 Task: Change  the formatting of the data to Which is Greater than 10 In conditional formating, put the option 'Red Text. 'add another formatting option Format As Table, insert the option Light Gray, Table style light 1 In the sheet   Valor SalesZenith Sales templetes   book
Action: Mouse moved to (191, 93)
Screenshot: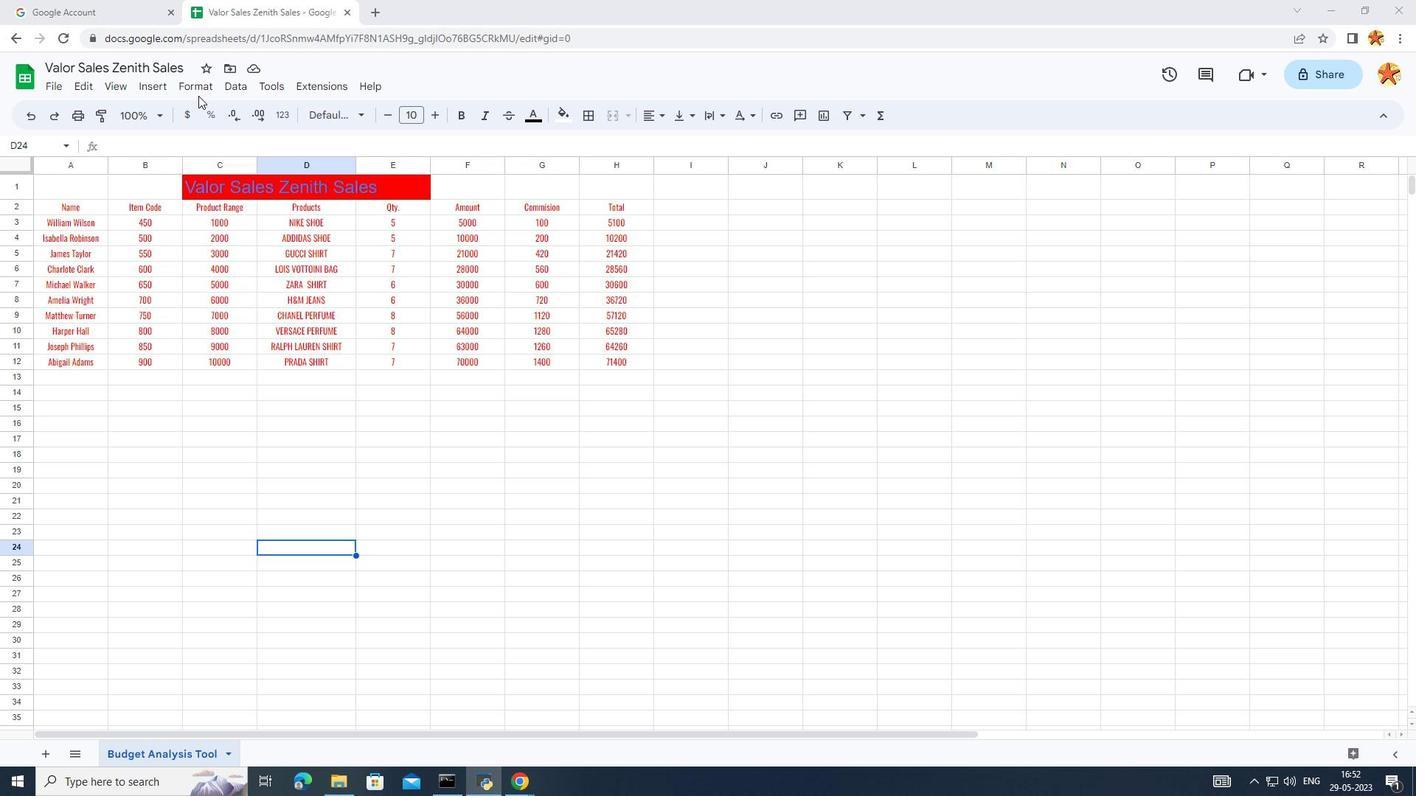 
Action: Mouse pressed left at (191, 93)
Screenshot: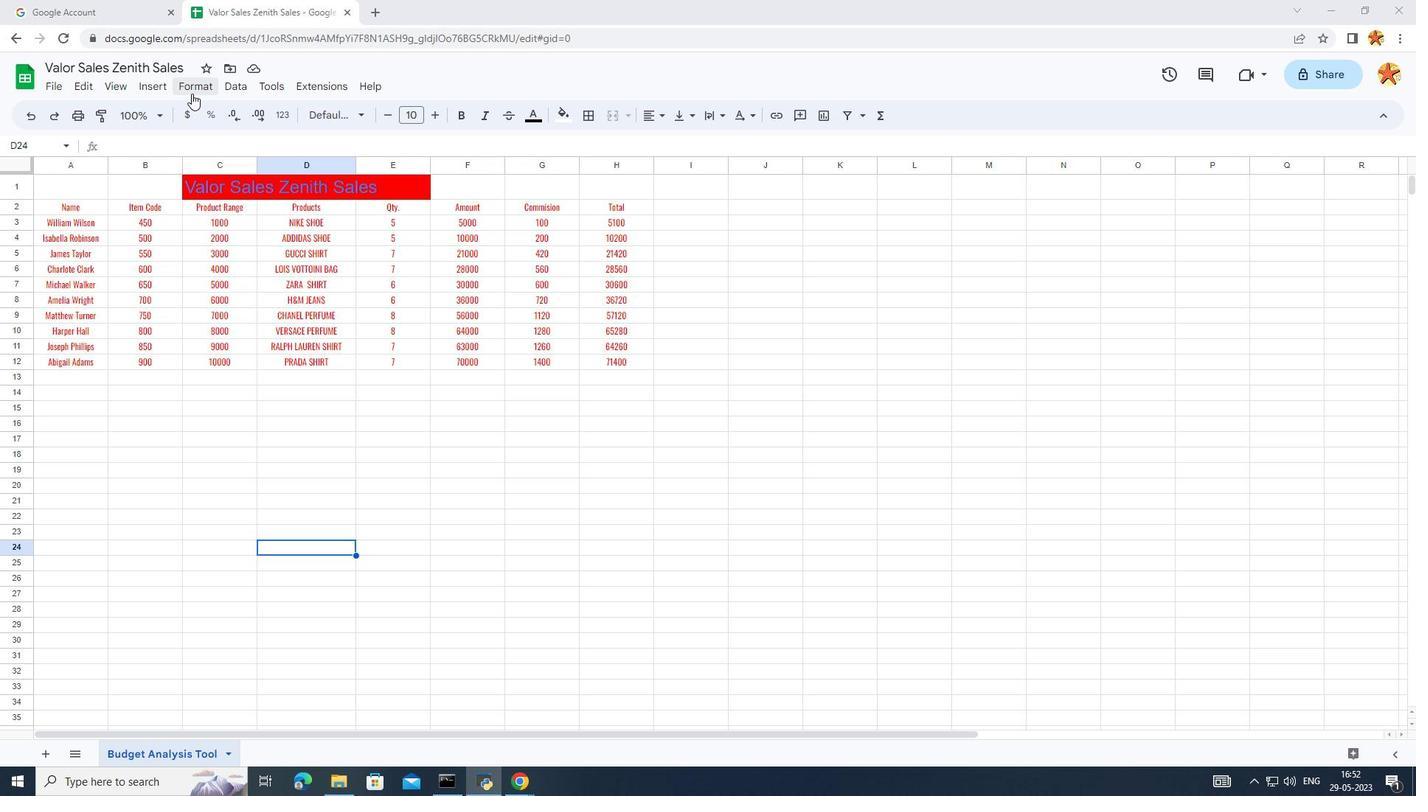
Action: Mouse moved to (242, 337)
Screenshot: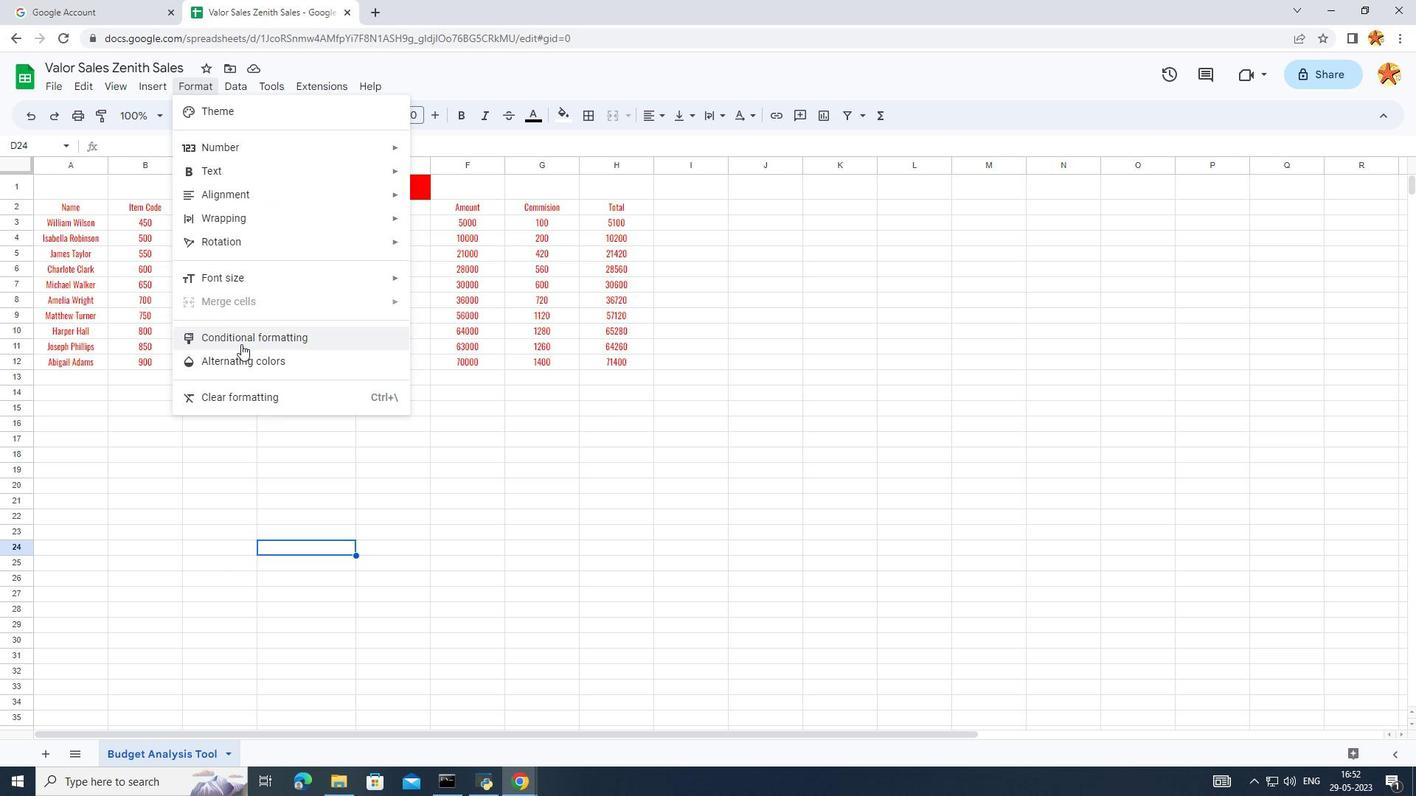
Action: Mouse pressed left at (242, 337)
Screenshot: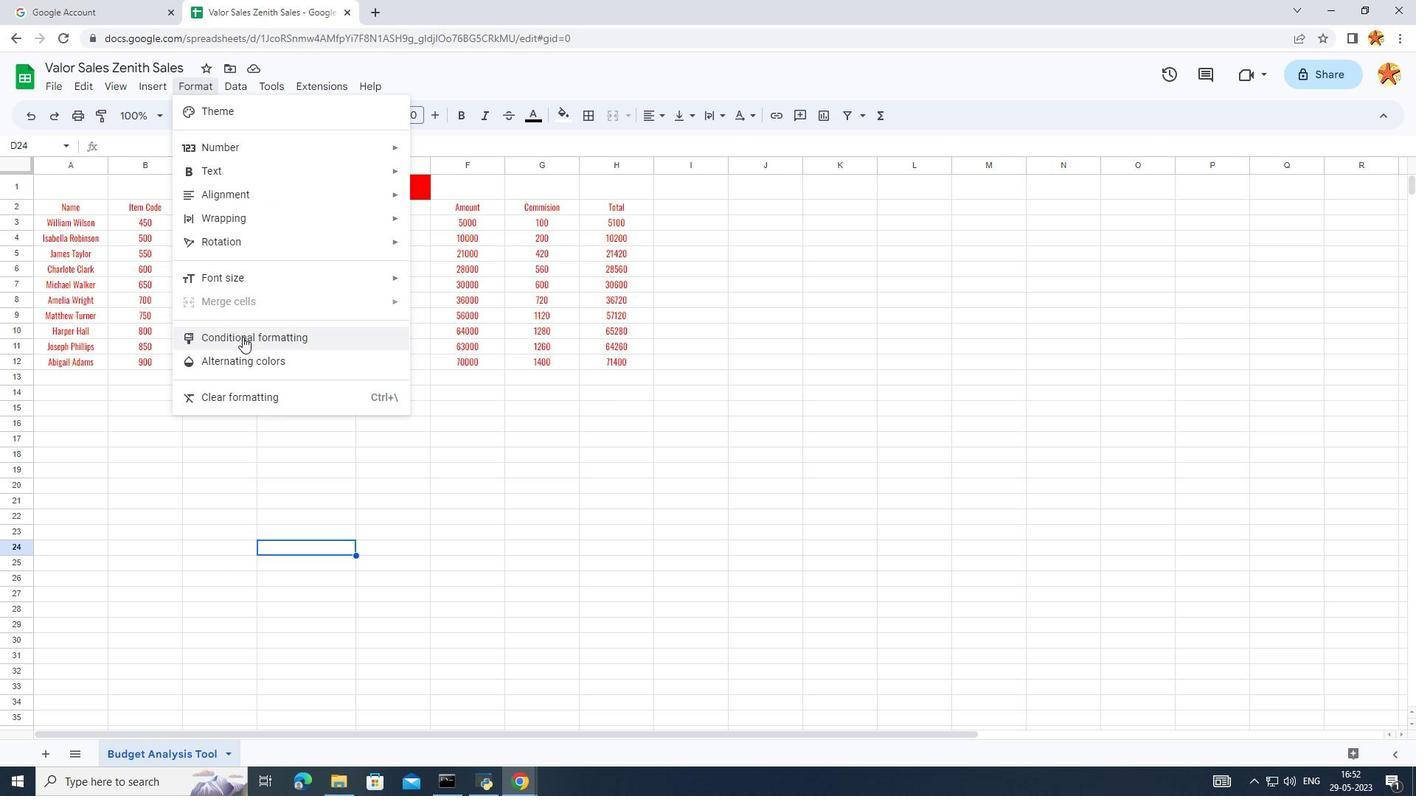 
Action: Mouse moved to (56, 194)
Screenshot: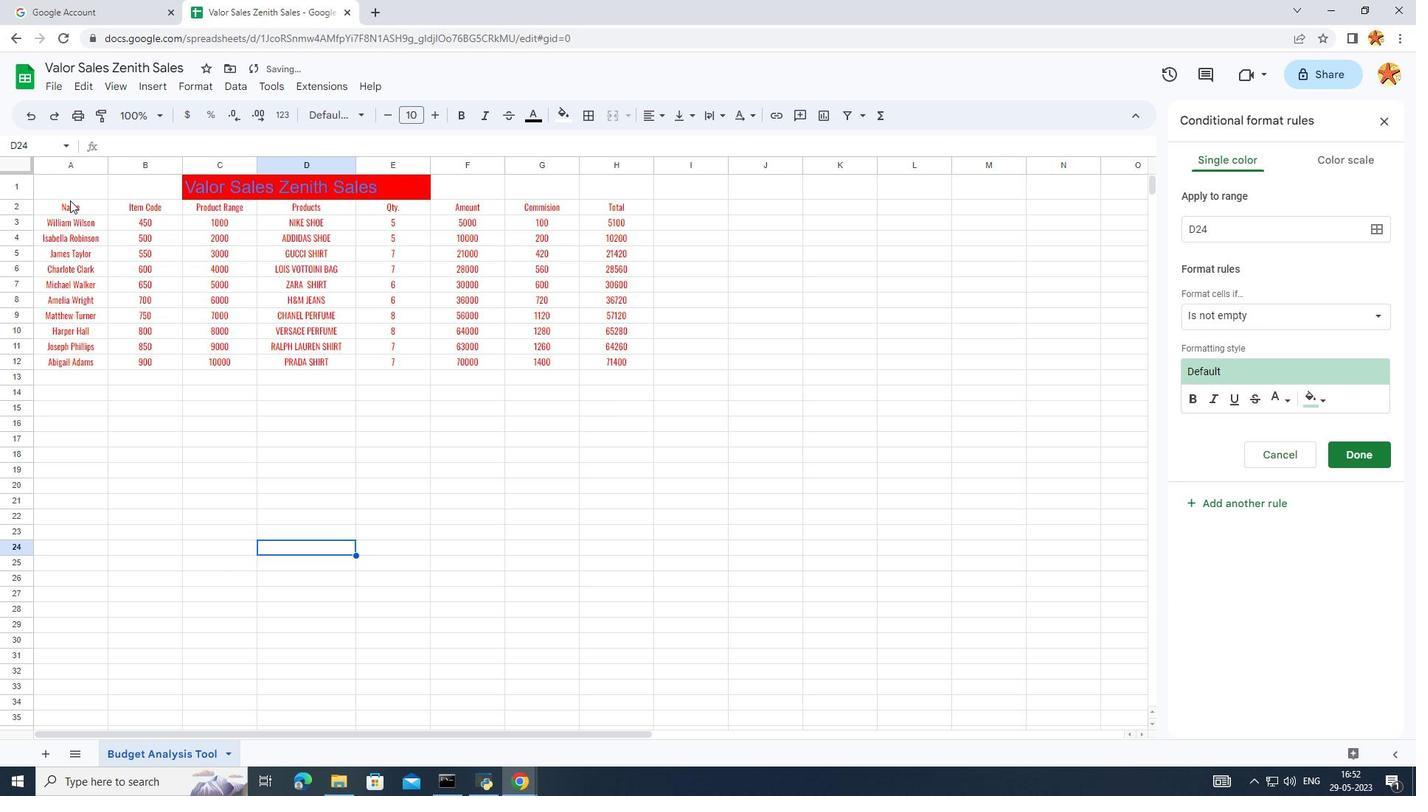 
Action: Mouse pressed left at (56, 194)
Screenshot: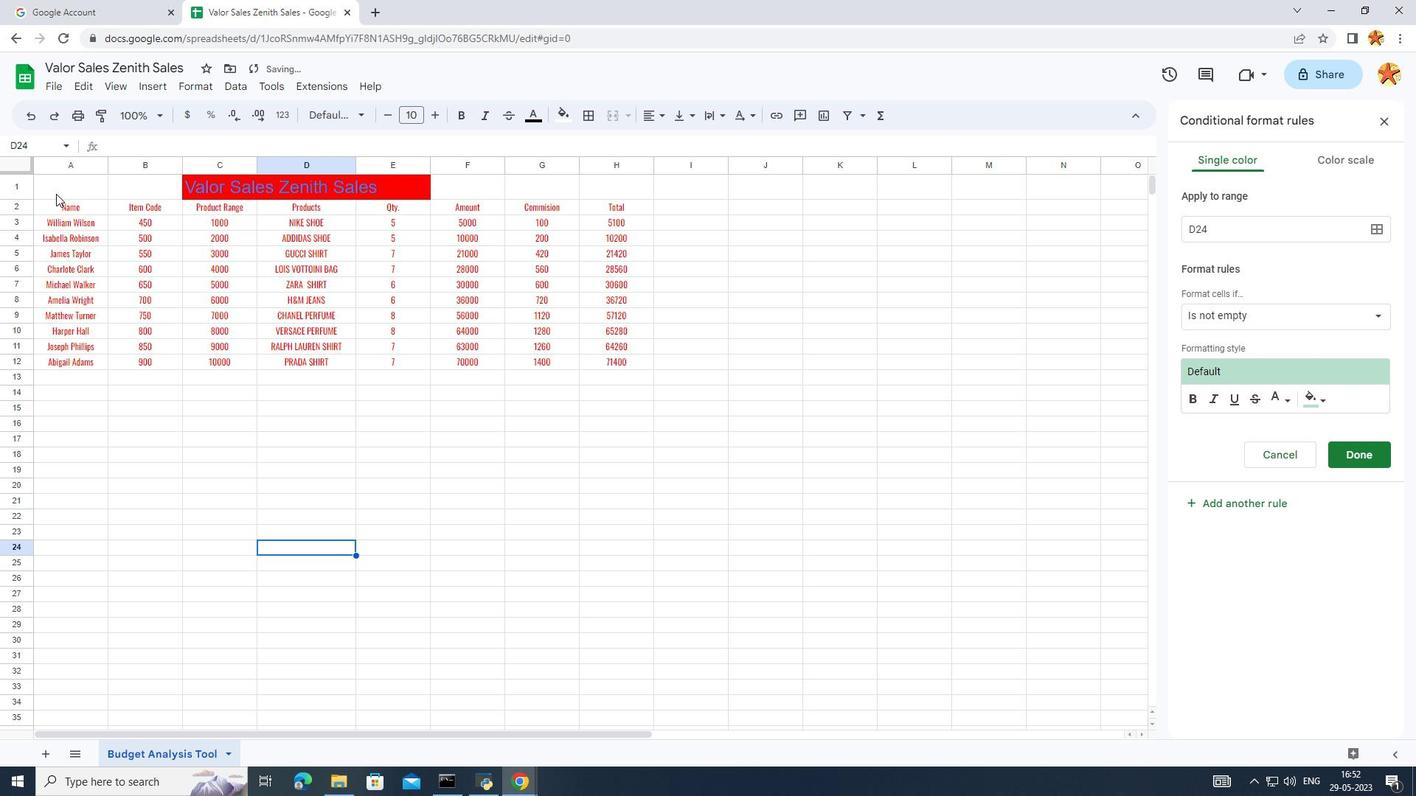 
Action: Mouse moved to (1221, 317)
Screenshot: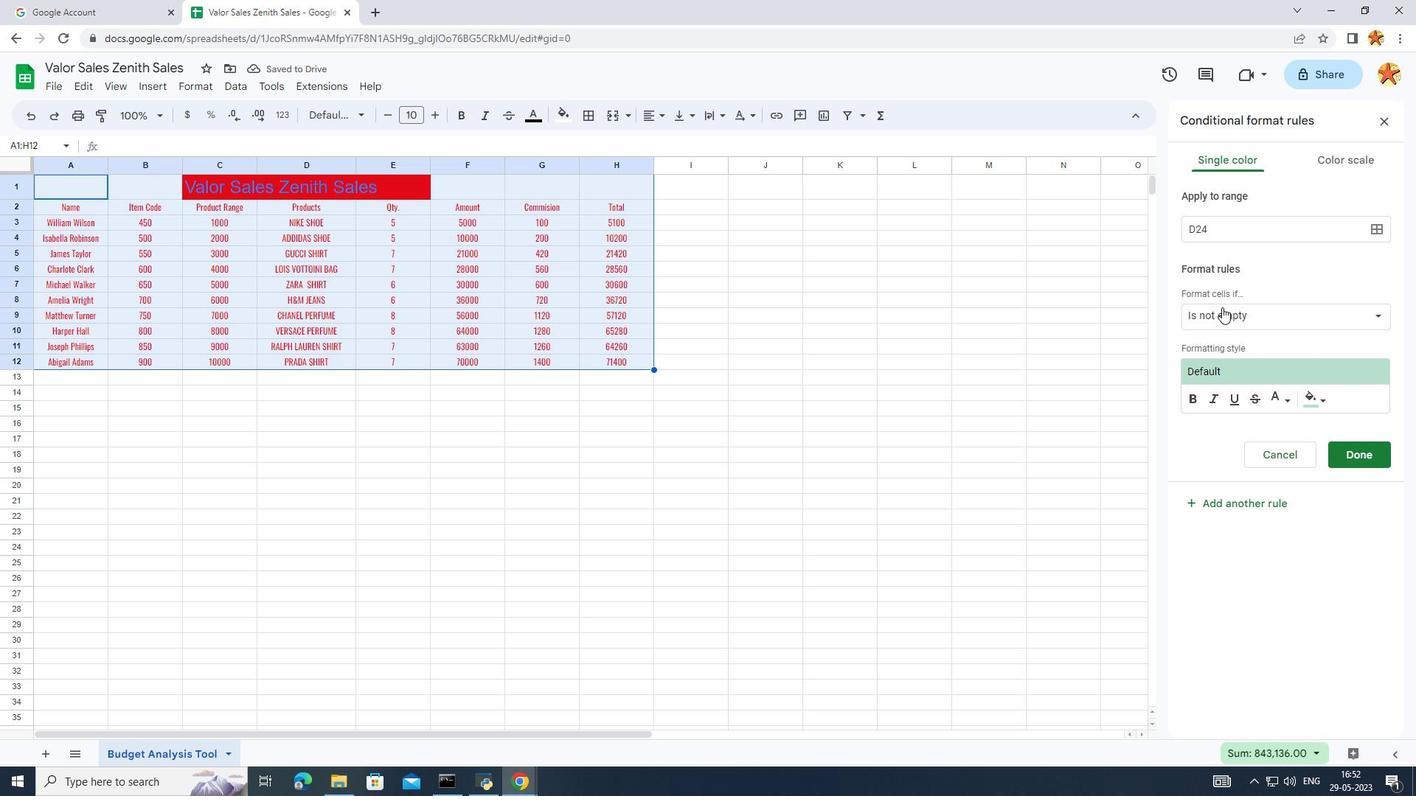 
Action: Mouse pressed left at (1221, 317)
Screenshot: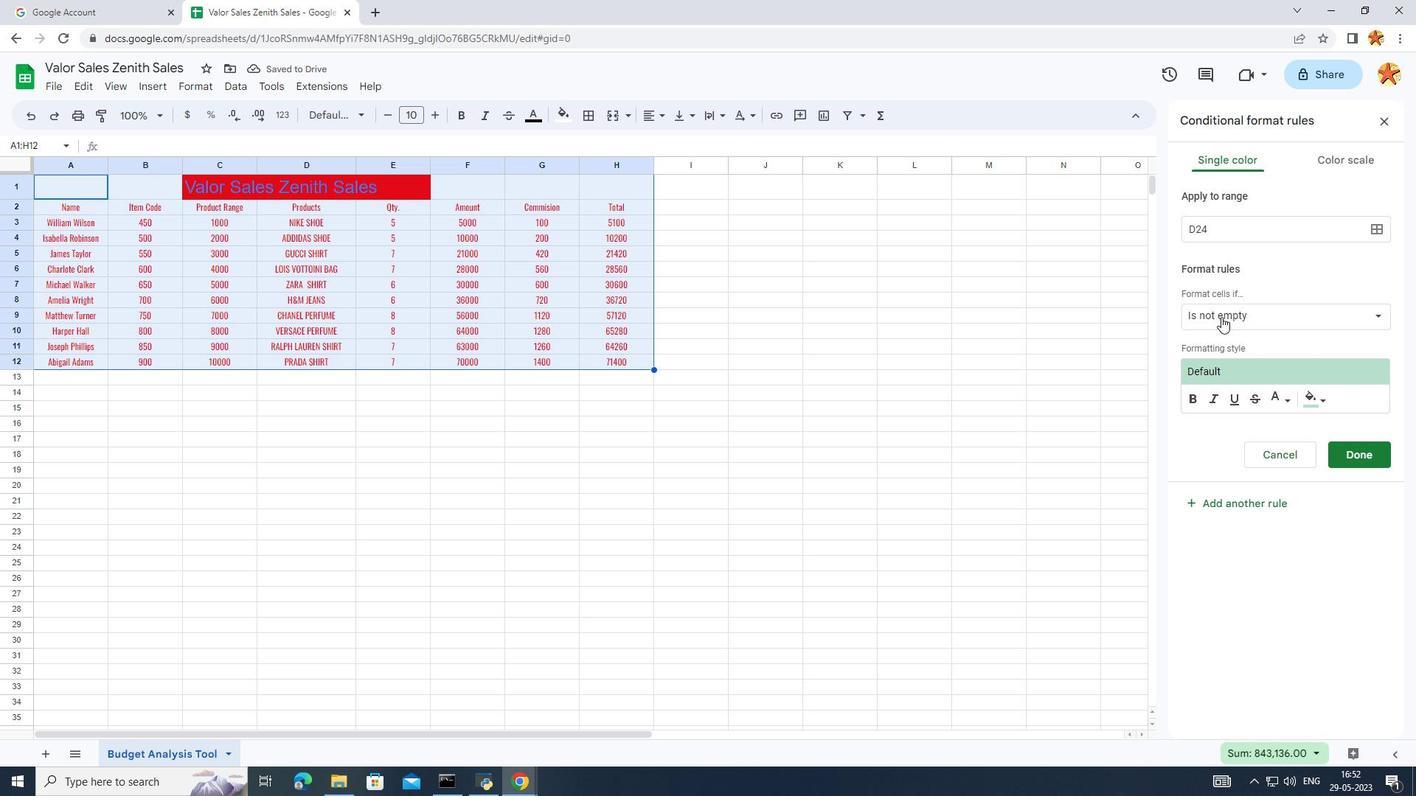 
Action: Mouse moved to (1214, 240)
Screenshot: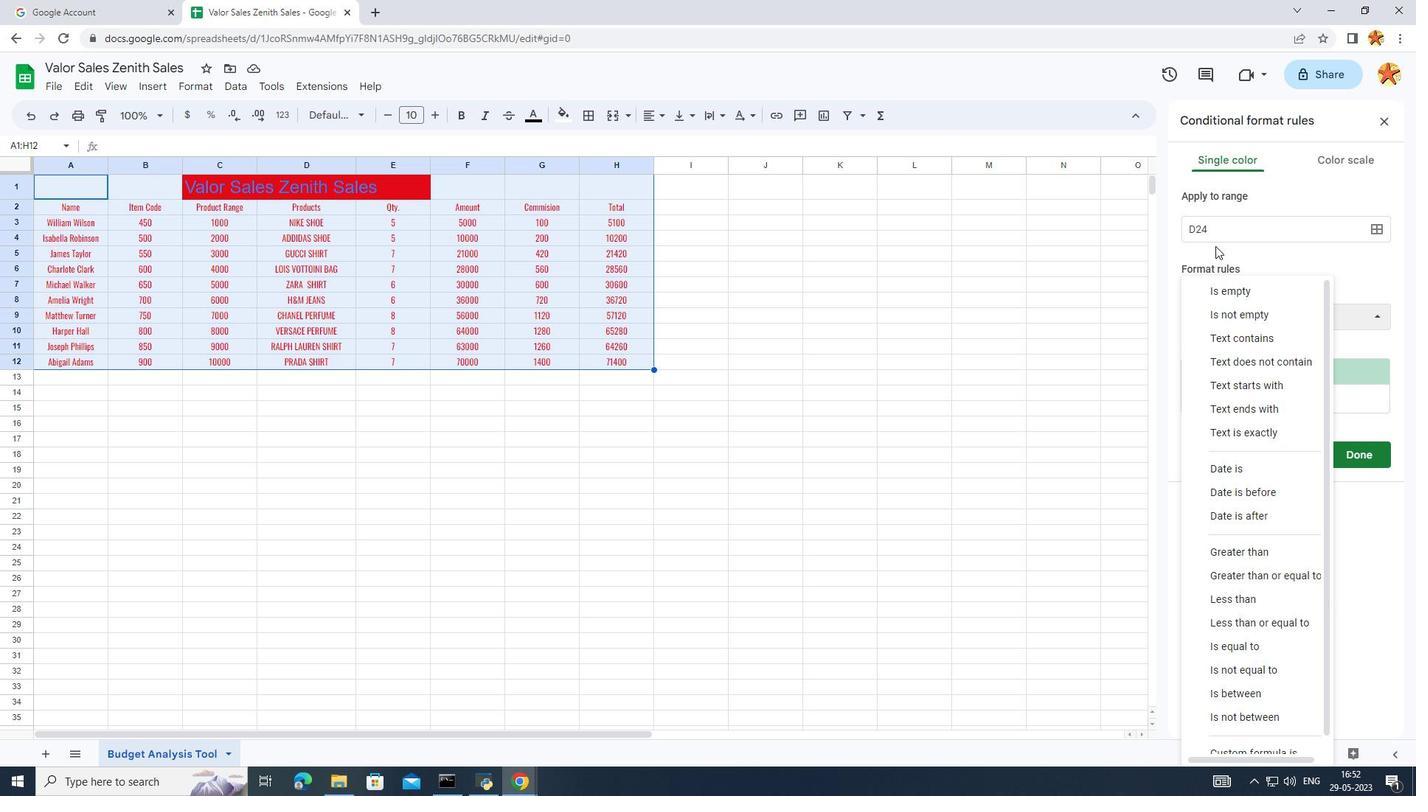 
Action: Mouse pressed left at (1214, 240)
Screenshot: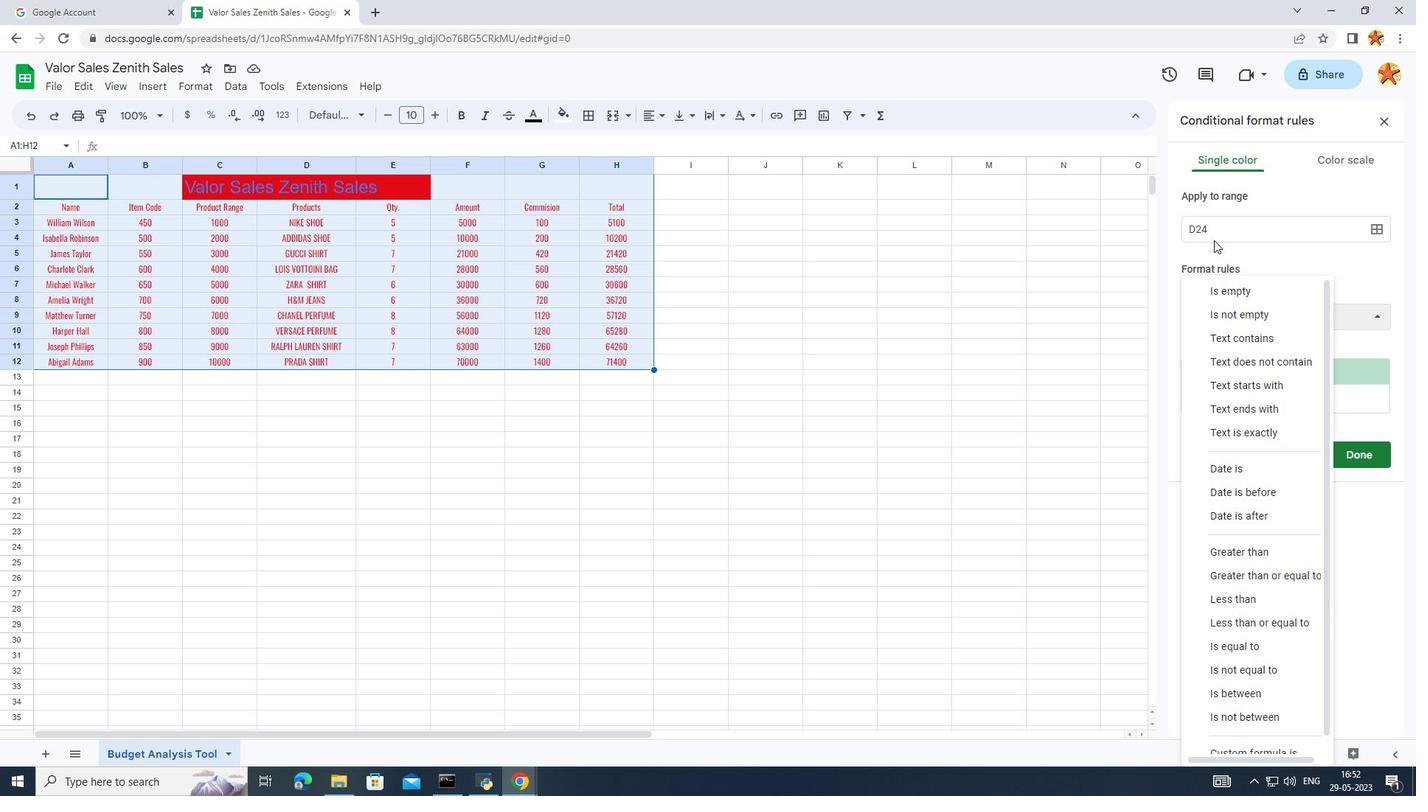
Action: Mouse moved to (375, 219)
Screenshot: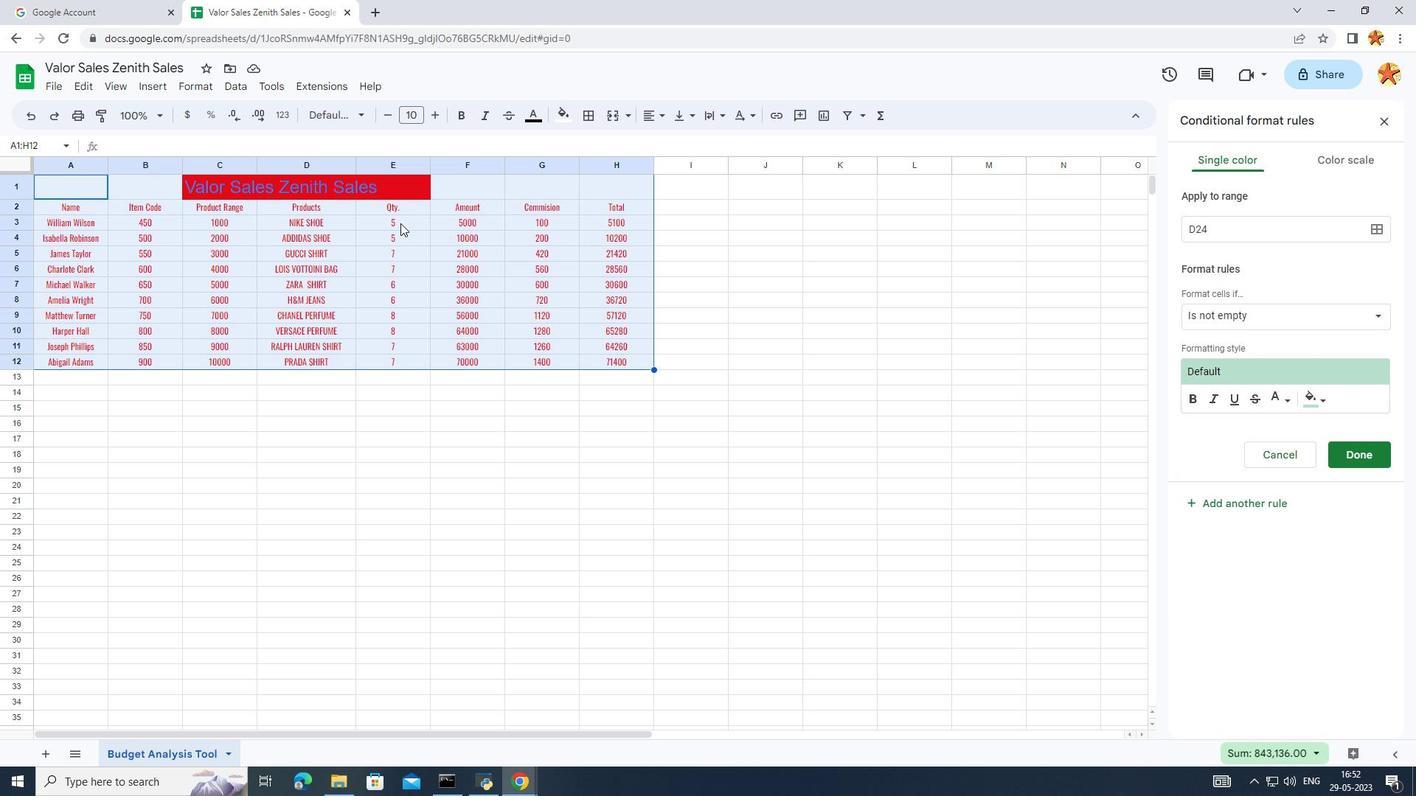 
Action: Mouse pressed left at (375, 219)
Screenshot: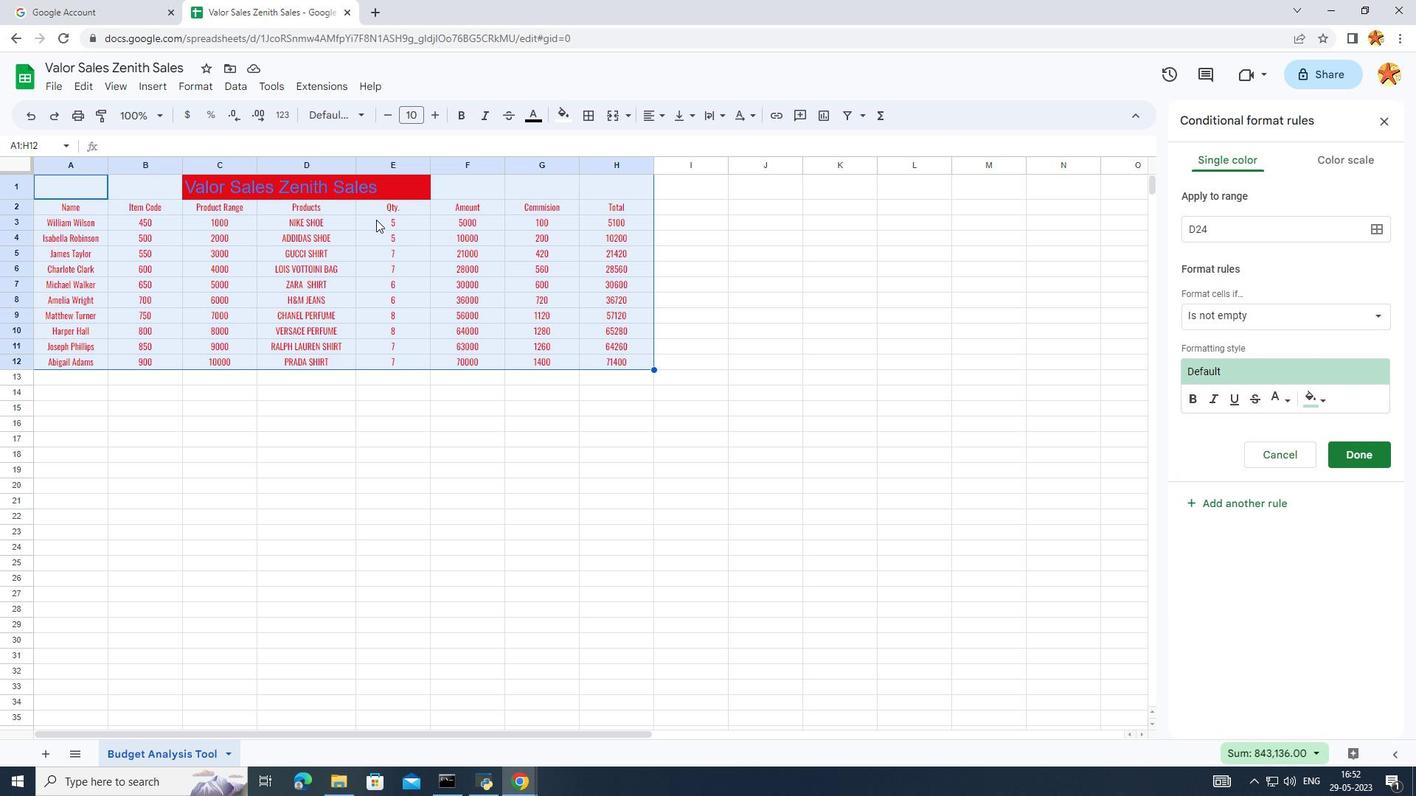 
Action: Mouse moved to (78, 196)
Screenshot: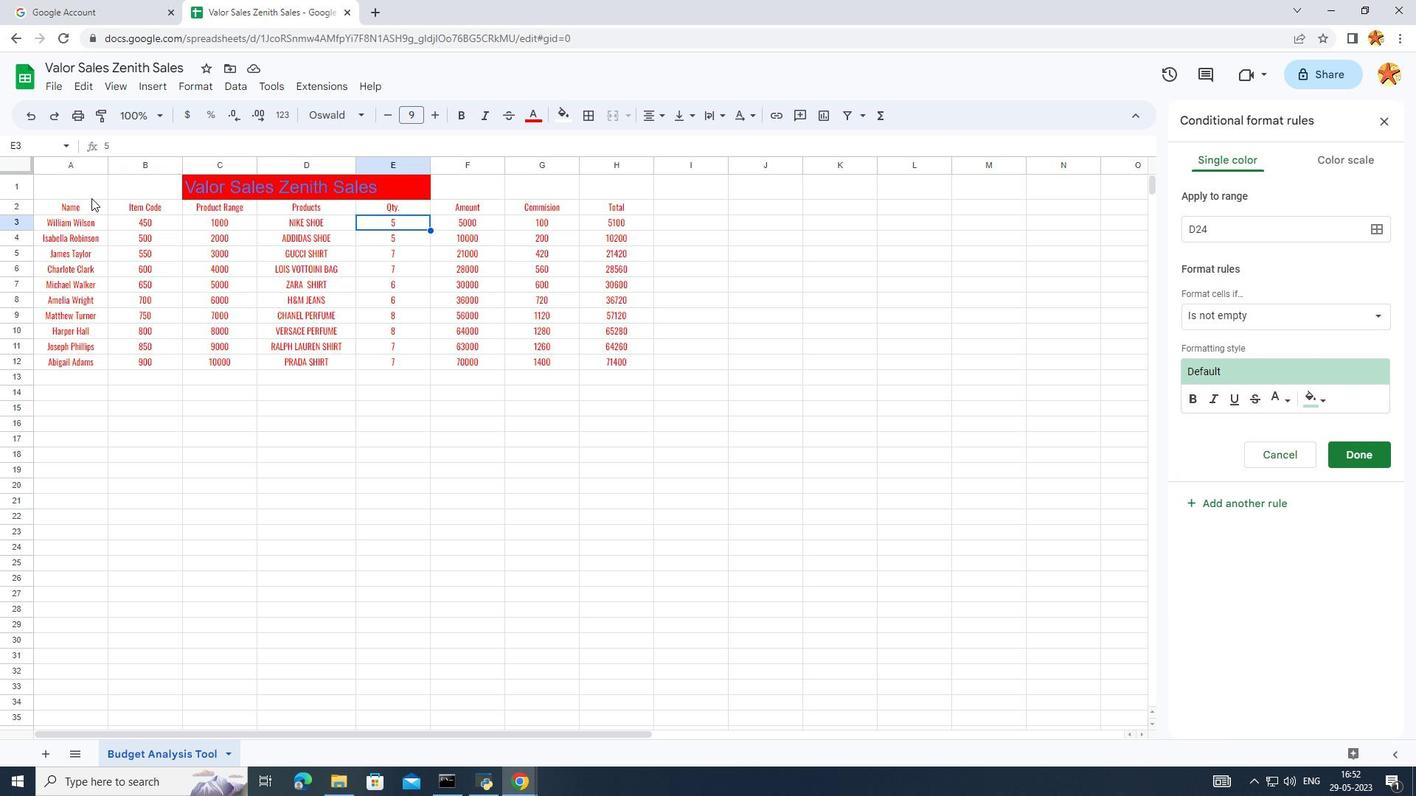 
Action: Mouse pressed left at (78, 196)
Screenshot: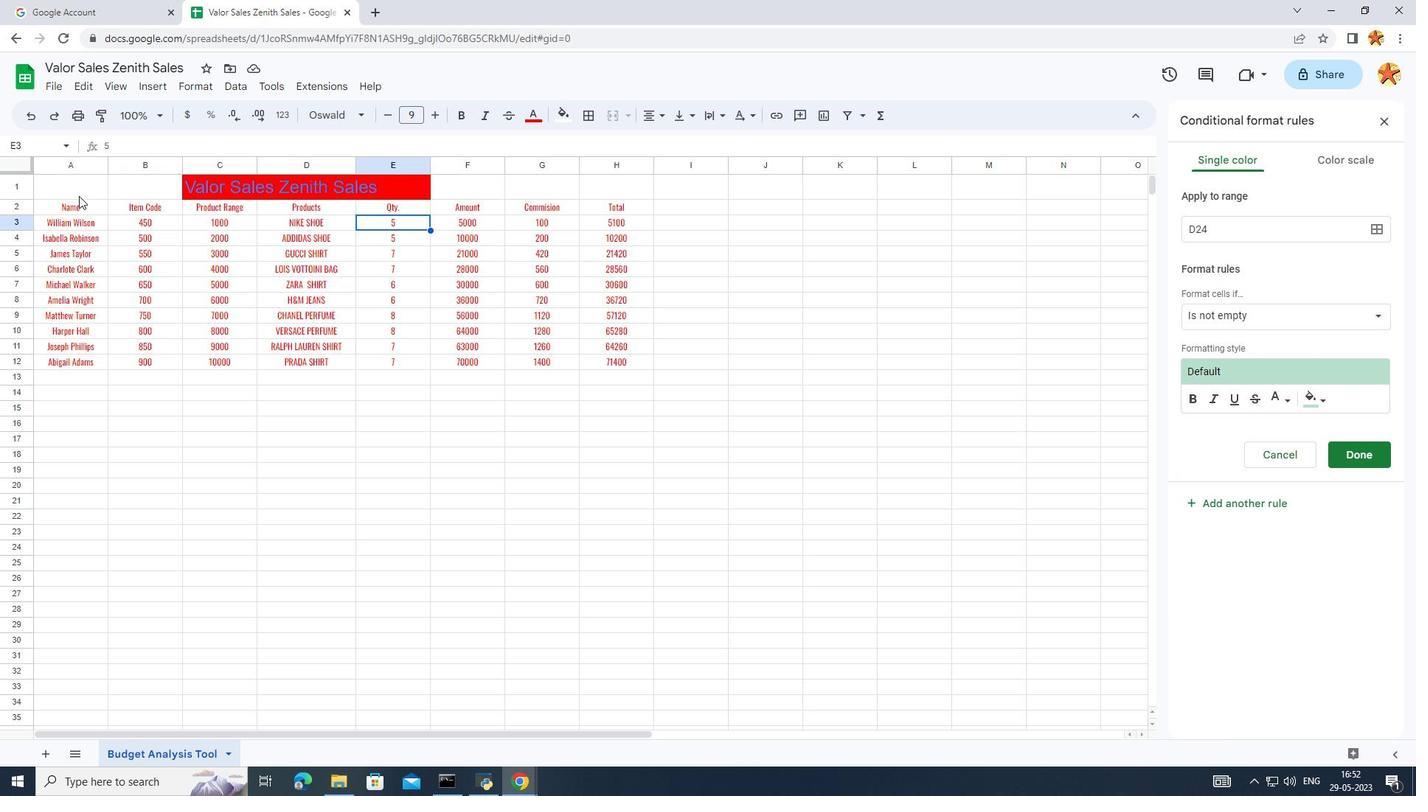 
Action: Mouse moved to (619, 362)
Screenshot: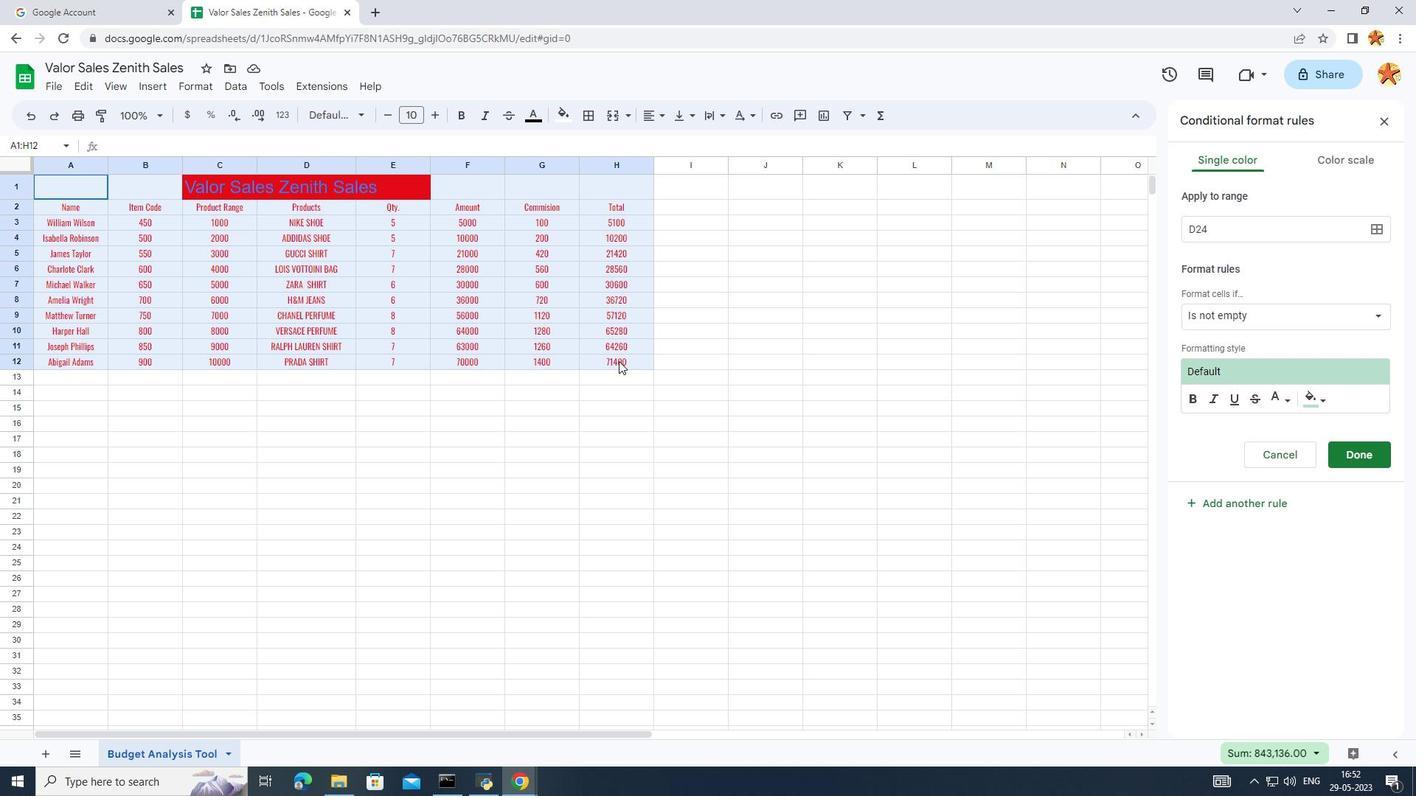 
Action: Mouse pressed left at (619, 362)
Screenshot: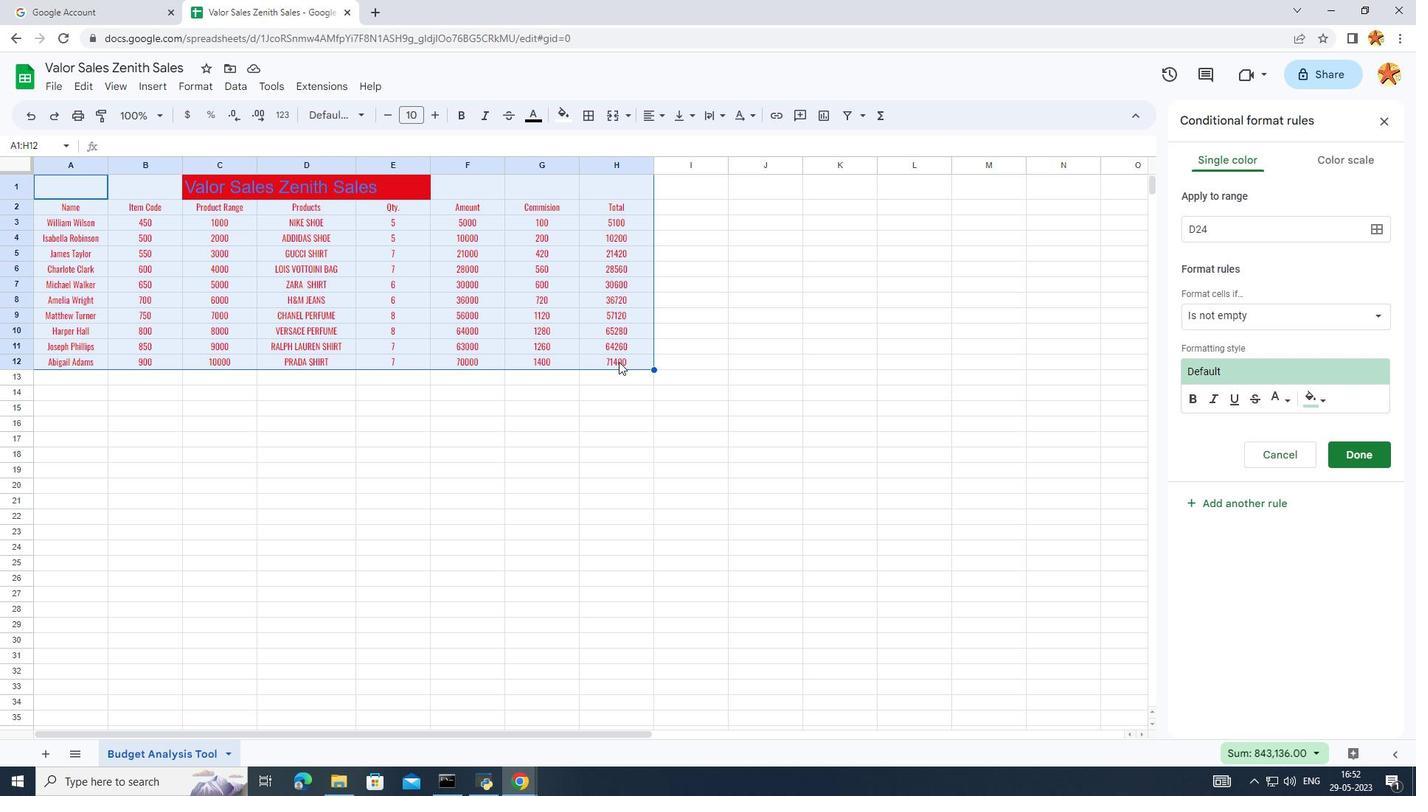
Action: Mouse moved to (1381, 128)
Screenshot: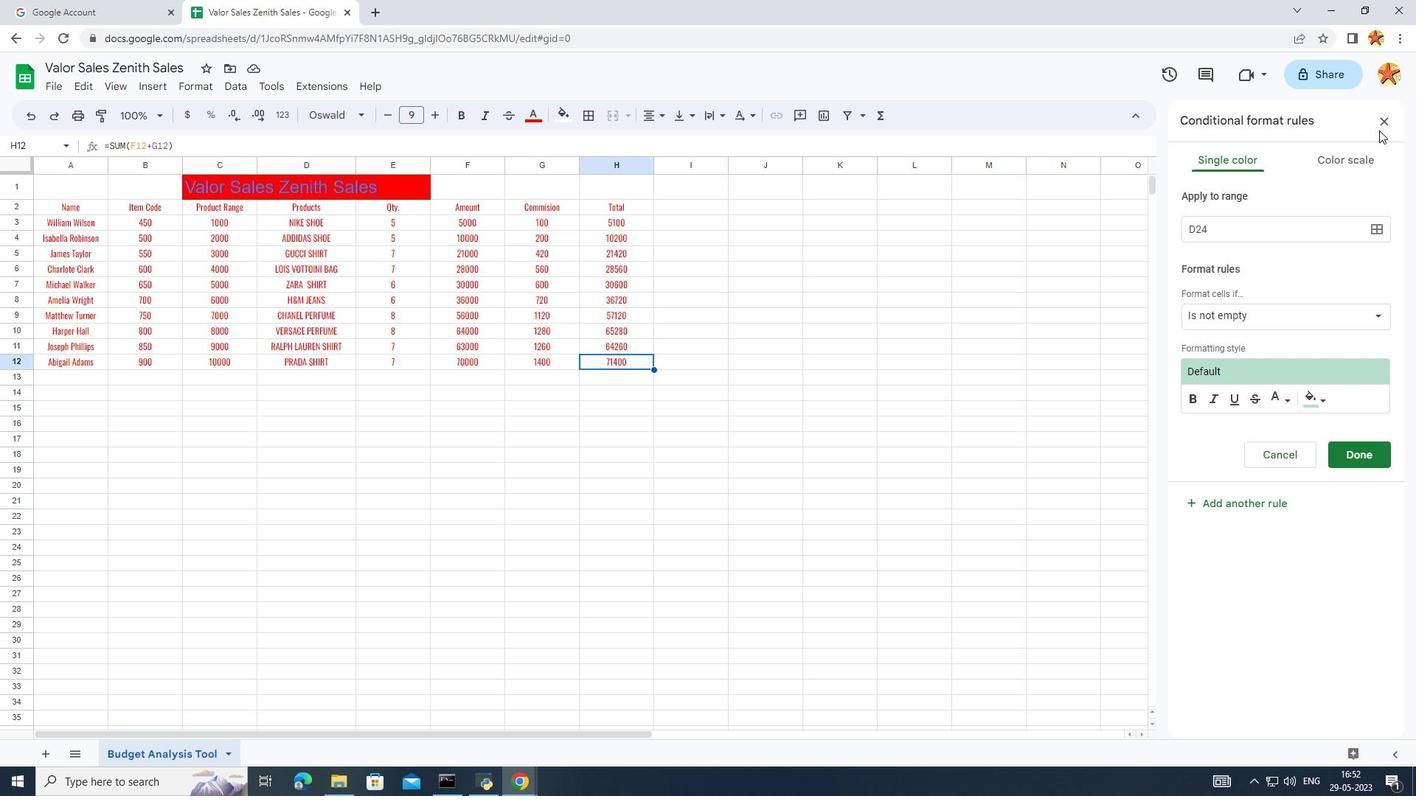 
Action: Mouse pressed left at (1381, 128)
Screenshot: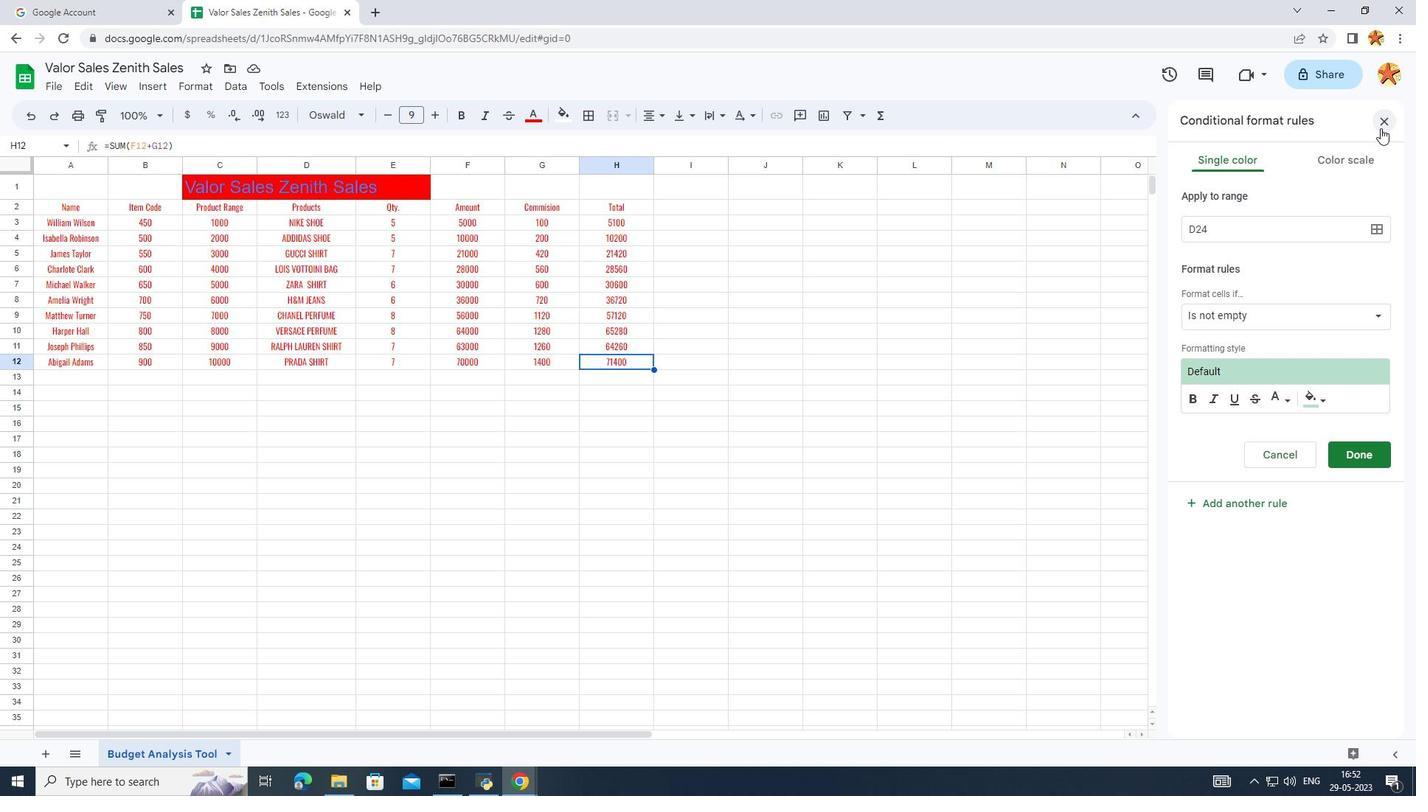 
Action: Mouse moved to (284, 396)
Screenshot: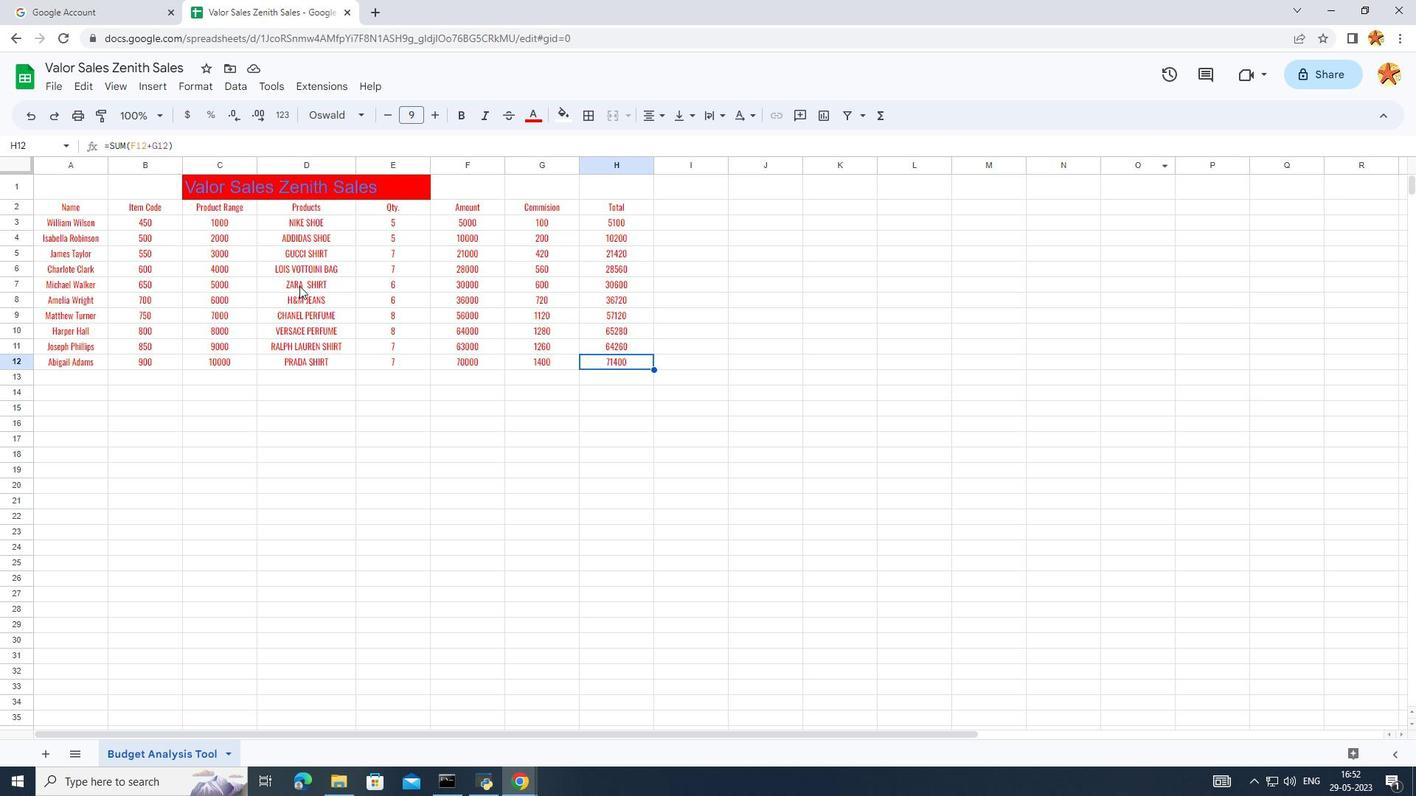 
Action: Mouse pressed left at (284, 396)
Screenshot: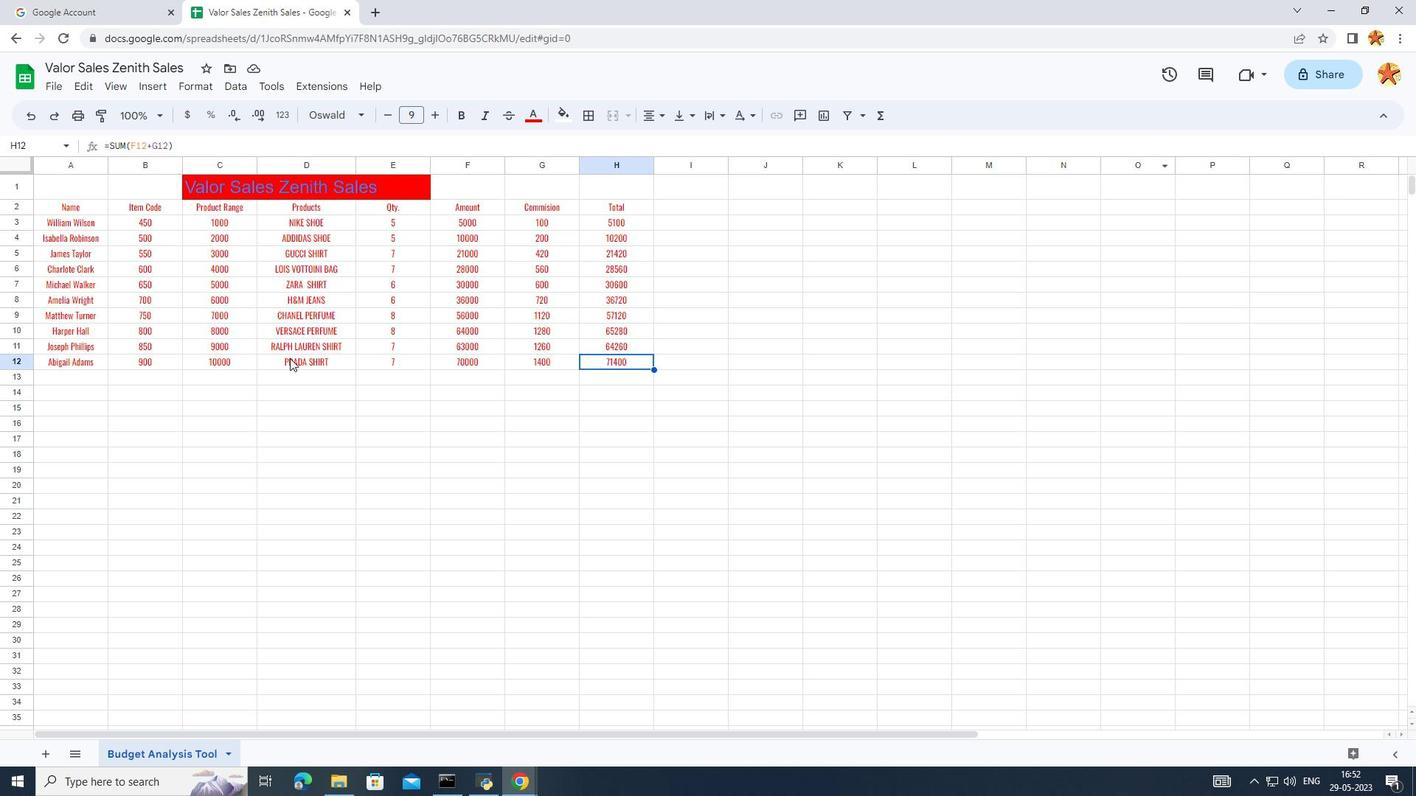 
Action: Mouse moved to (57, 184)
Screenshot: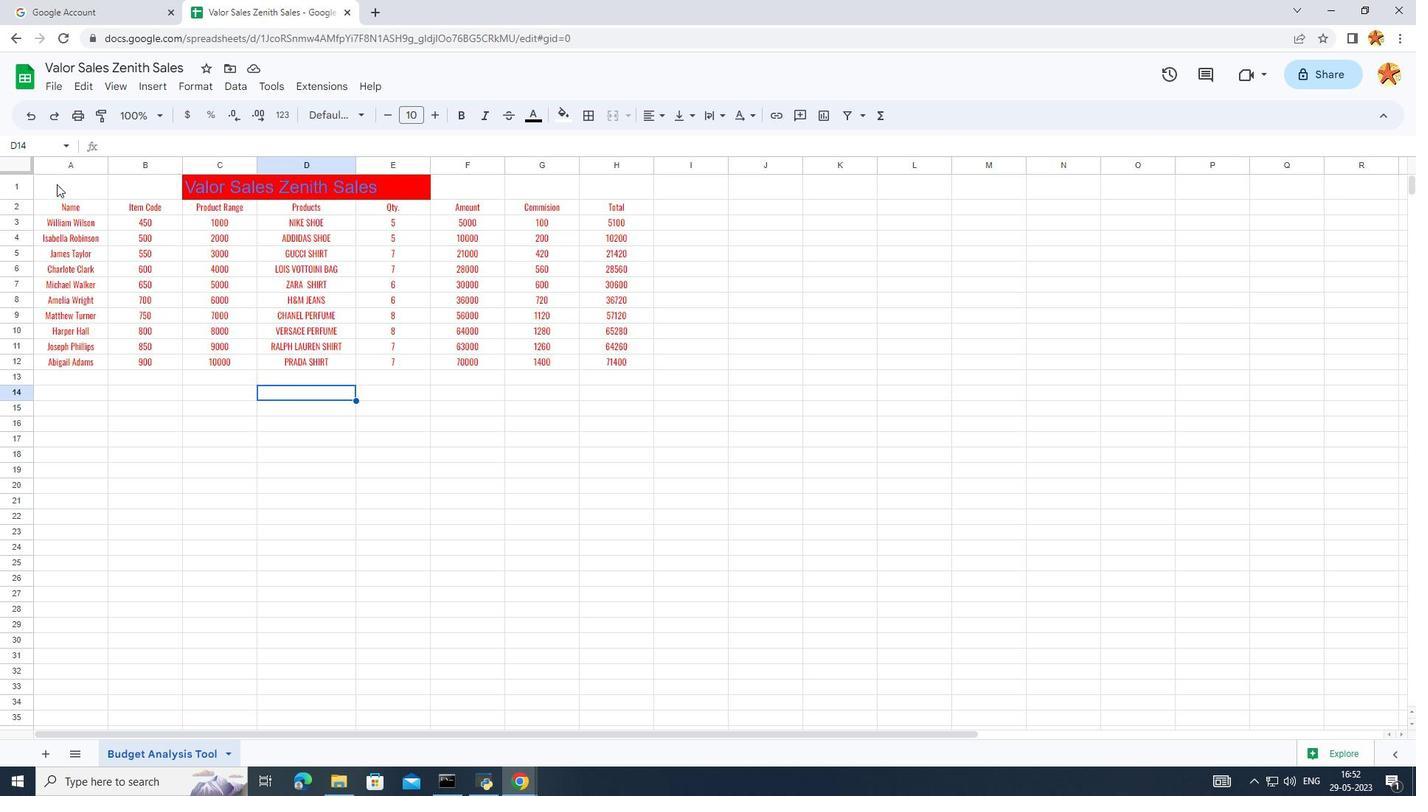 
Action: Mouse pressed left at (57, 184)
Screenshot: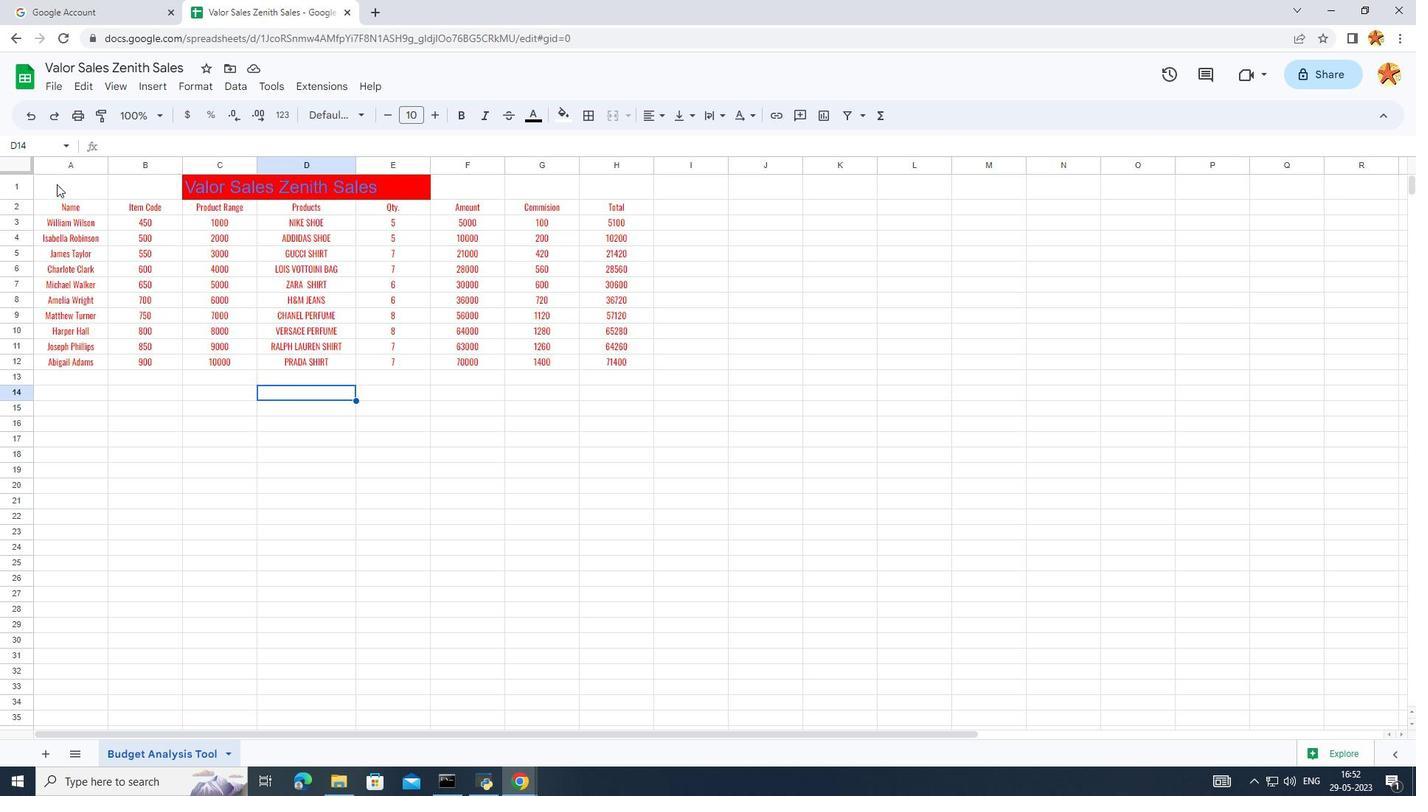 
Action: Mouse moved to (184, 84)
Screenshot: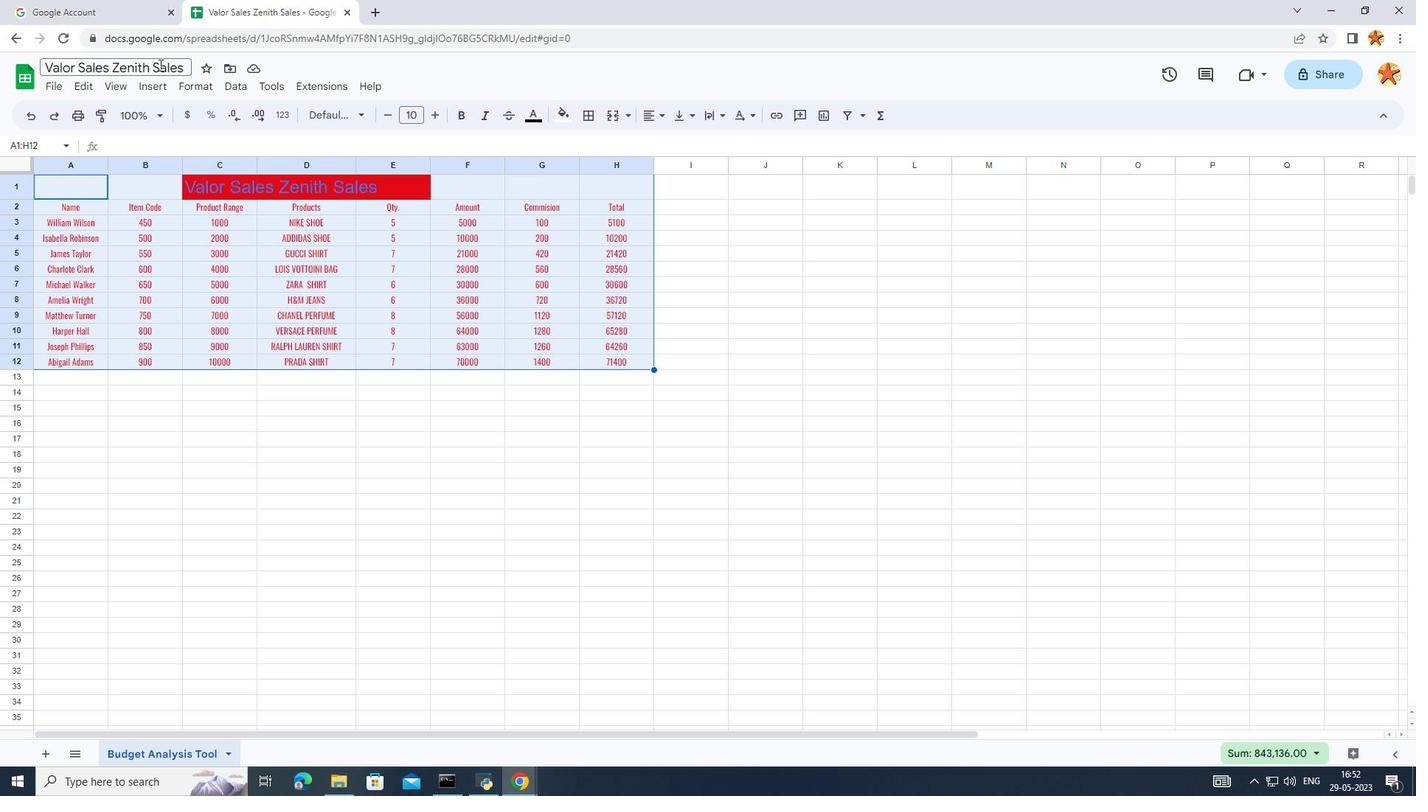 
Action: Mouse pressed left at (184, 84)
Screenshot: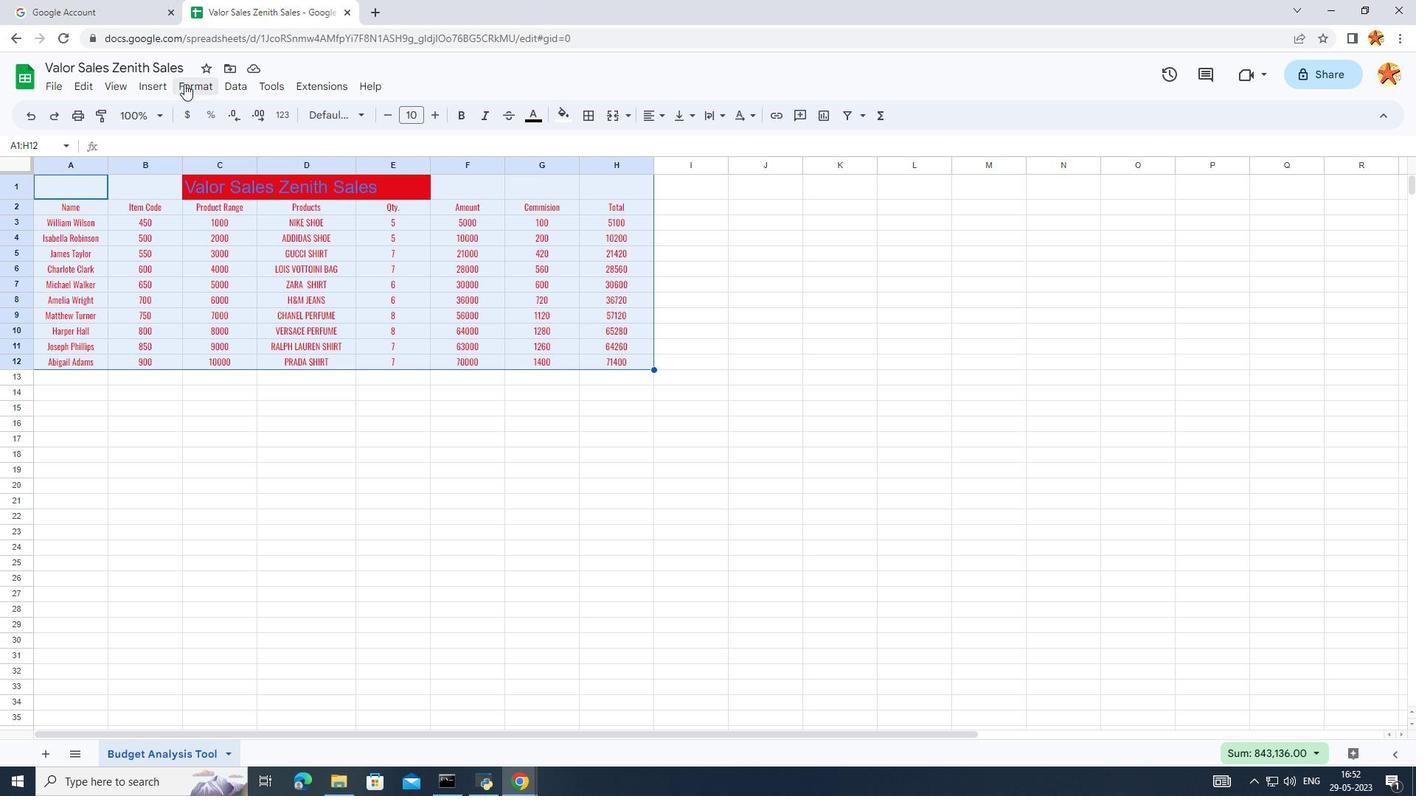 
Action: Mouse moved to (216, 334)
Screenshot: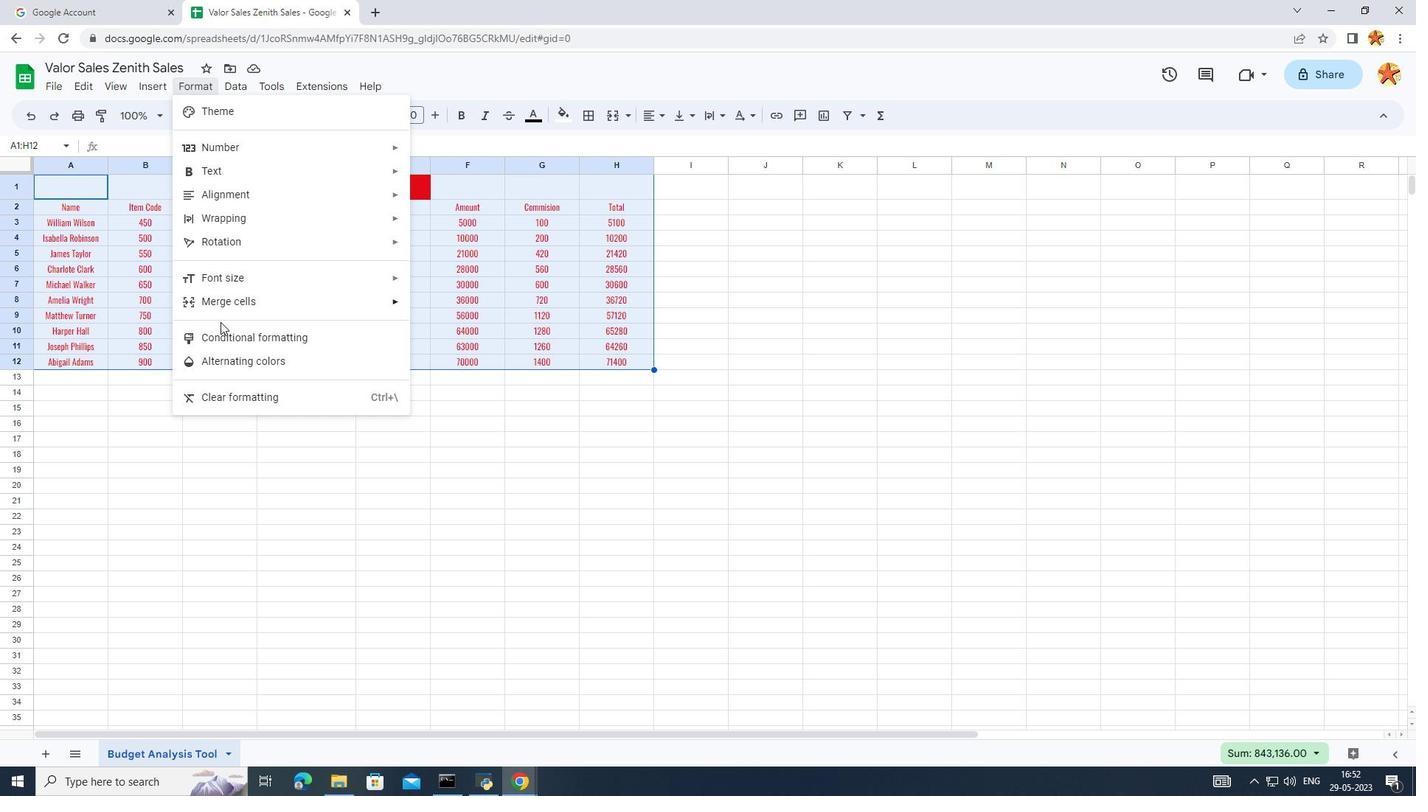 
Action: Mouse pressed left at (216, 334)
Screenshot: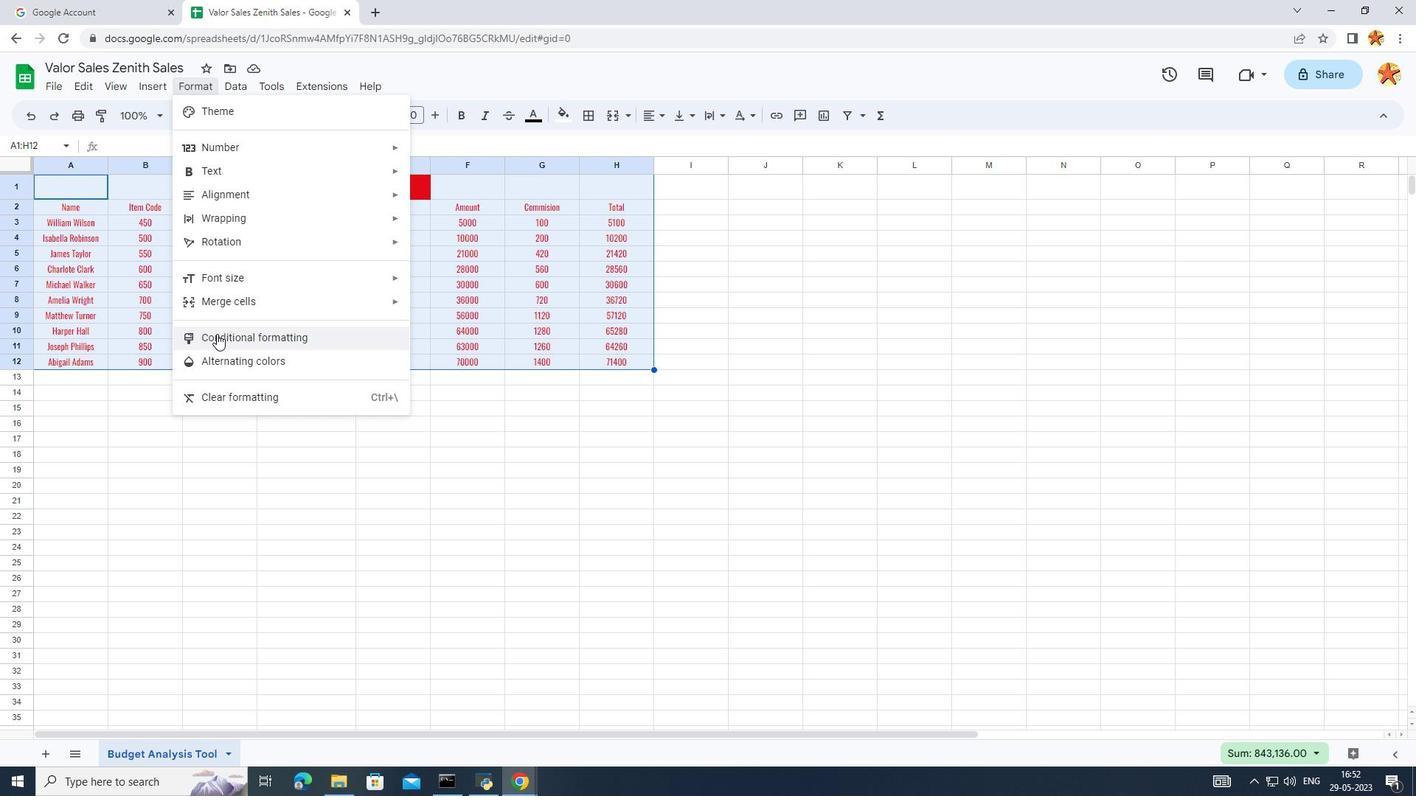 
Action: Mouse moved to (1210, 312)
Screenshot: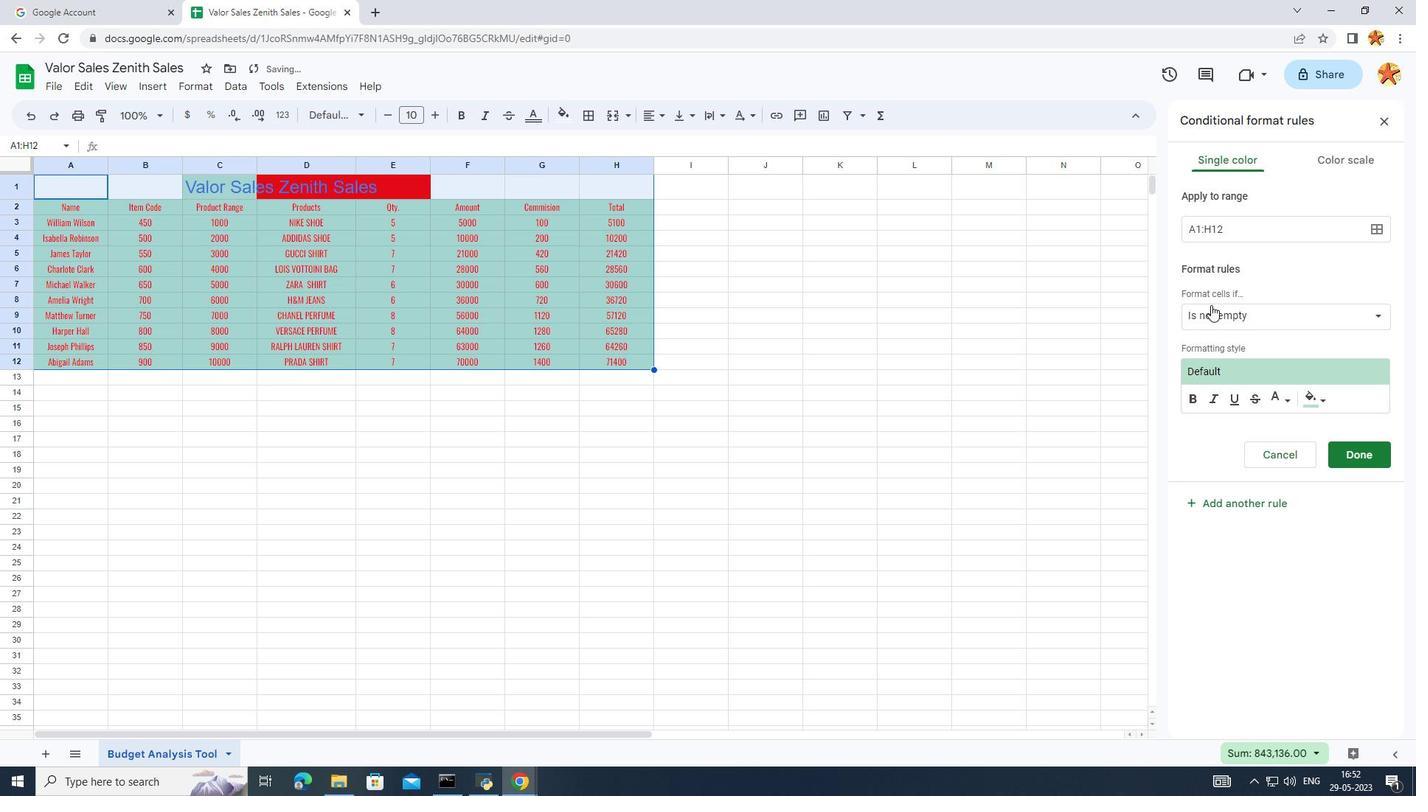 
Action: Mouse pressed left at (1210, 312)
Screenshot: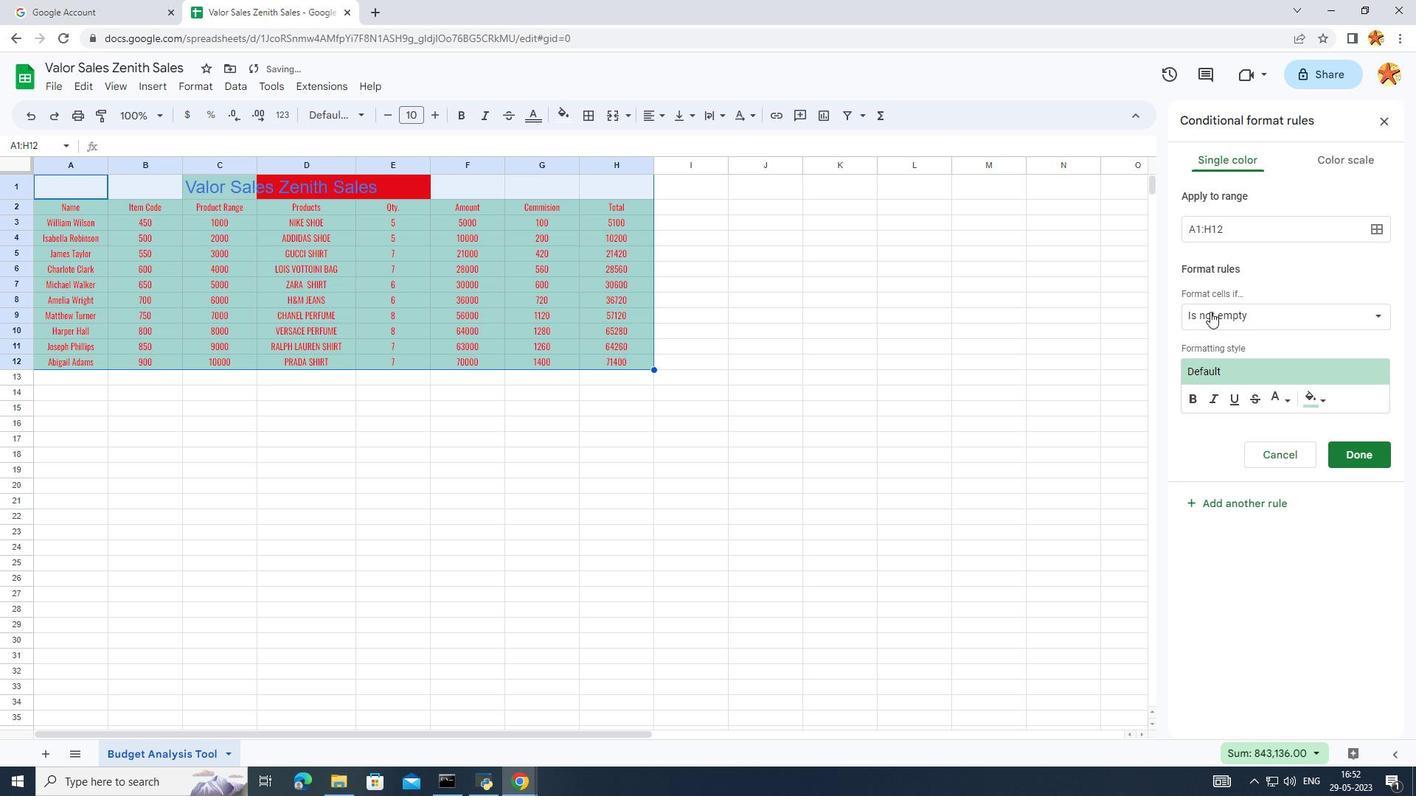 
Action: Mouse moved to (1227, 550)
Screenshot: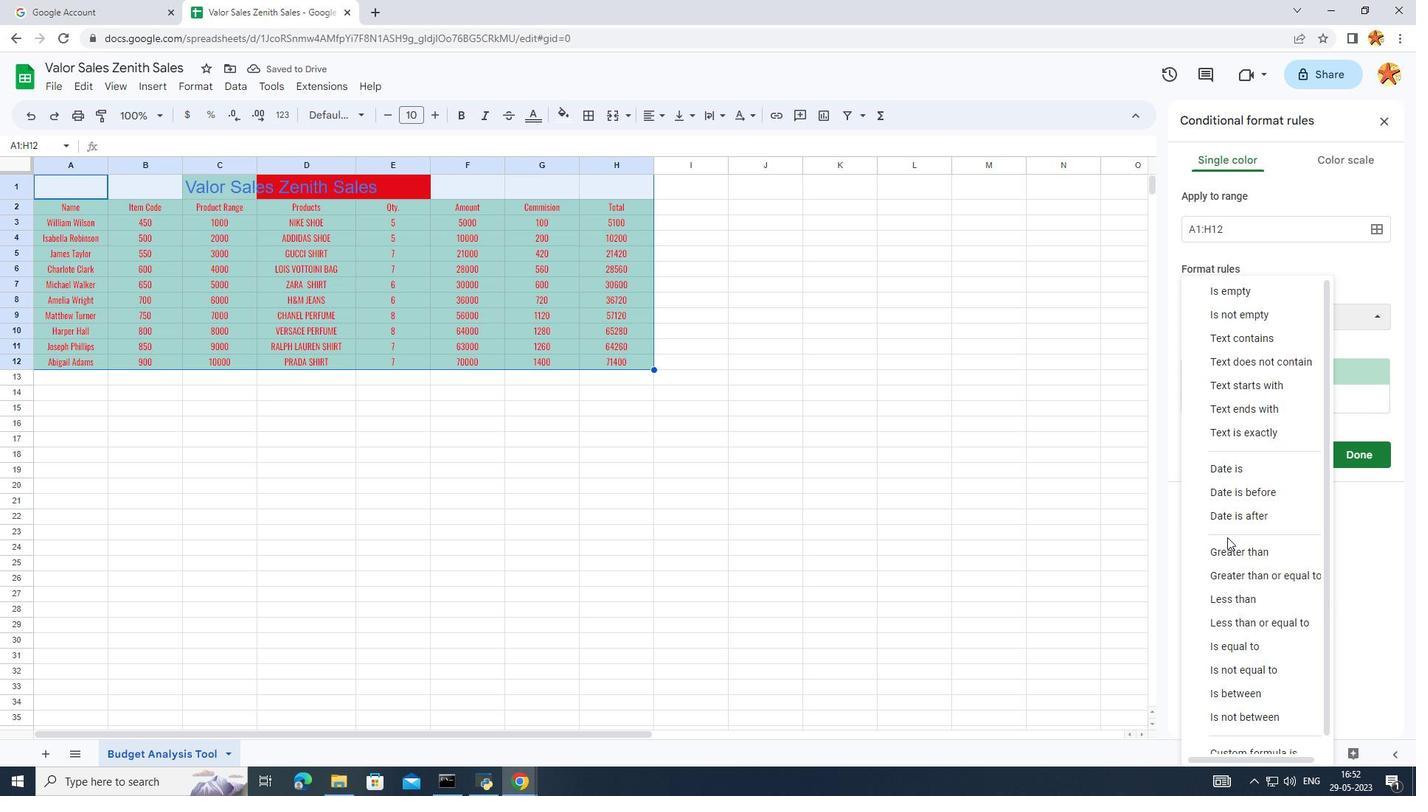 
Action: Mouse pressed left at (1227, 550)
Screenshot: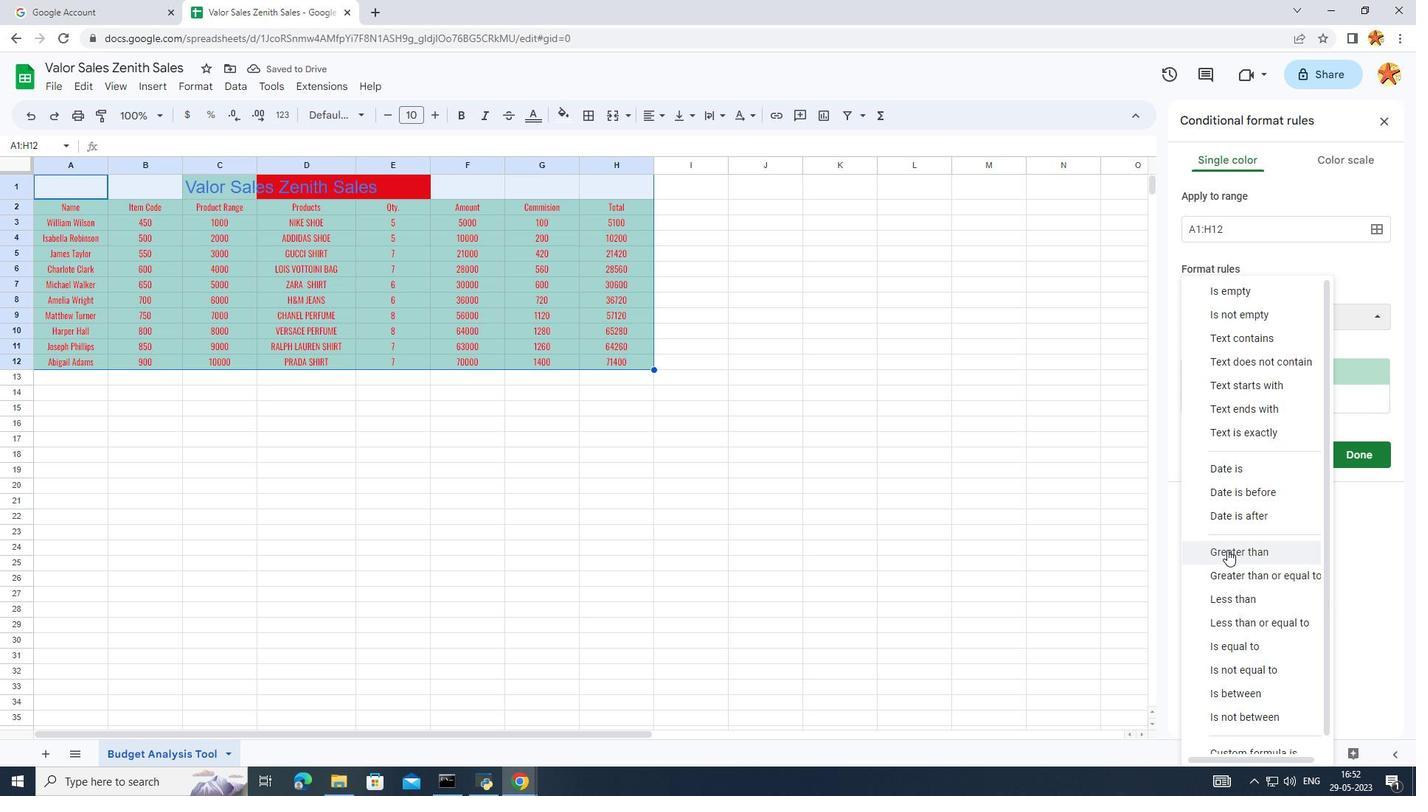 
Action: Mouse moved to (1209, 354)
Screenshot: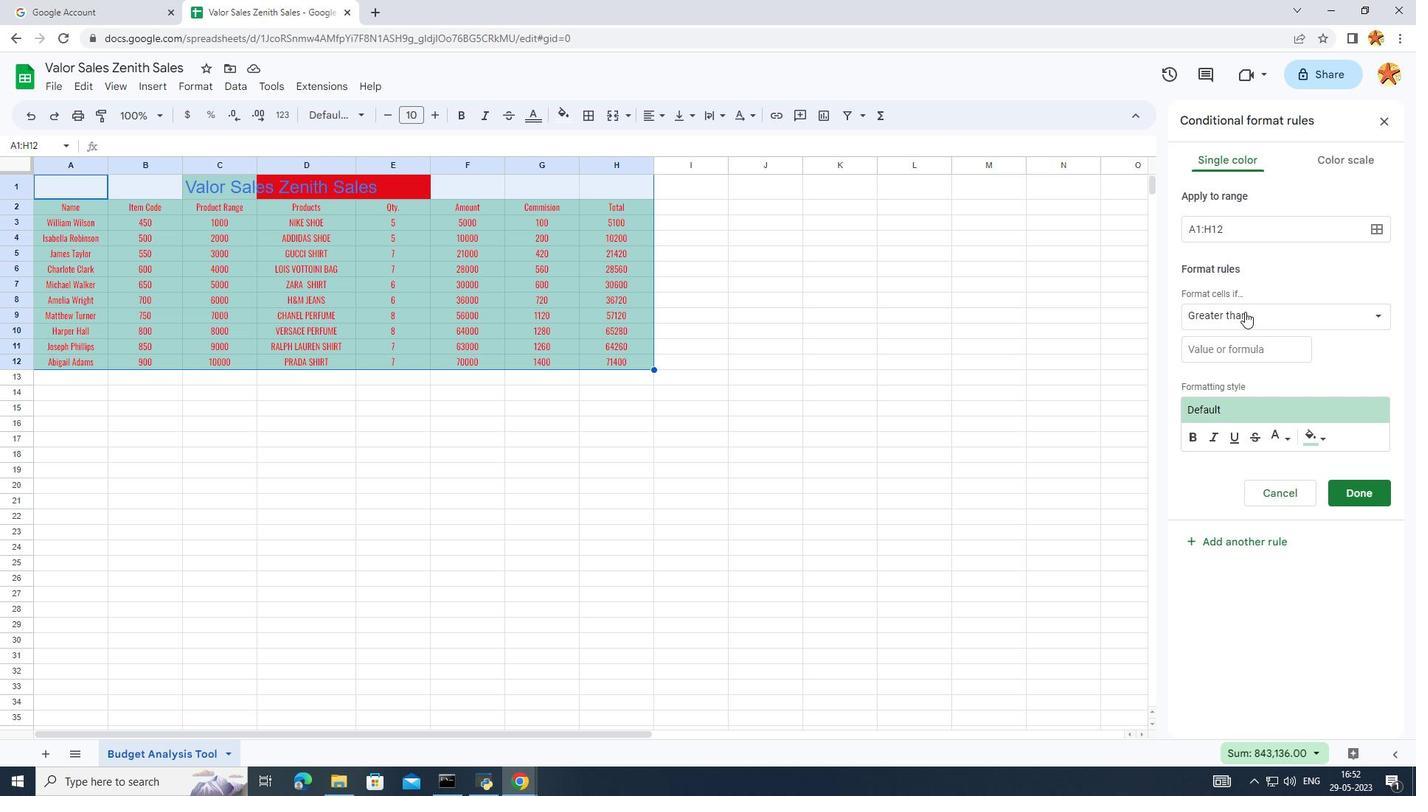 
Action: Mouse pressed left at (1209, 354)
Screenshot: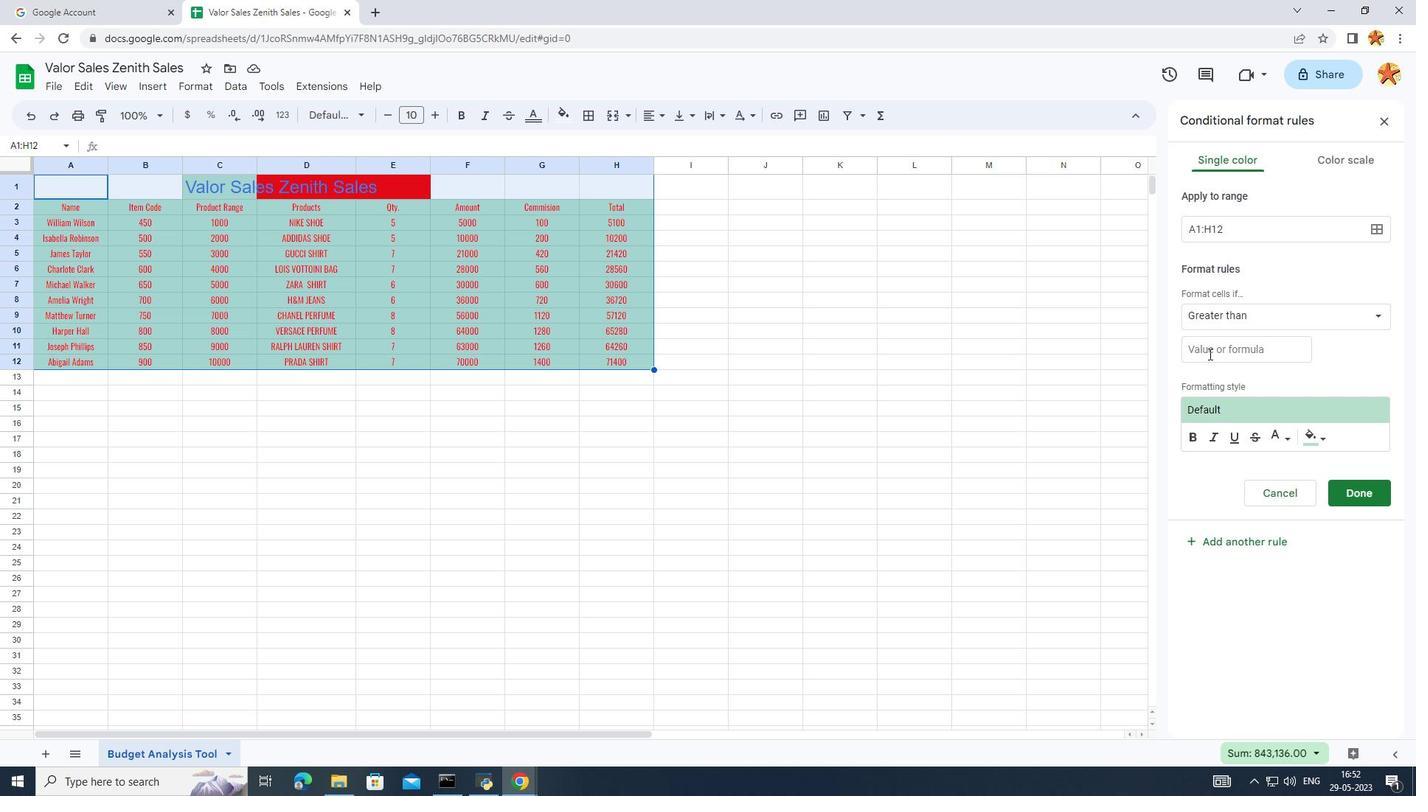 
Action: Key pressed 0<Key.backspace>10
Screenshot: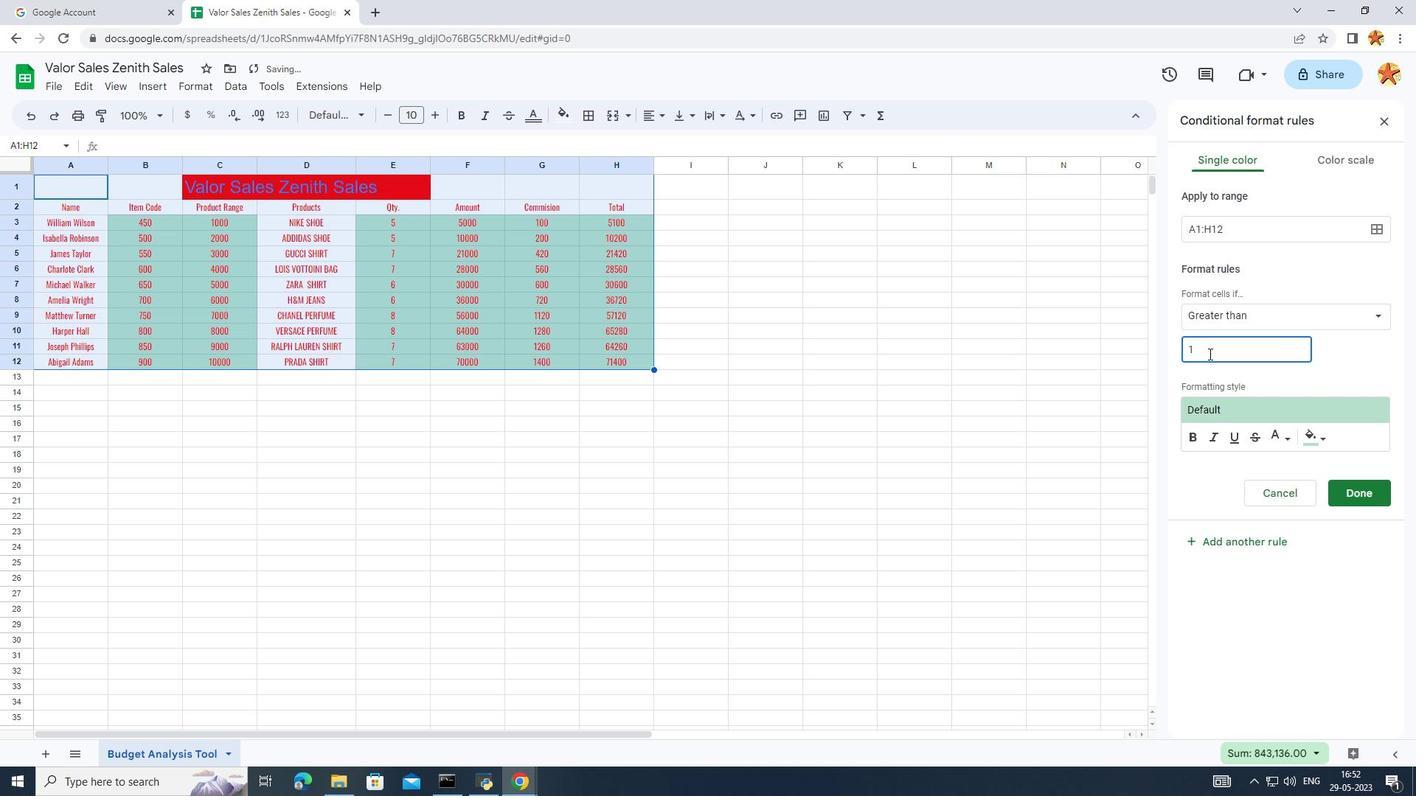 
Action: Mouse moved to (1313, 435)
Screenshot: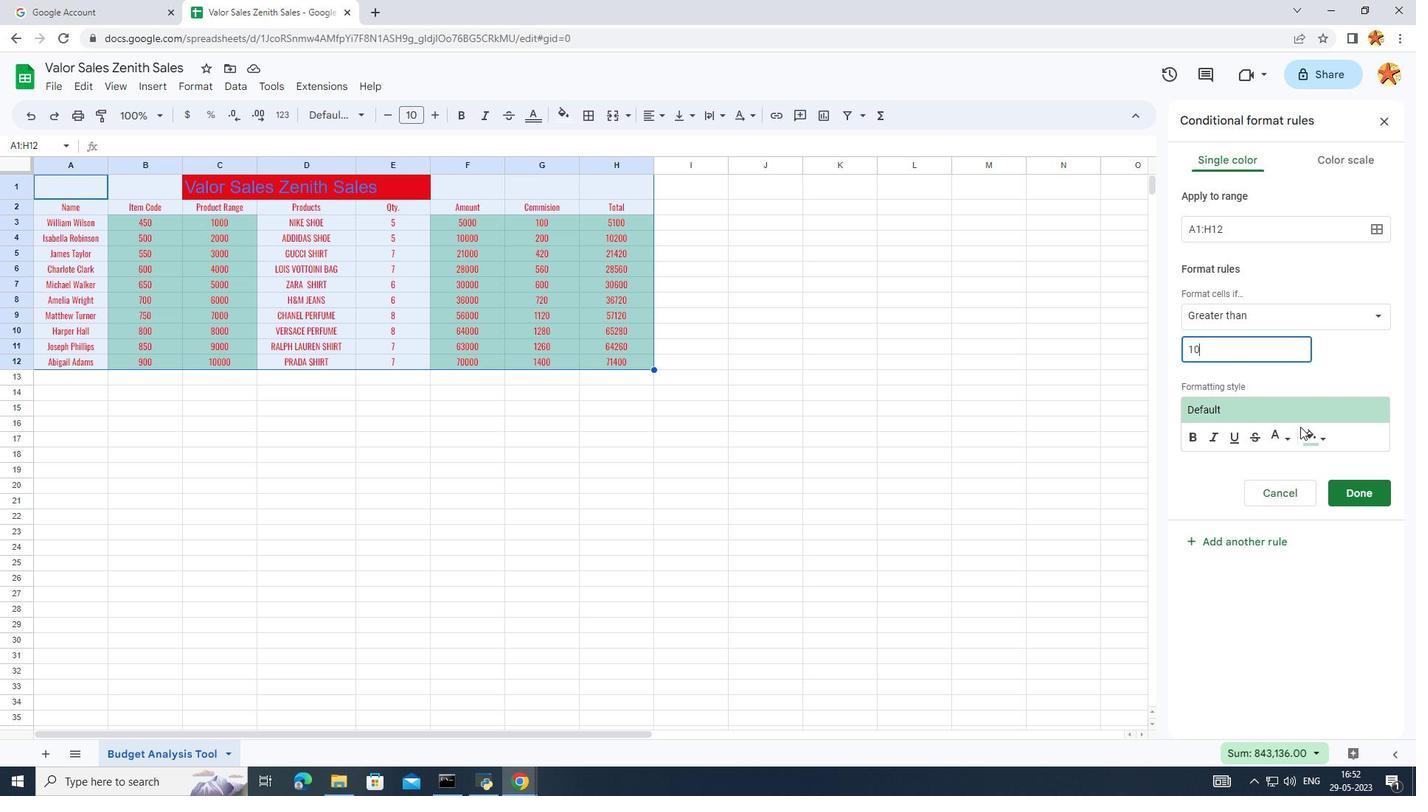 
Action: Mouse pressed left at (1313, 435)
Screenshot: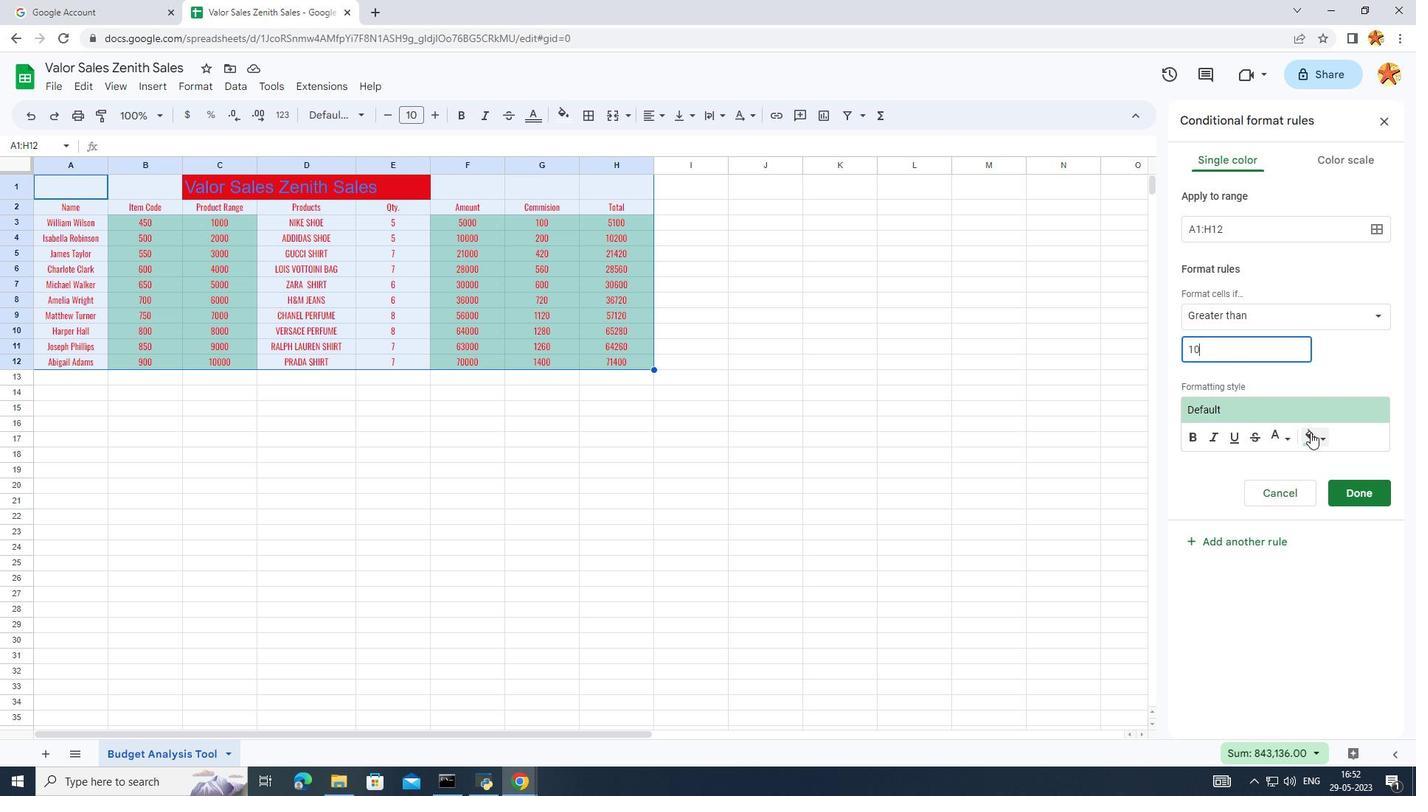 
Action: Mouse moved to (1286, 441)
Screenshot: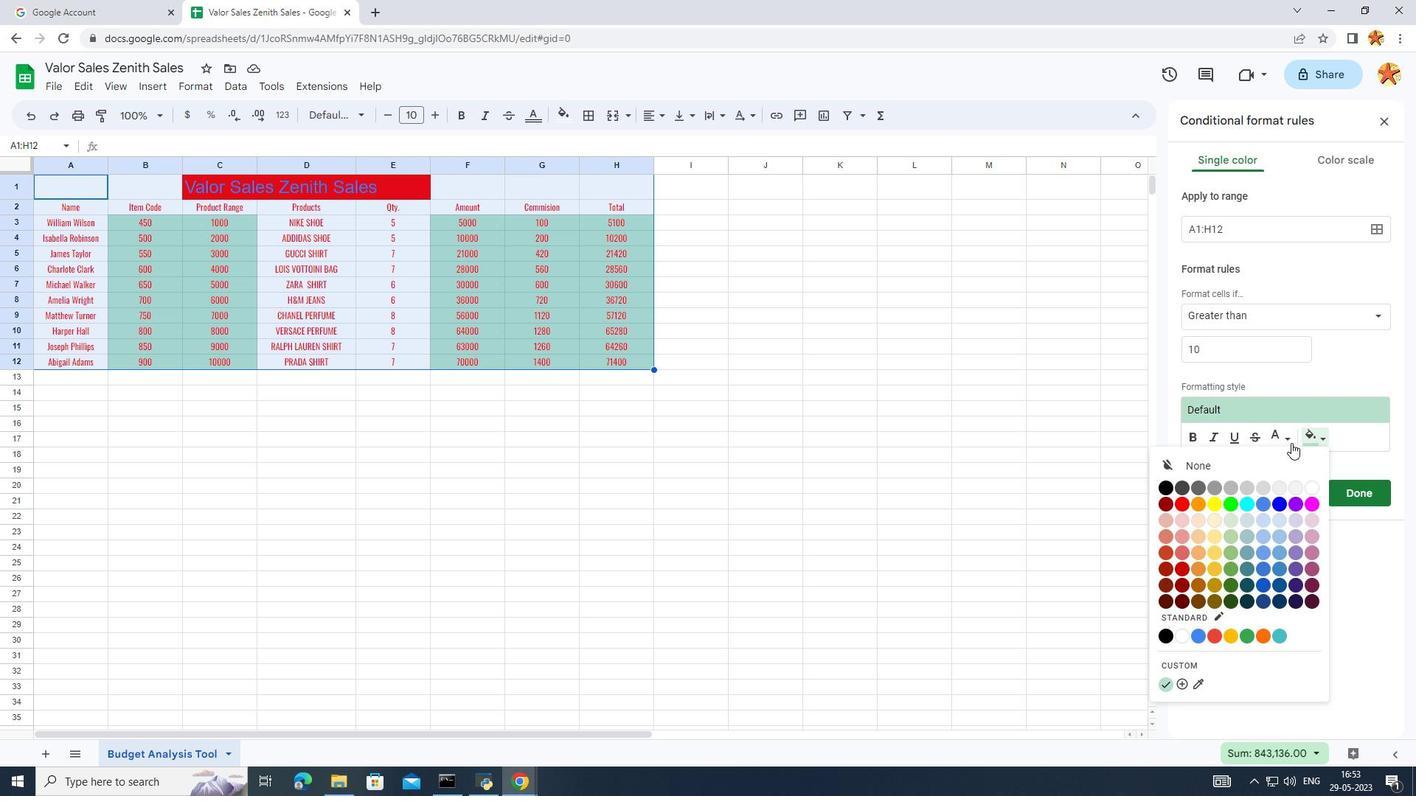 
Action: Mouse pressed left at (1286, 441)
Screenshot: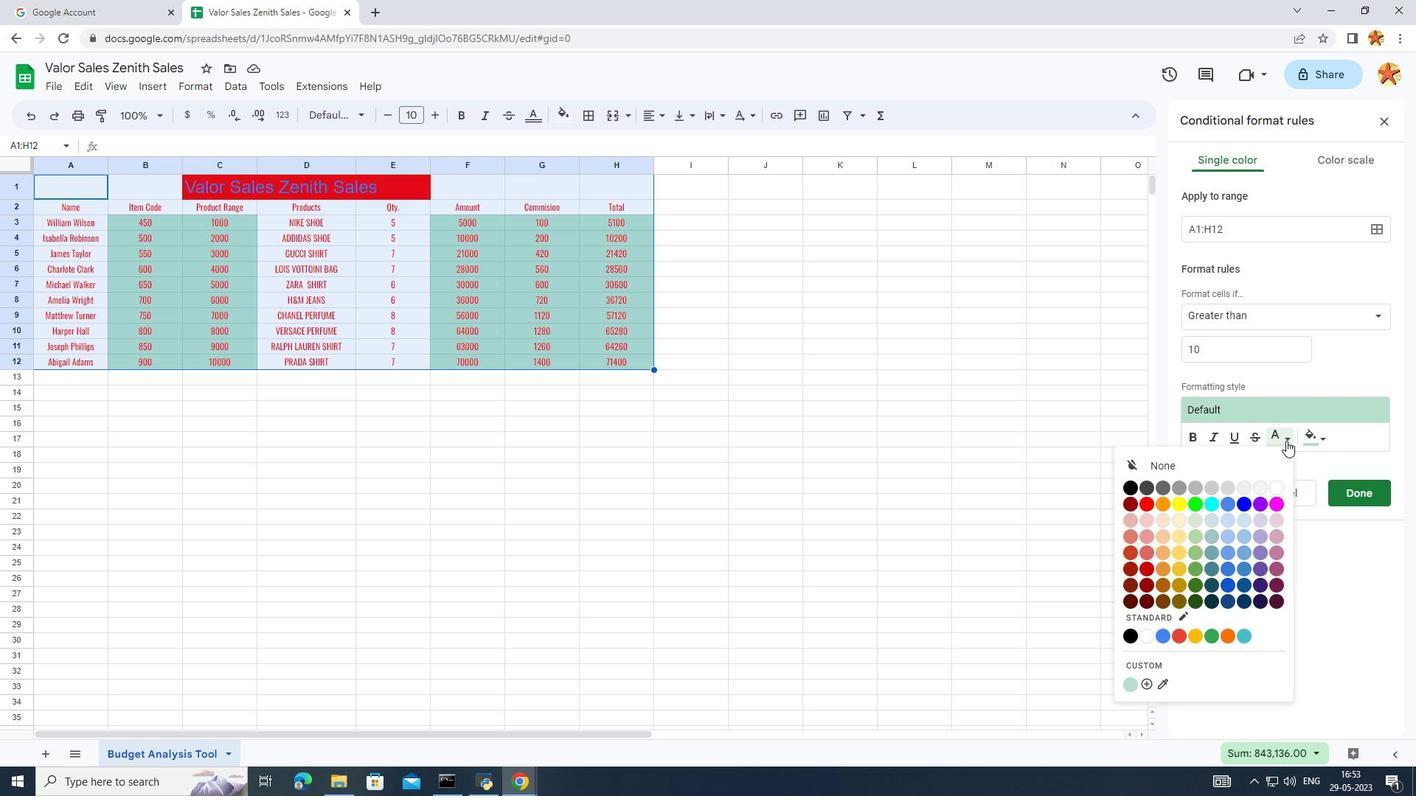 
Action: Mouse moved to (1286, 441)
Screenshot: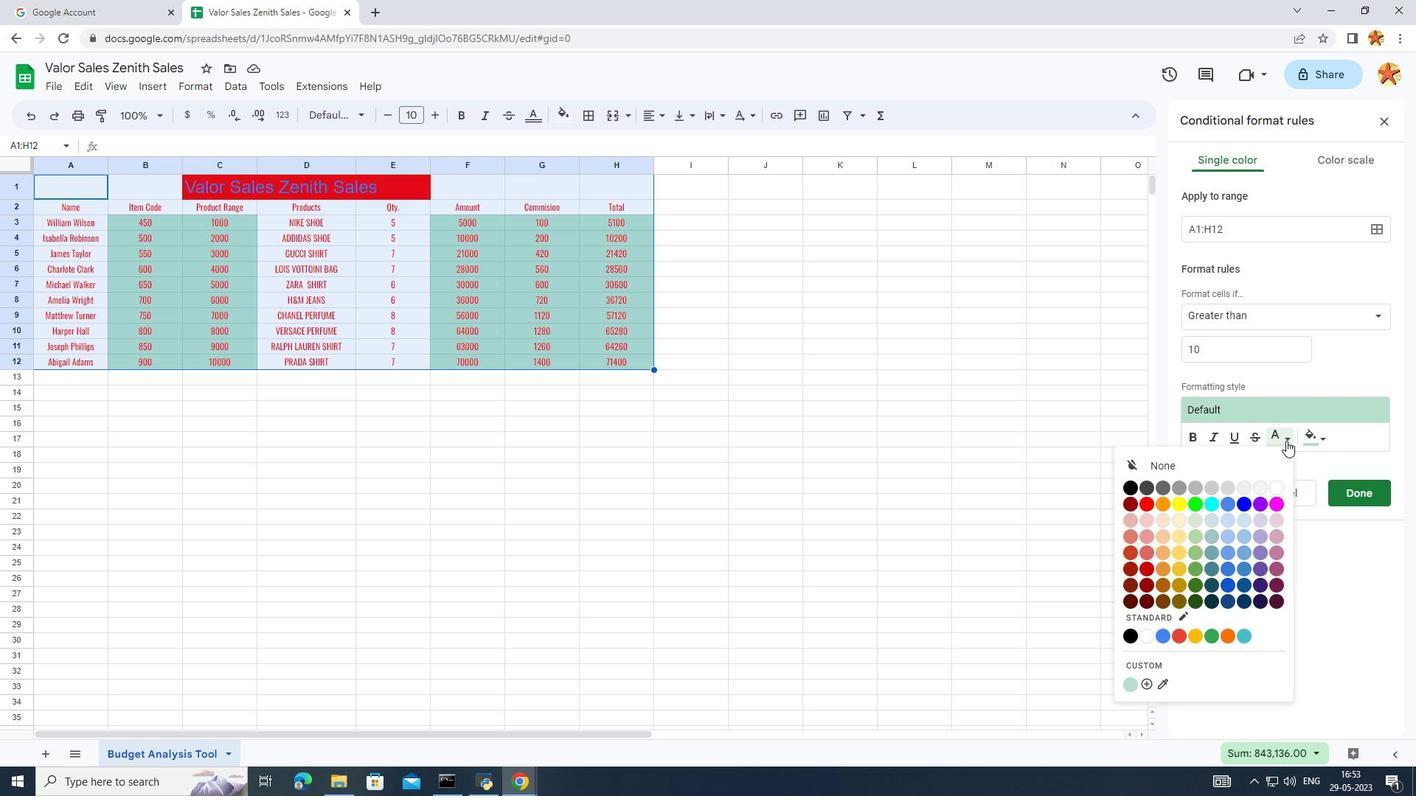 
Action: Mouse pressed left at (1286, 441)
Screenshot: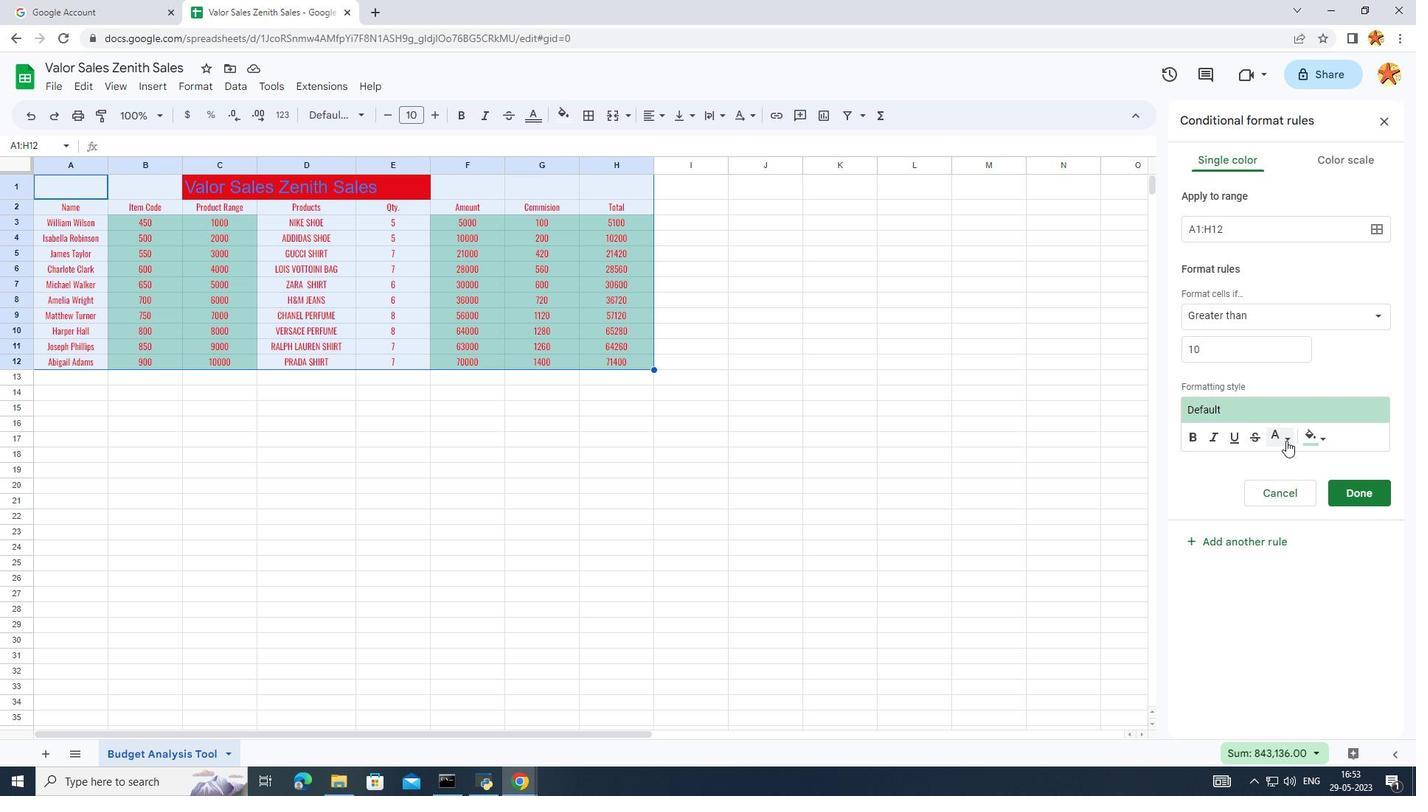 
Action: Mouse moved to (1148, 510)
Screenshot: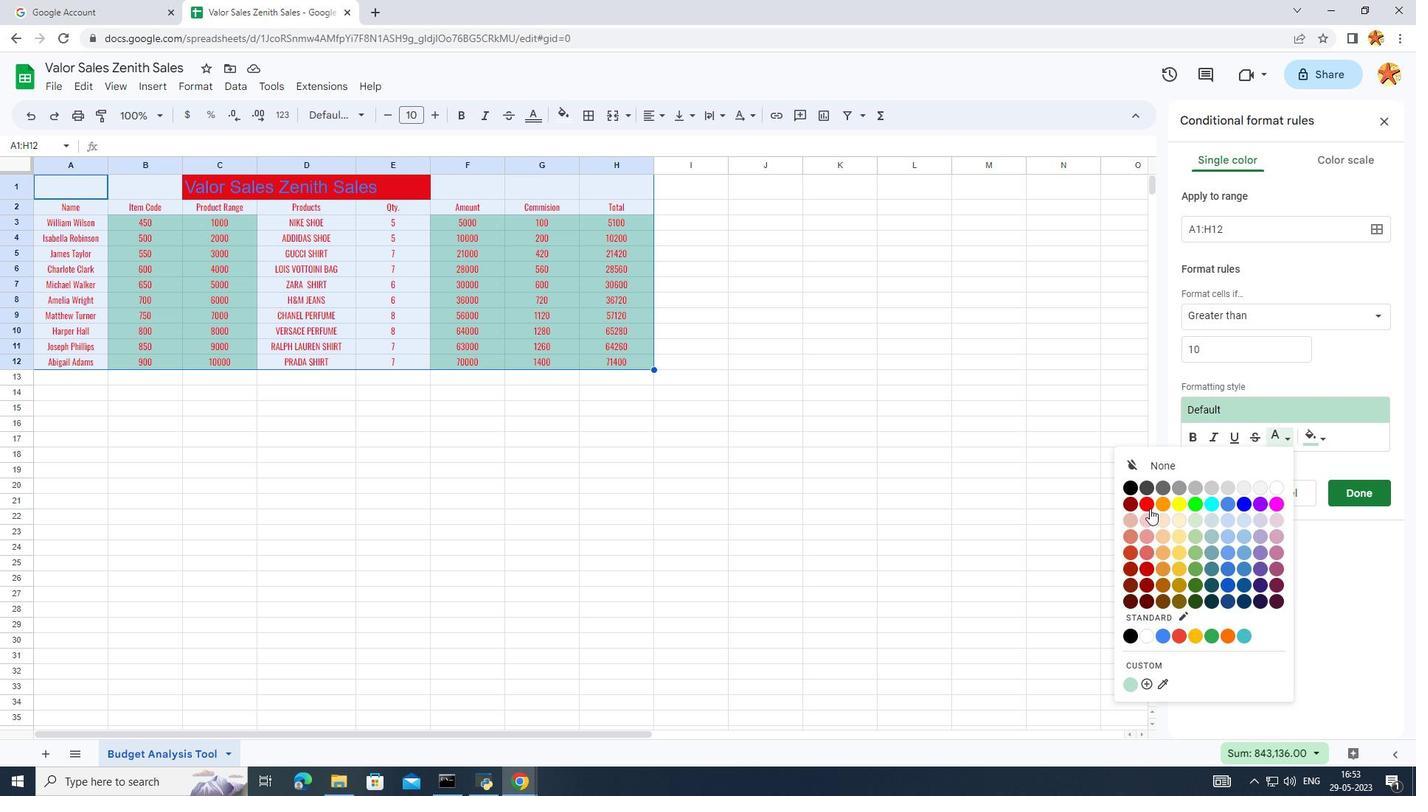 
Action: Mouse pressed left at (1148, 510)
Screenshot: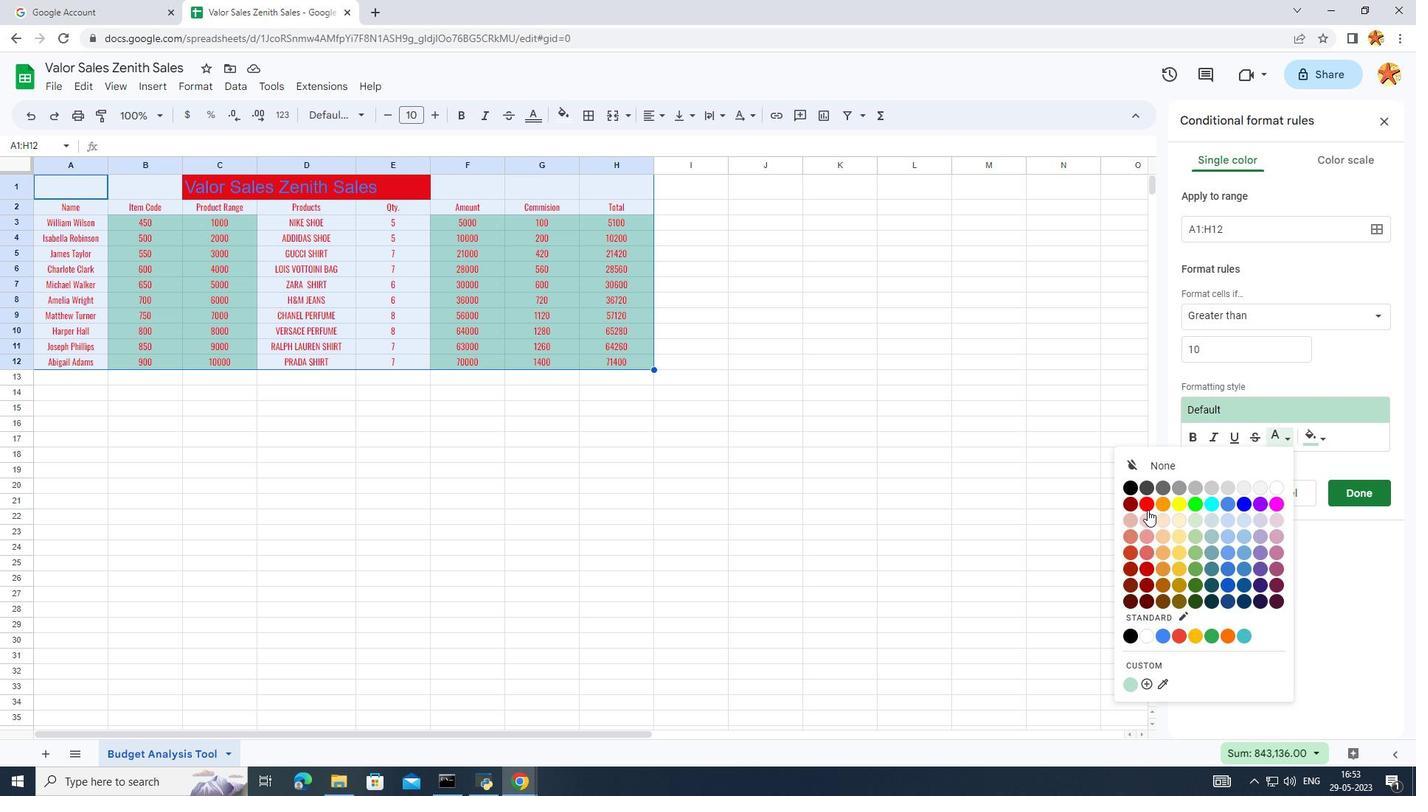 
Action: Mouse moved to (1378, 493)
Screenshot: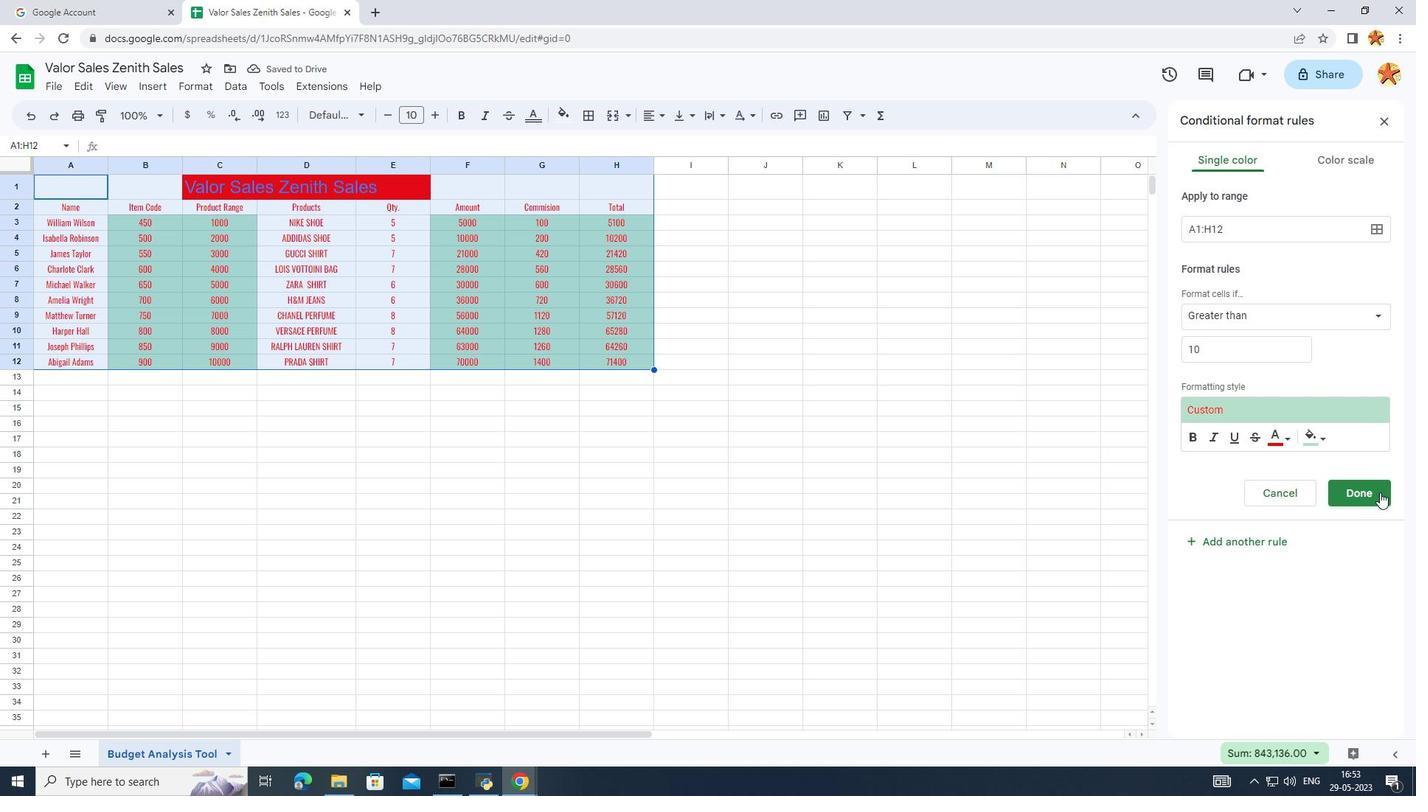
Action: Mouse pressed left at (1378, 493)
Screenshot: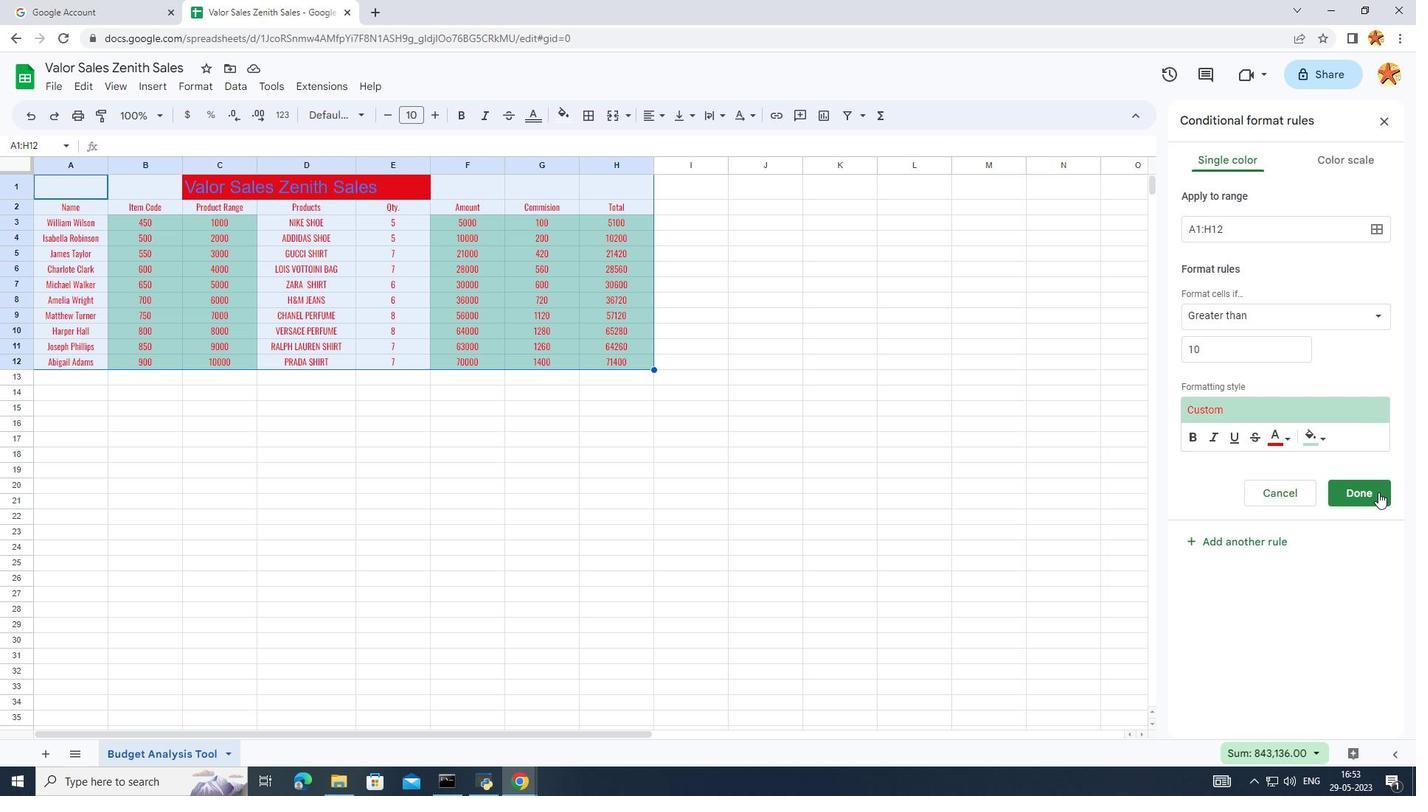
Action: Mouse moved to (1233, 216)
Screenshot: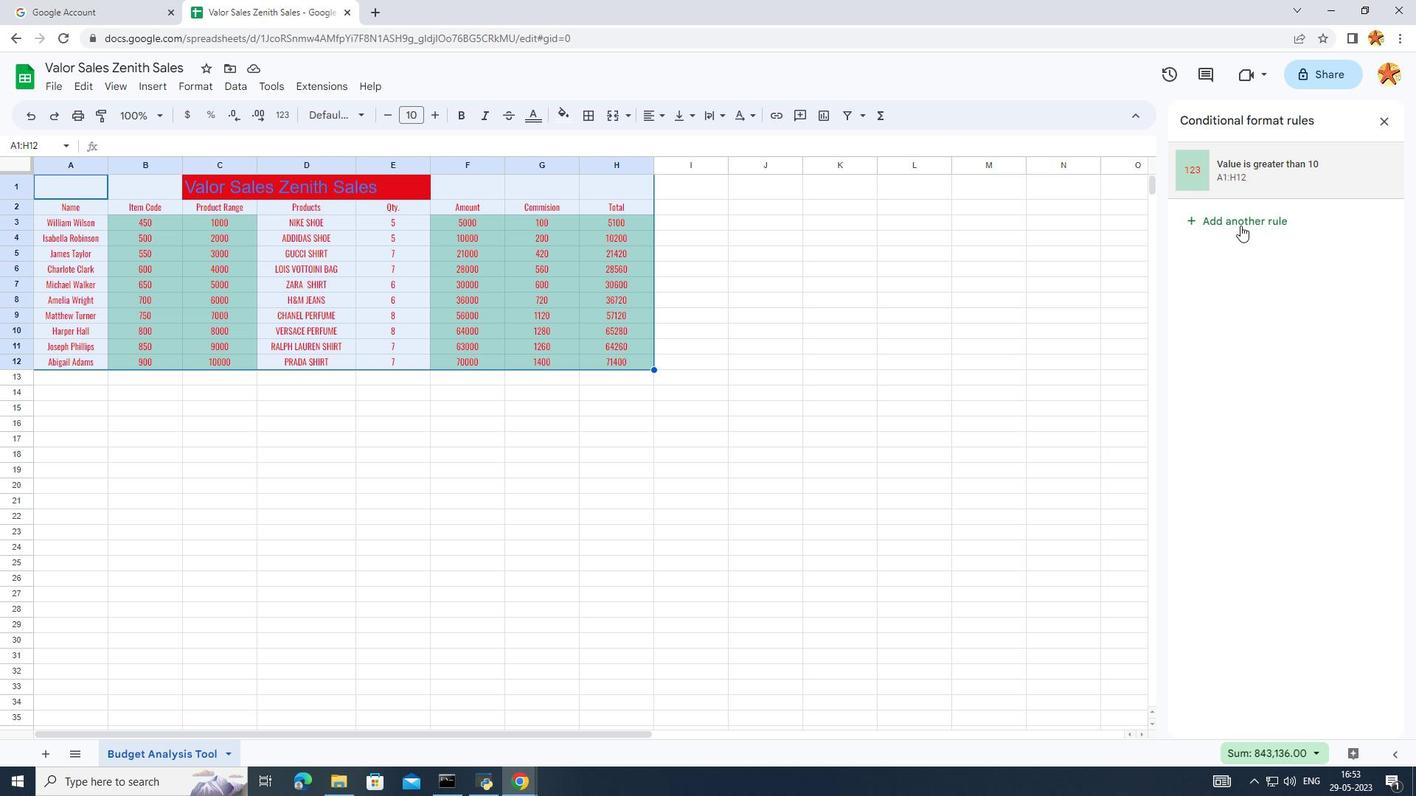 
Action: Mouse pressed left at (1233, 216)
Screenshot: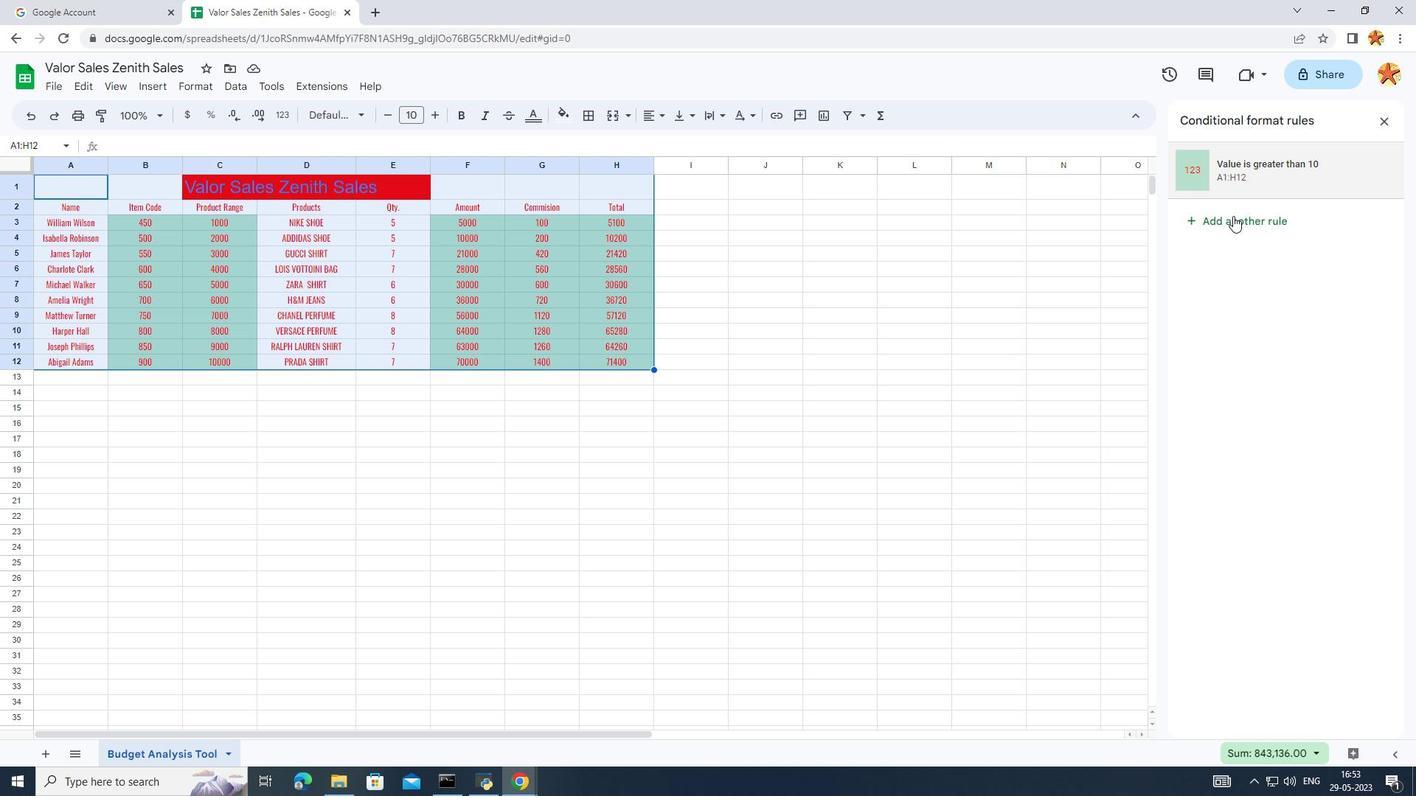 
Action: Mouse moved to (1334, 158)
Screenshot: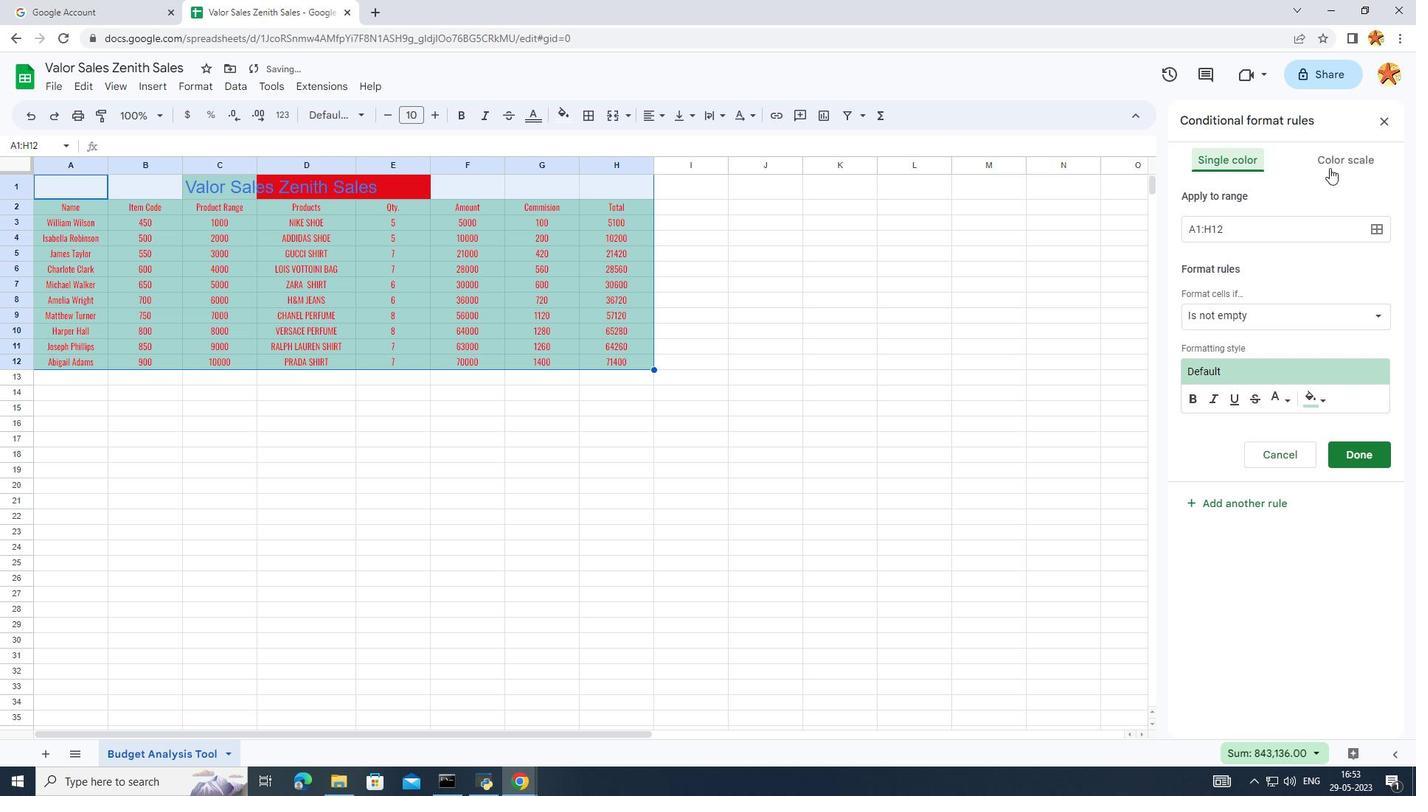 
Action: Mouse pressed left at (1334, 158)
Screenshot: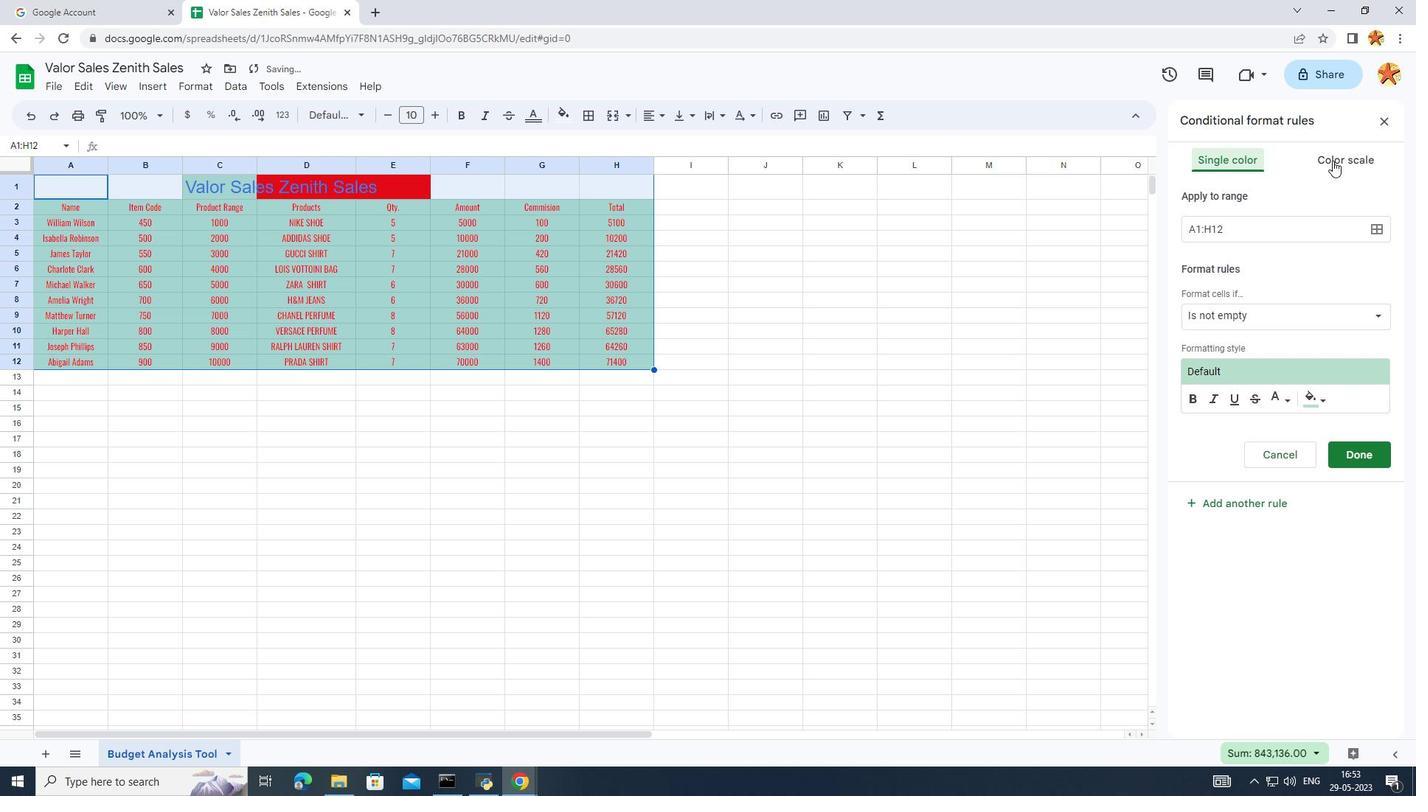 
Action: Mouse moved to (1373, 379)
Screenshot: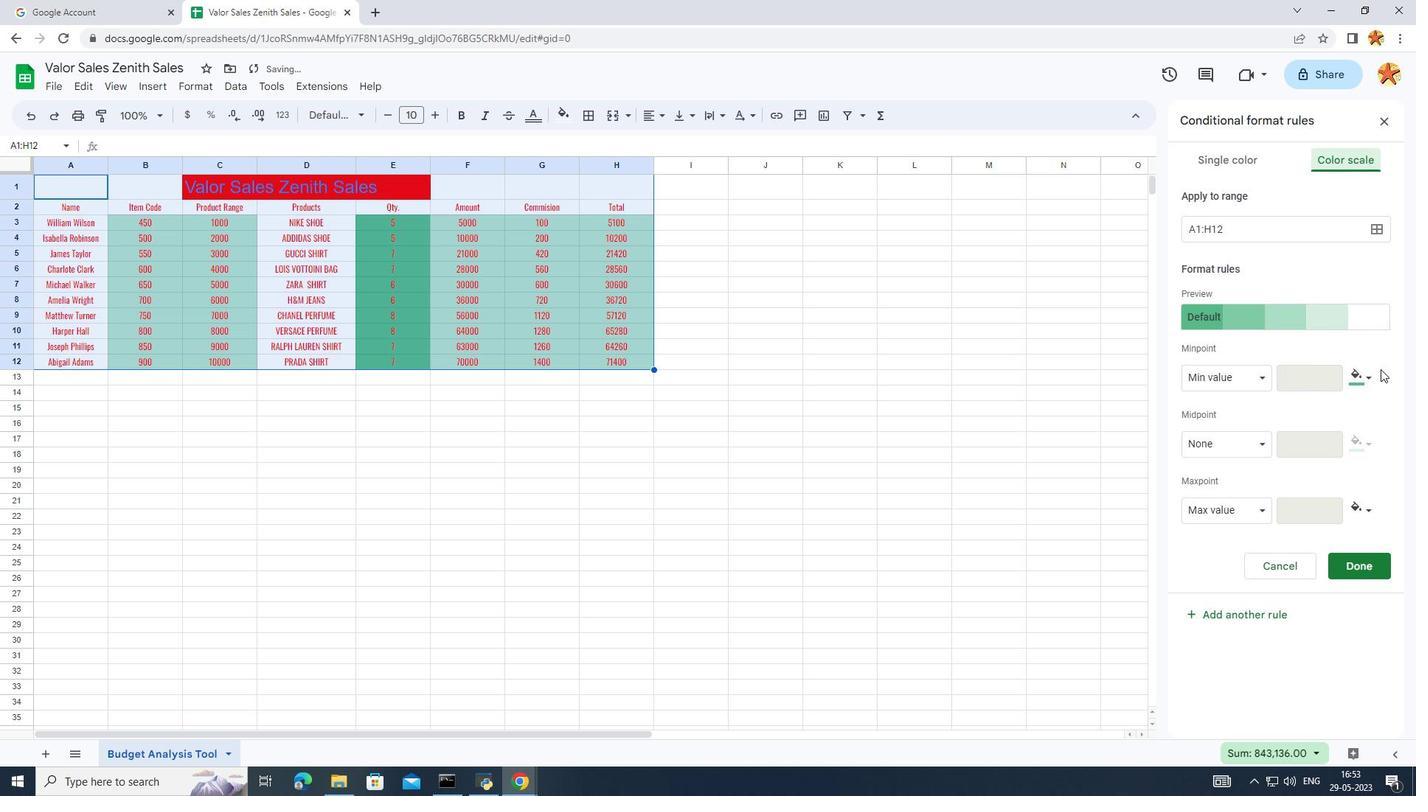 
Action: Mouse pressed left at (1373, 379)
Screenshot: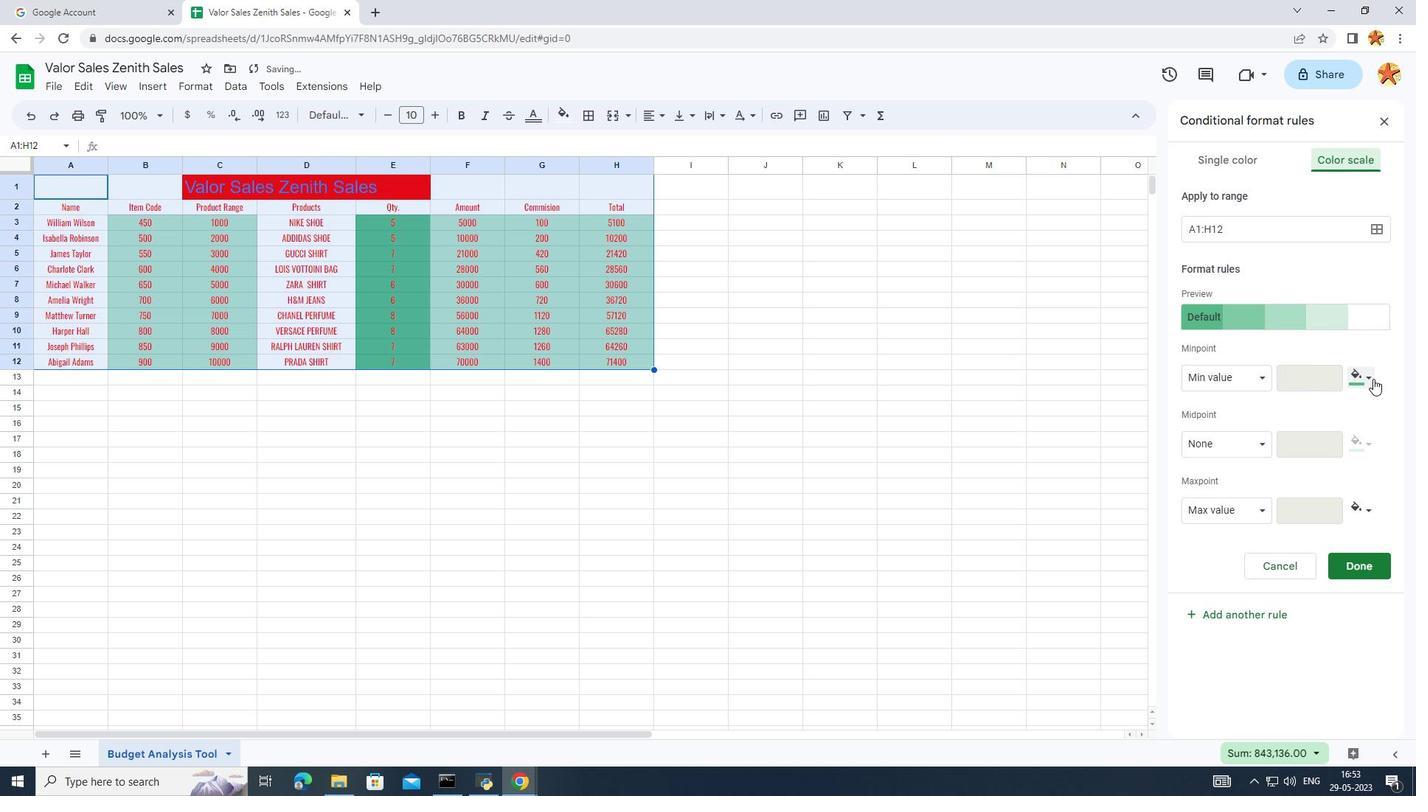 
Action: Mouse moved to (1308, 439)
Screenshot: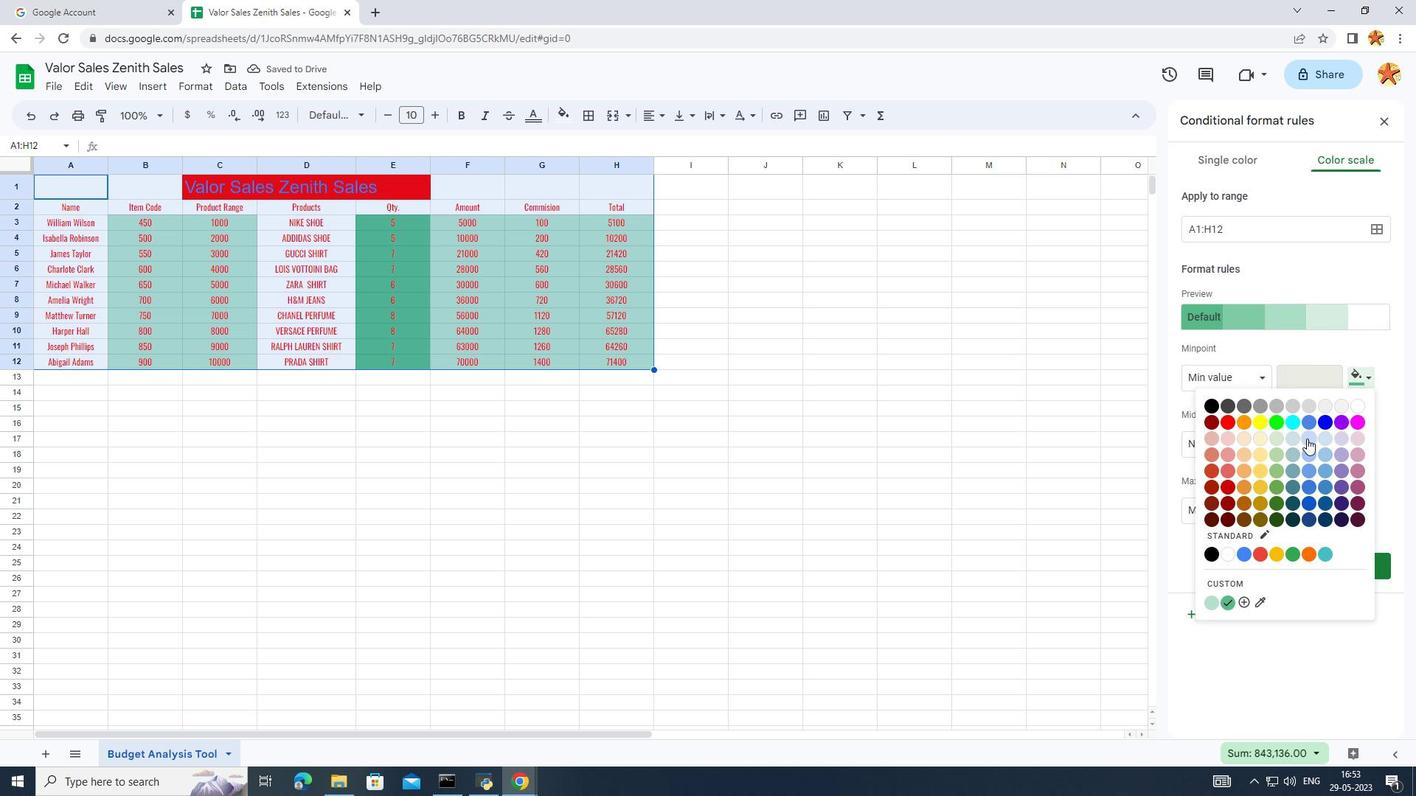 
Action: Mouse pressed left at (1308, 439)
Screenshot: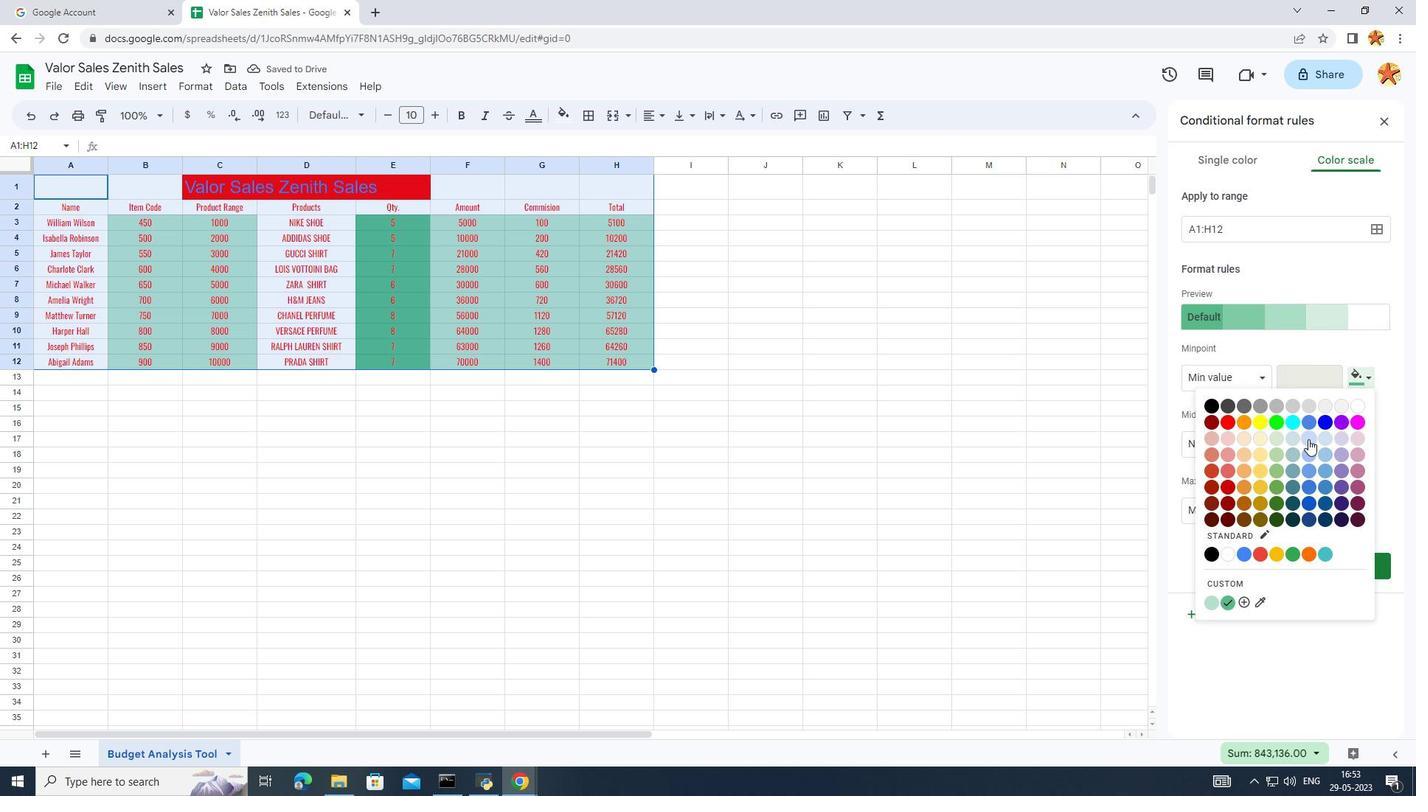 
Action: Mouse moved to (1370, 564)
Screenshot: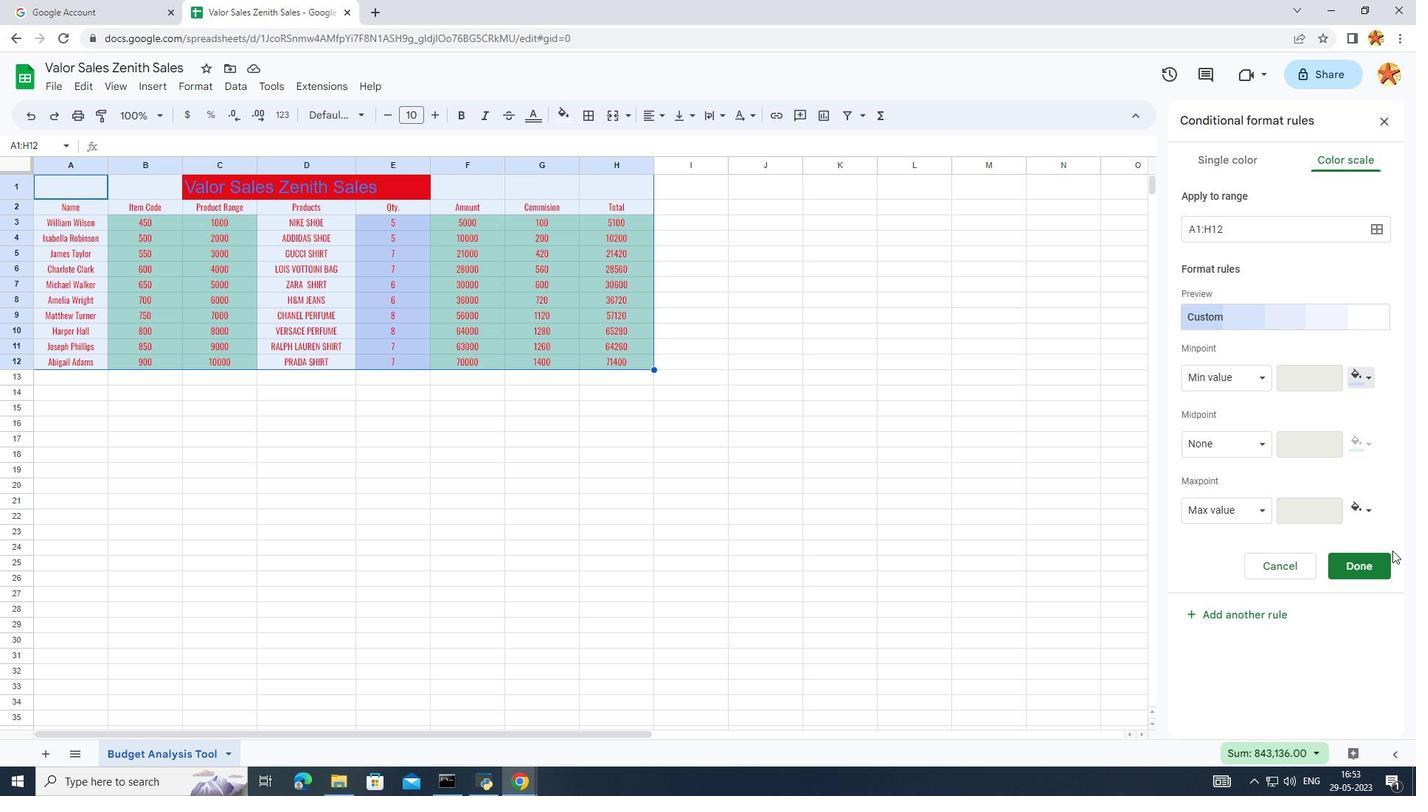 
Action: Mouse pressed left at (1370, 564)
Screenshot: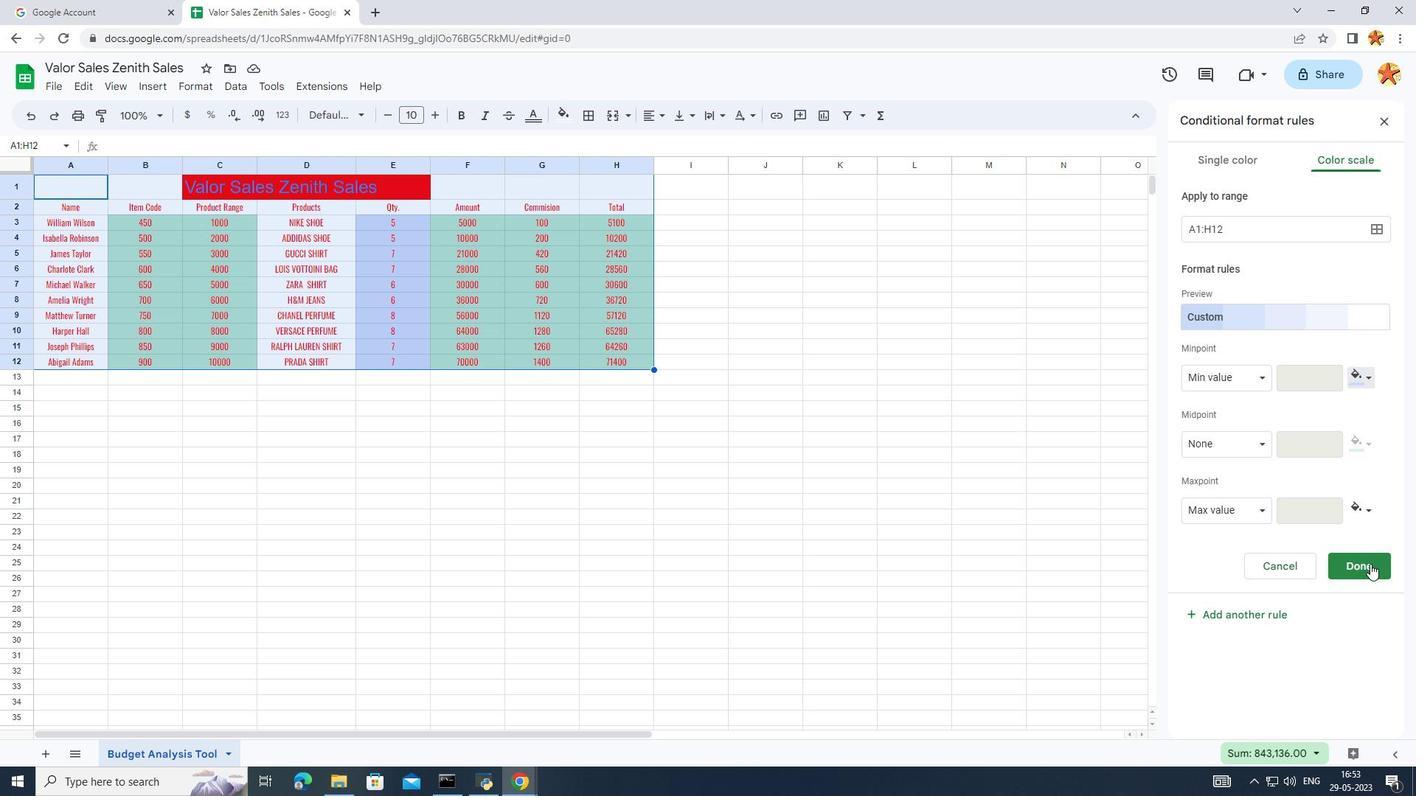 
Action: Mouse moved to (180, 80)
Screenshot: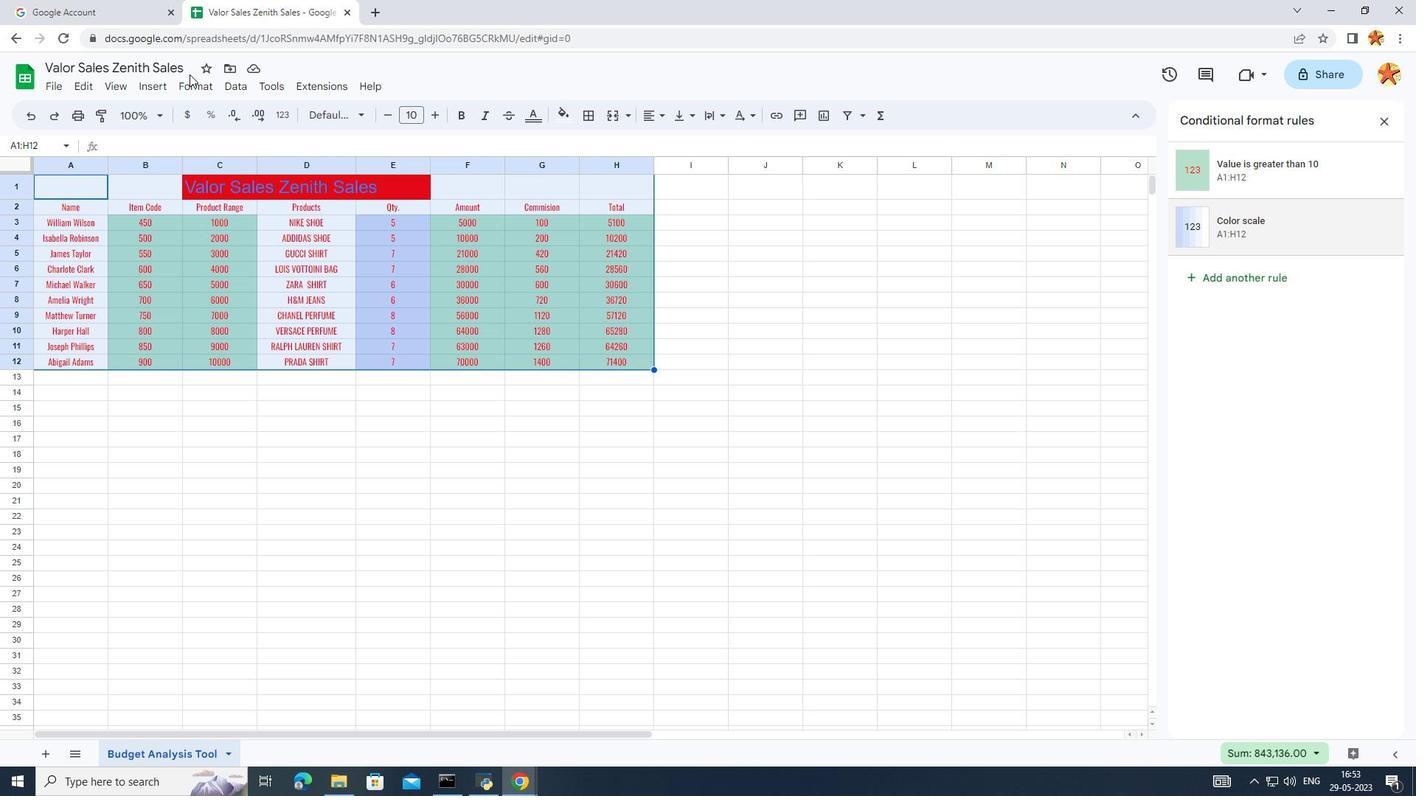 
Action: Mouse pressed left at (180, 80)
Screenshot: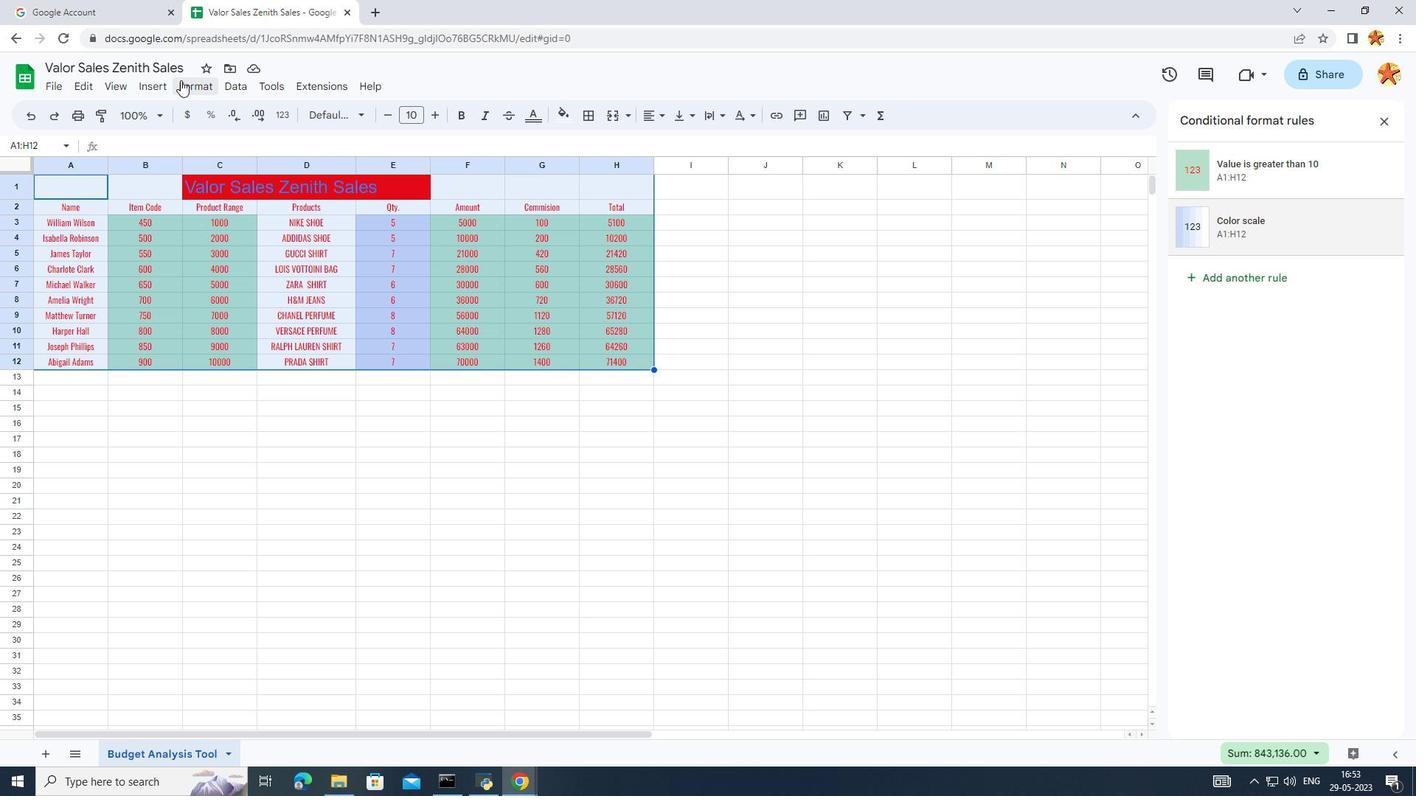 
Action: Mouse moved to (202, 371)
Screenshot: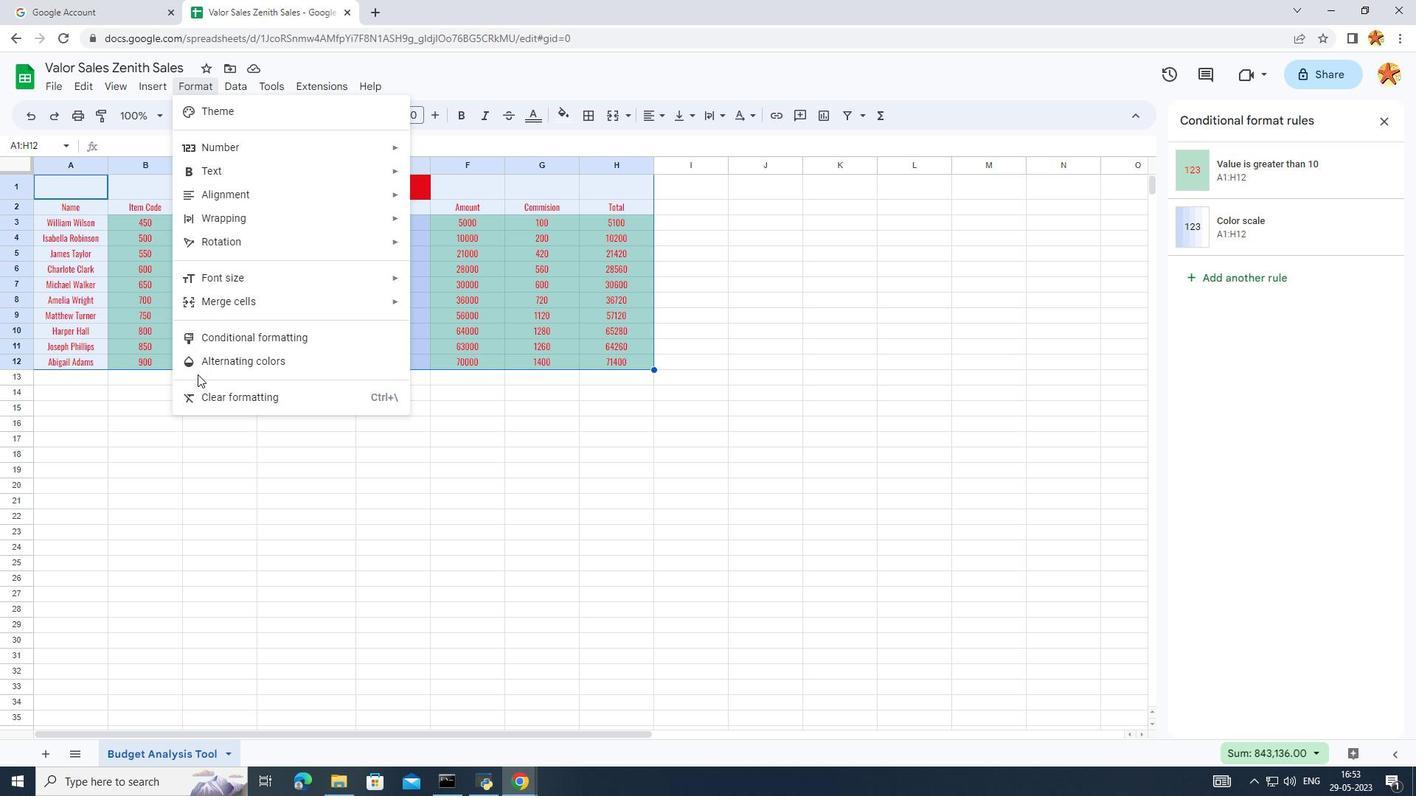 
Action: Mouse pressed left at (202, 371)
Screenshot: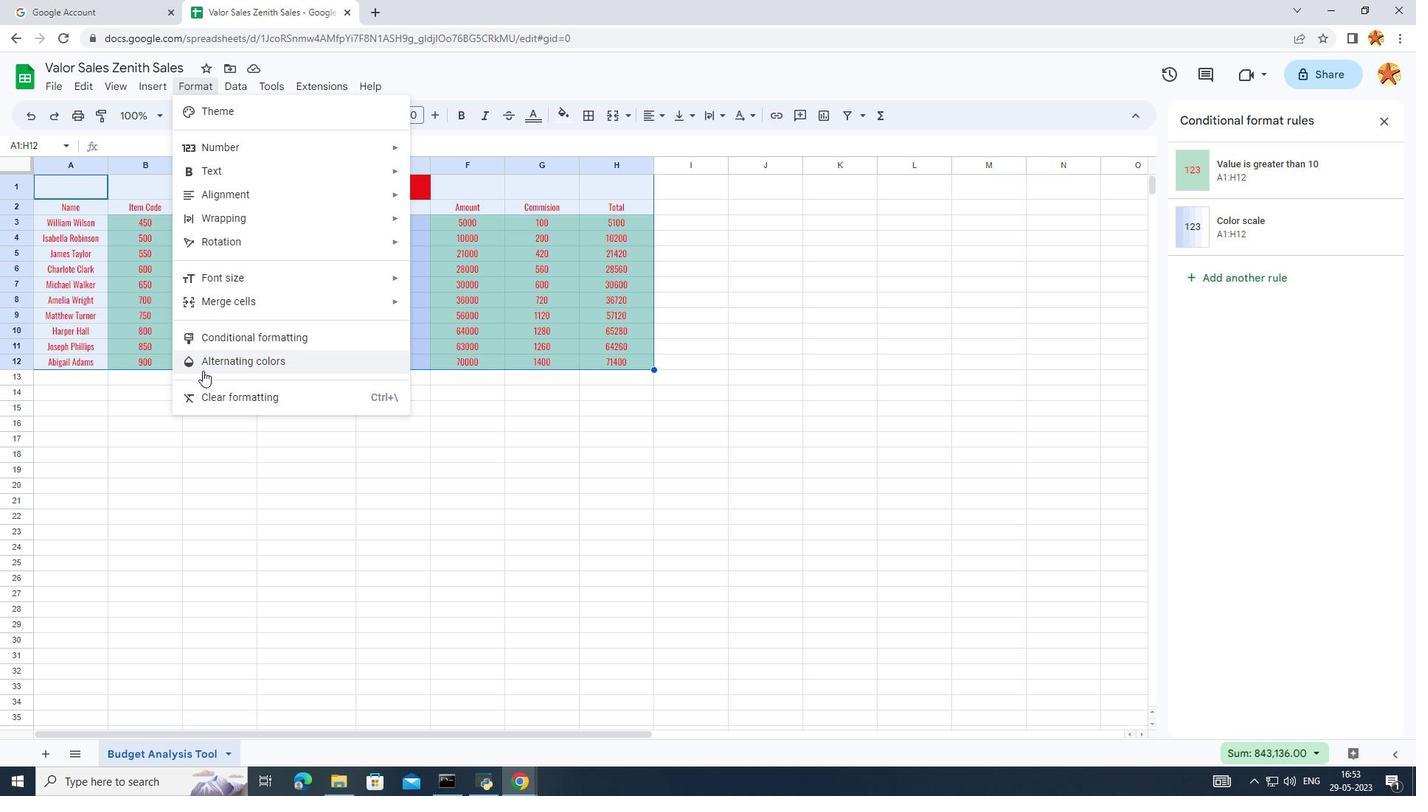 
Action: Mouse moved to (1185, 311)
Screenshot: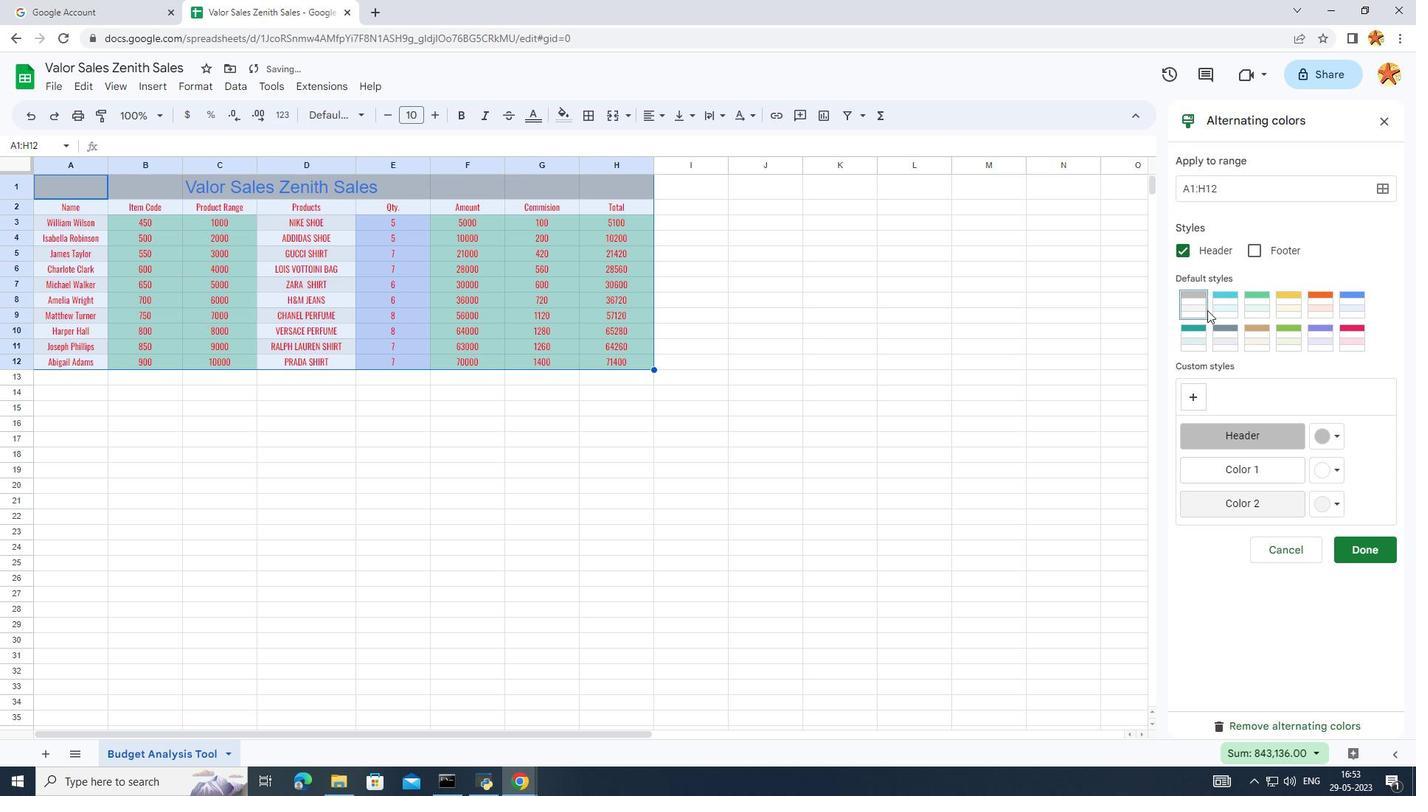 
Action: Mouse pressed left at (1185, 311)
Screenshot: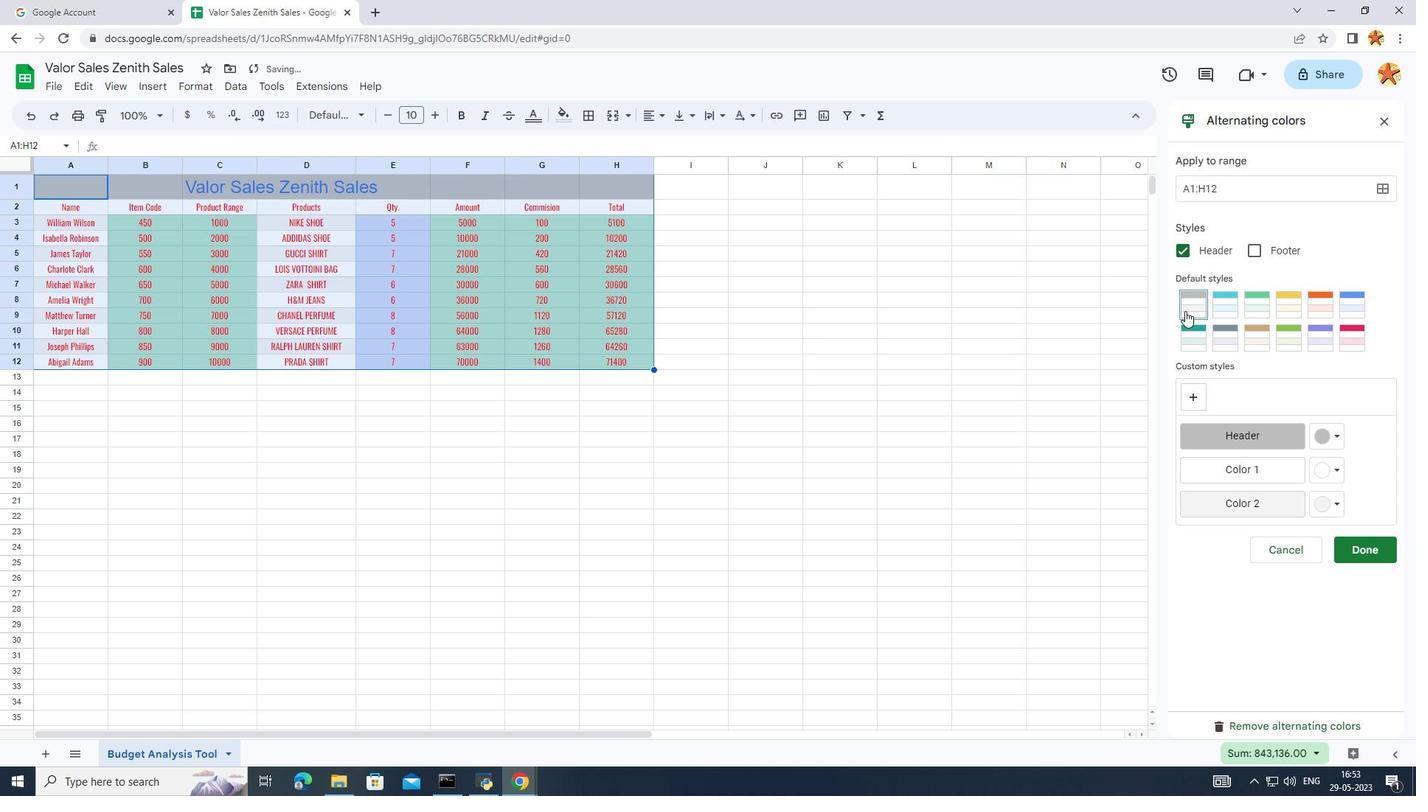 
Action: Mouse moved to (1259, 248)
Screenshot: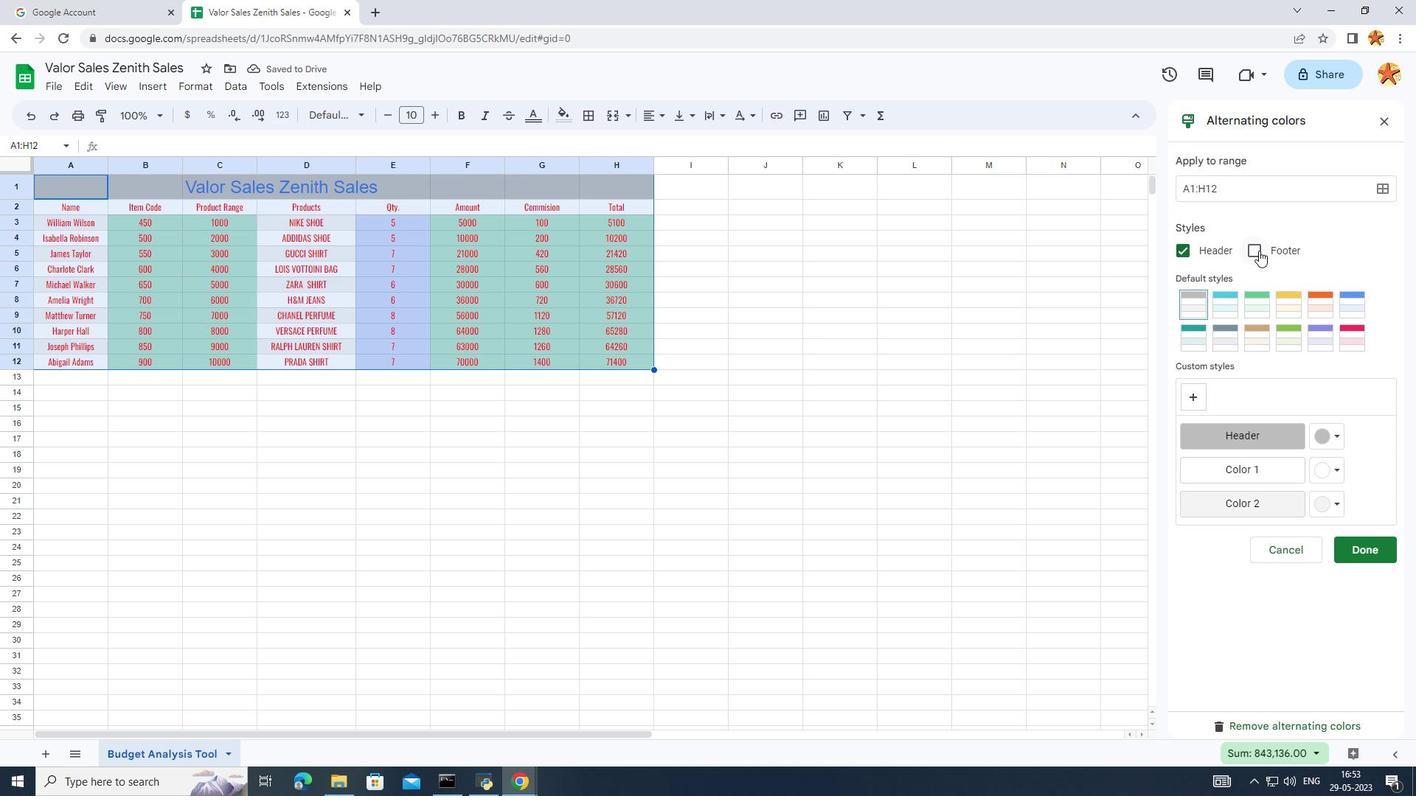 
Action: Mouse pressed left at (1259, 248)
Screenshot: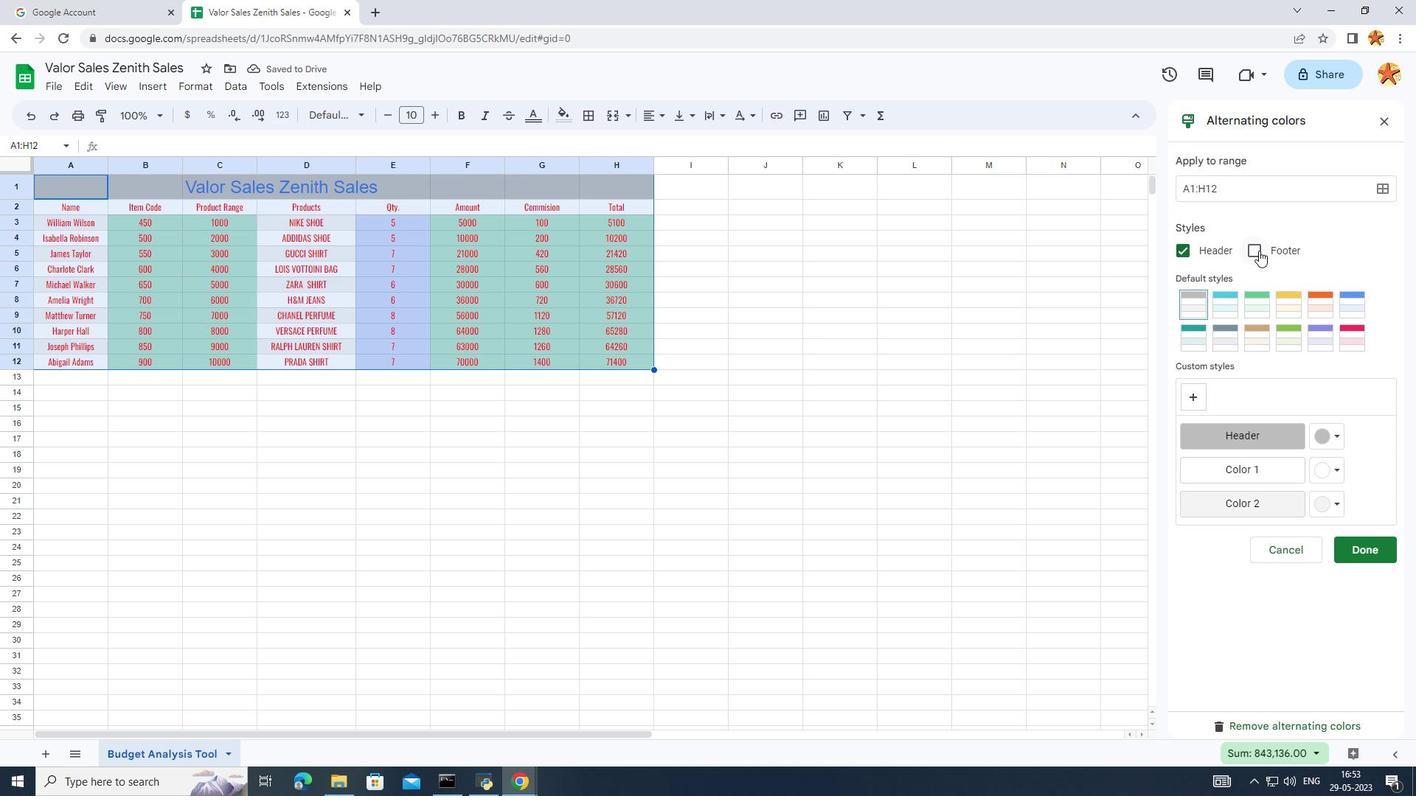 
Action: Mouse moved to (1184, 300)
Screenshot: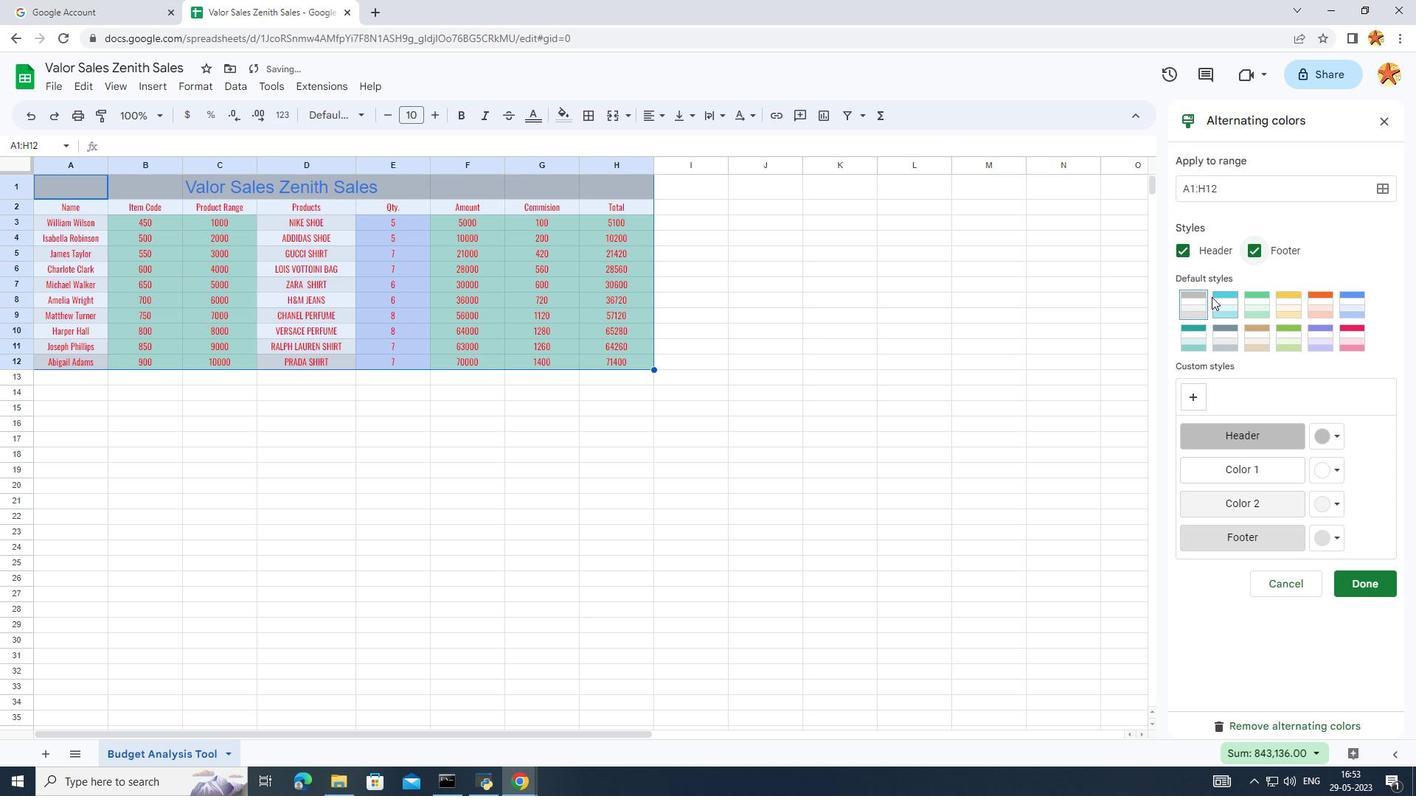 
Action: Mouse pressed left at (1184, 300)
Screenshot: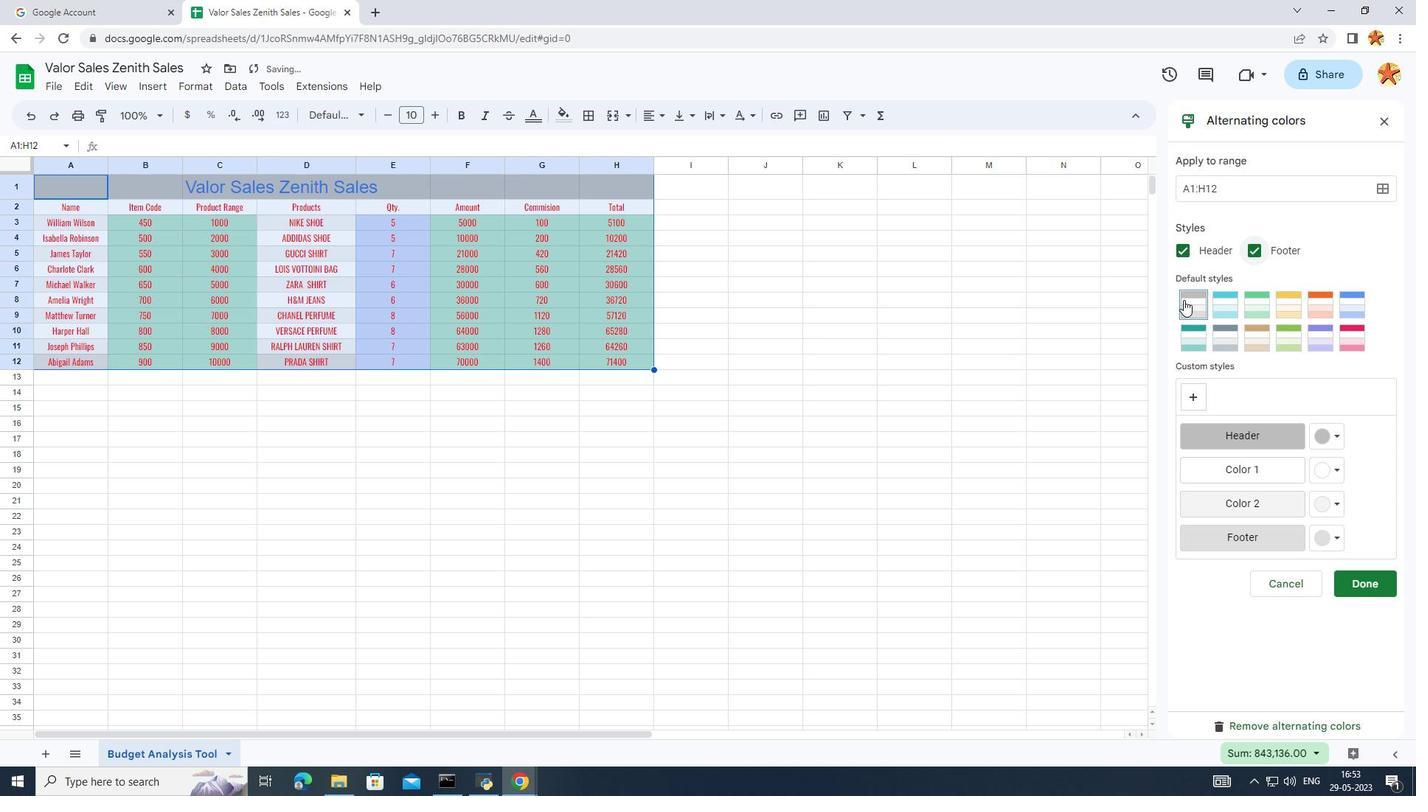
Action: Mouse moved to (1366, 589)
Screenshot: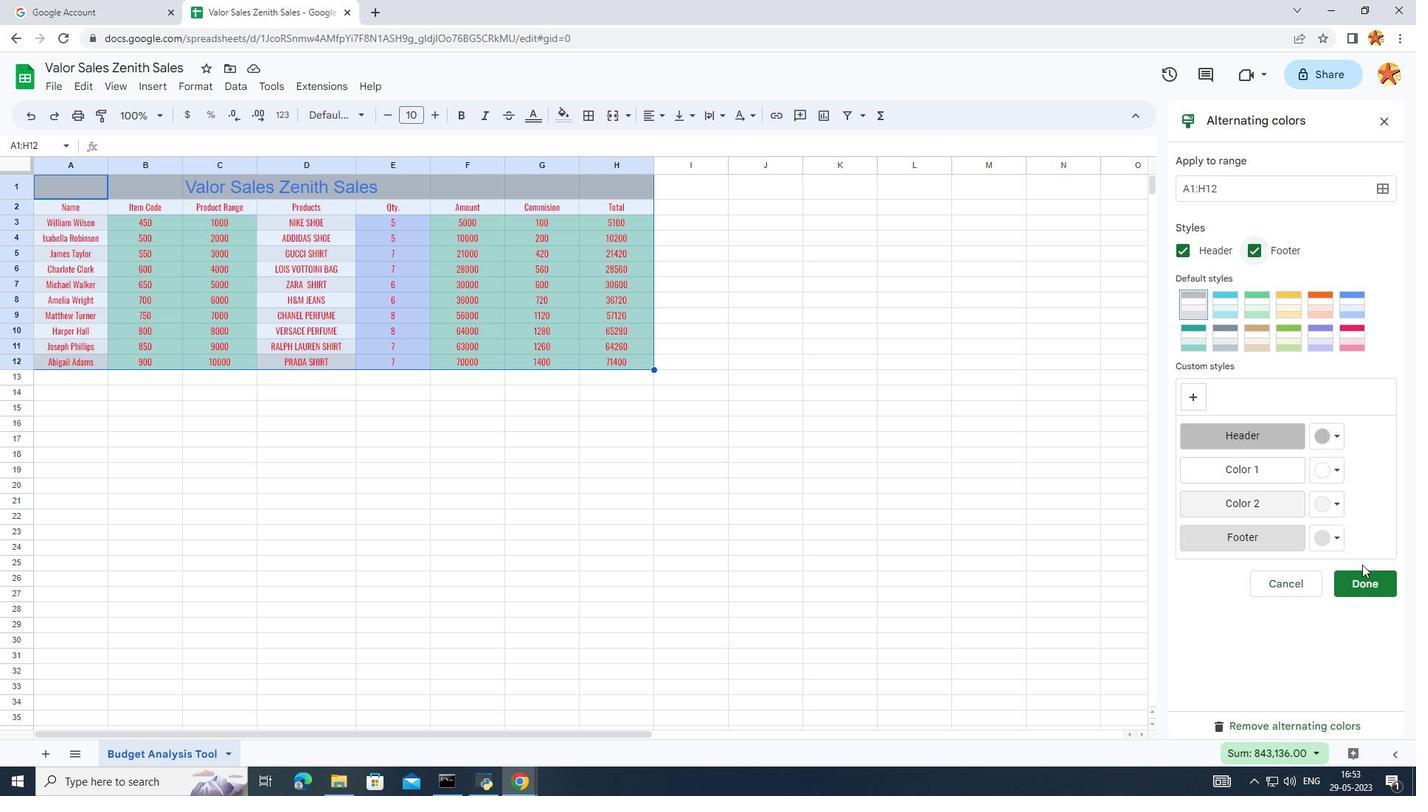 
Action: Mouse pressed left at (1366, 589)
Screenshot: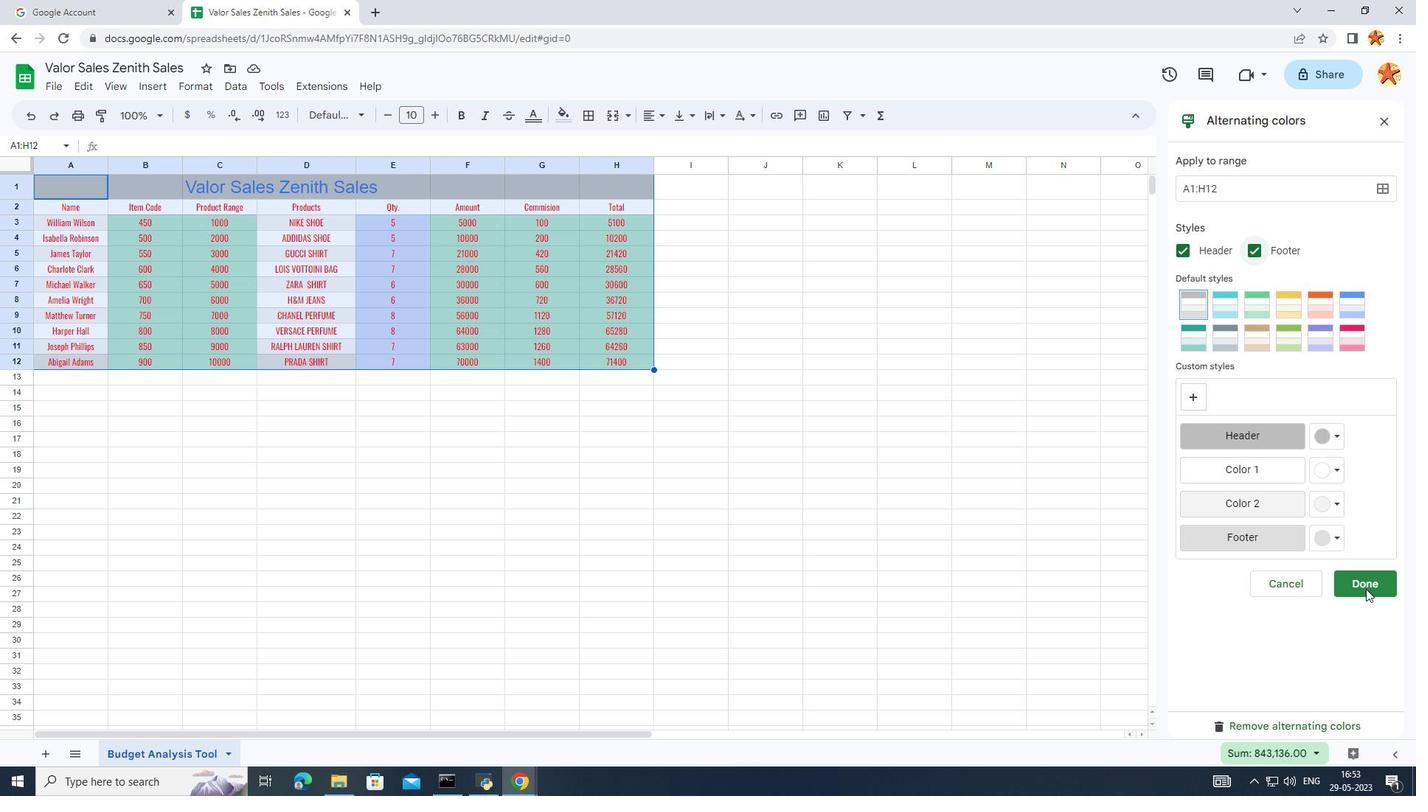 
Action: Mouse moved to (510, 477)
Screenshot: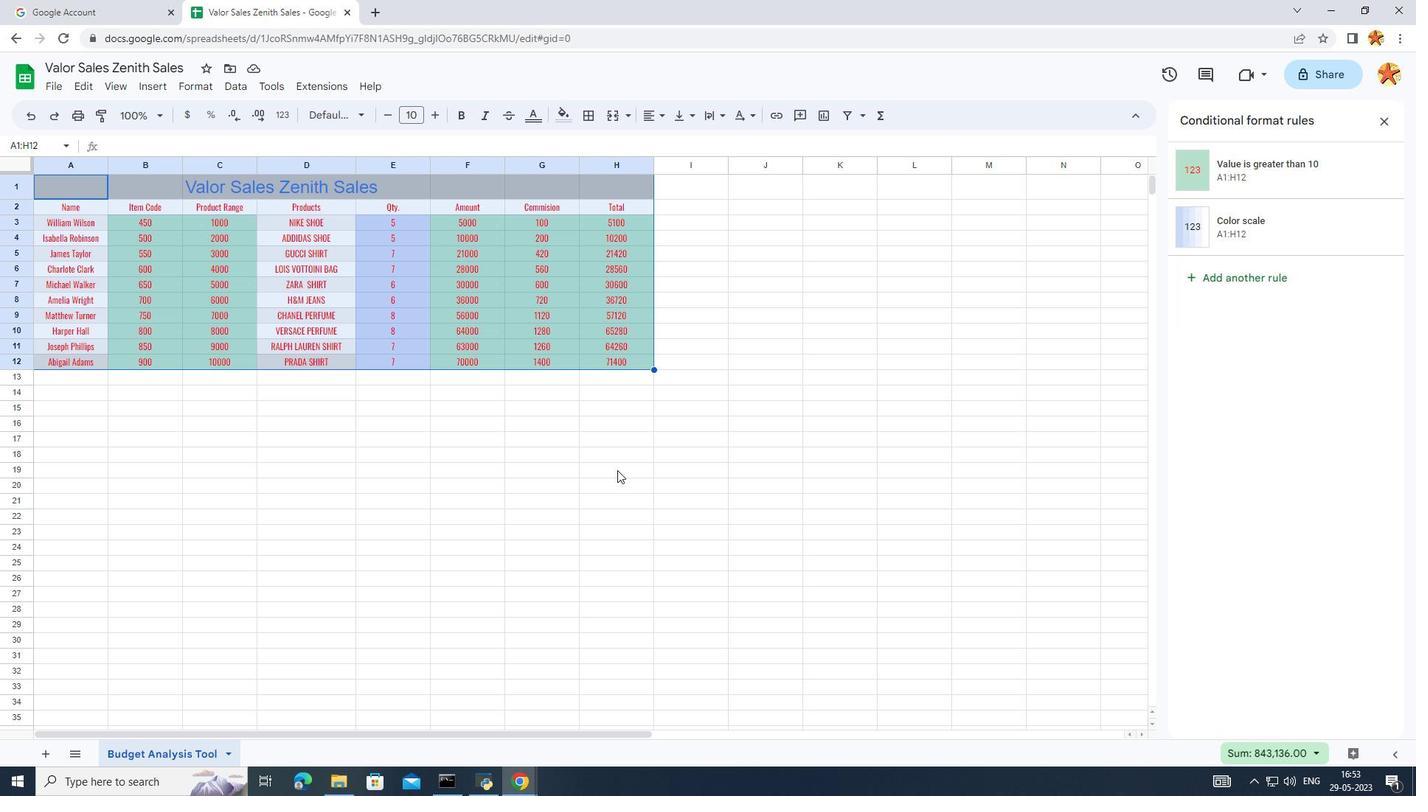 
Action: Mouse pressed left at (510, 477)
Screenshot: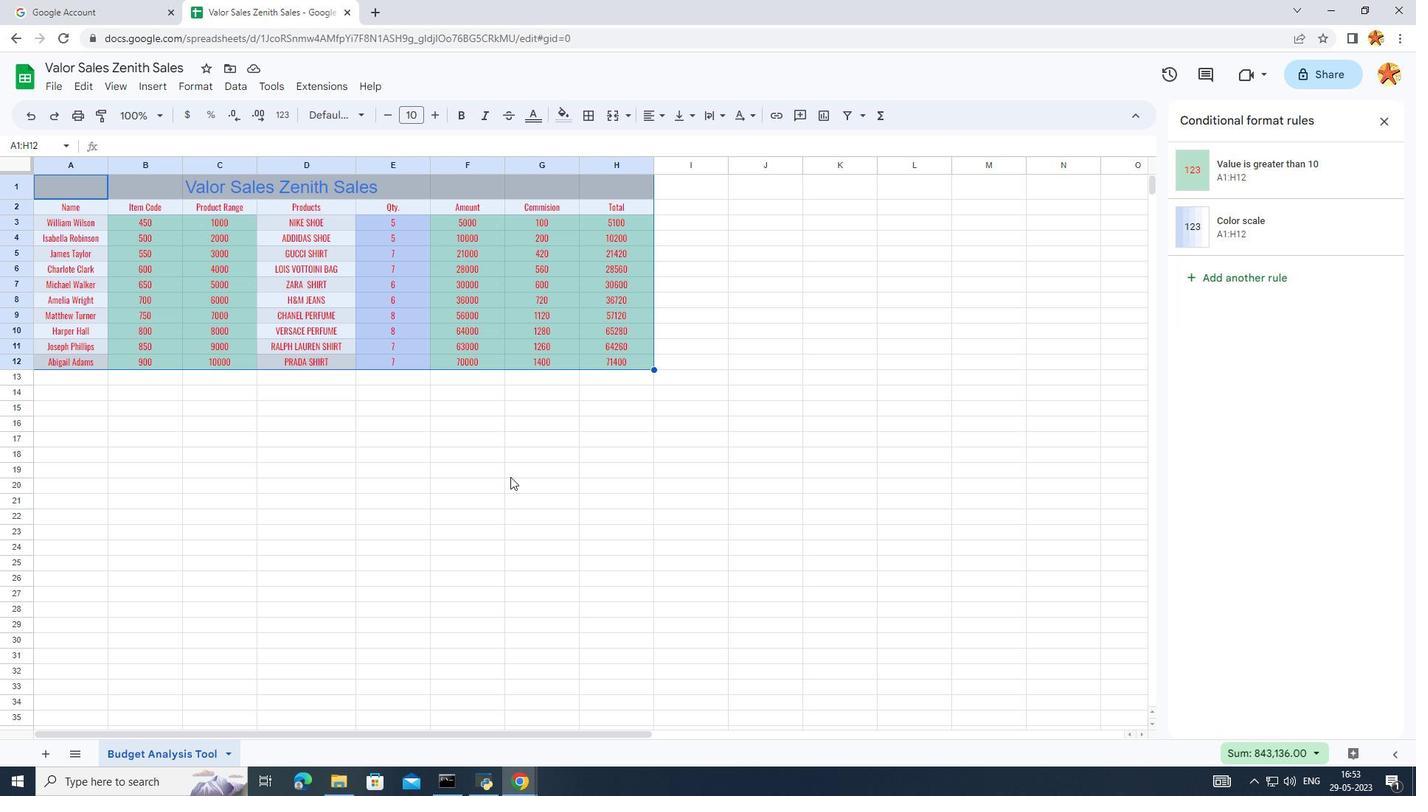 
Action: Mouse moved to (108, 333)
Screenshot: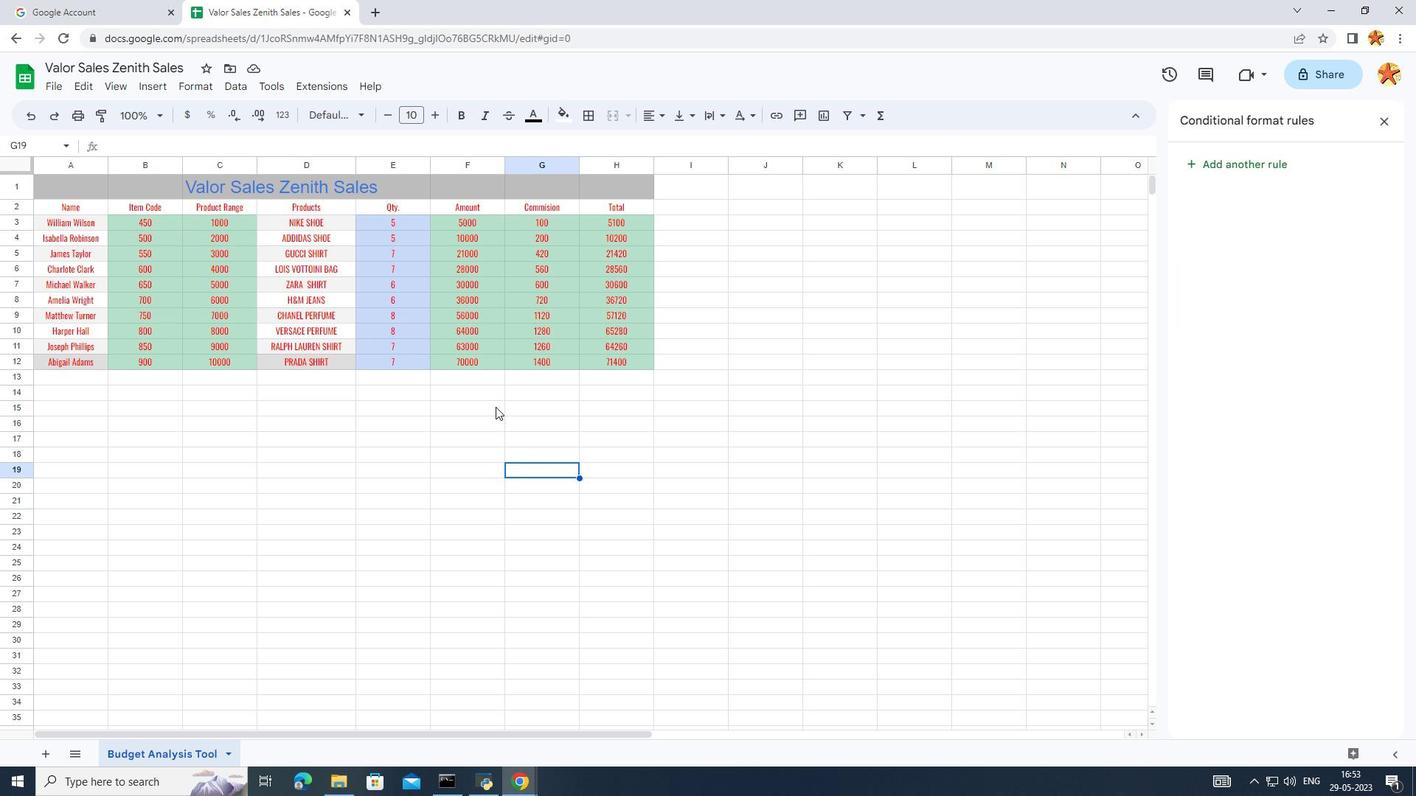 
